 Task: Add a signature Maria Thompson containing With gratitude and sincere wishes, Maria Thompson to email address softage.3@softage.net and add a folder Licensing agreements
Action: Mouse moved to (192, 148)
Screenshot: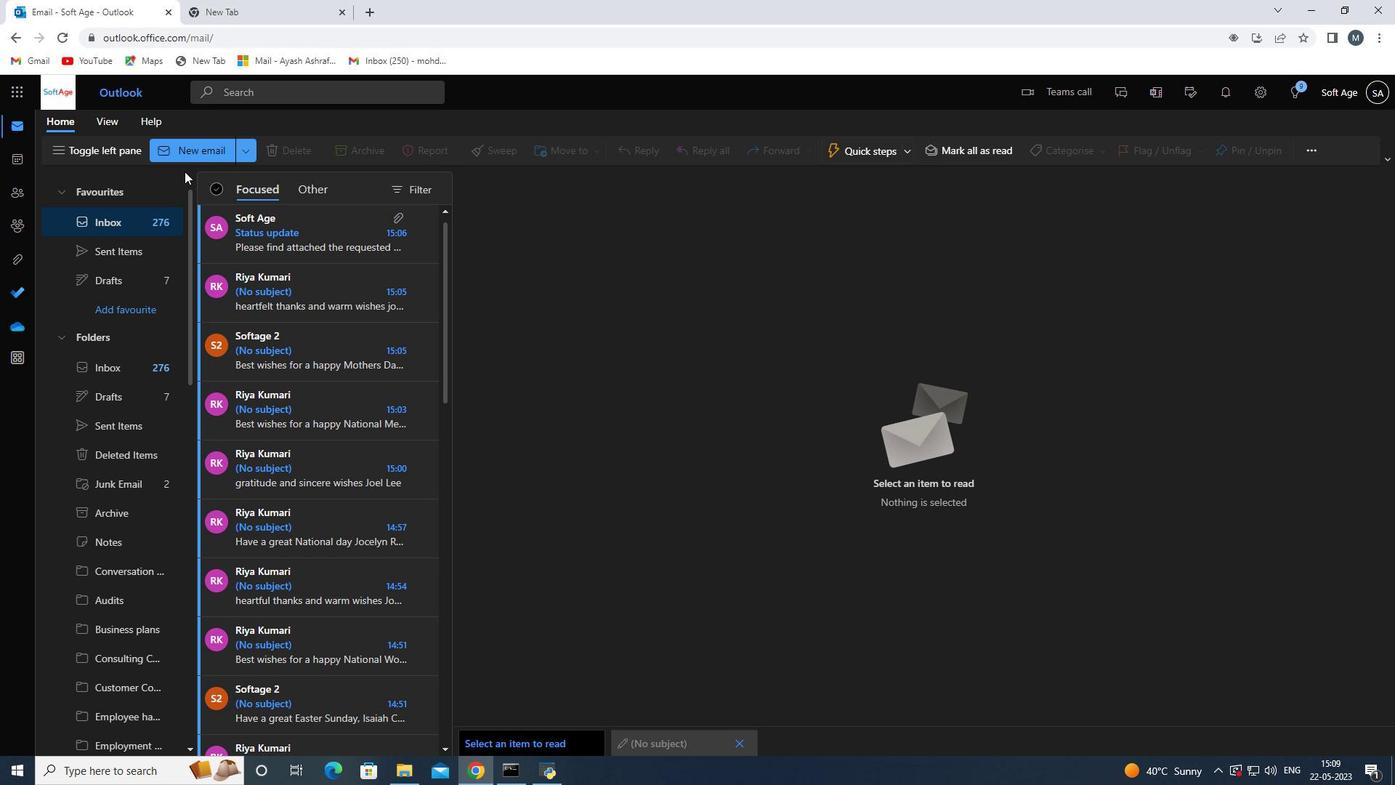 
Action: Mouse pressed left at (192, 148)
Screenshot: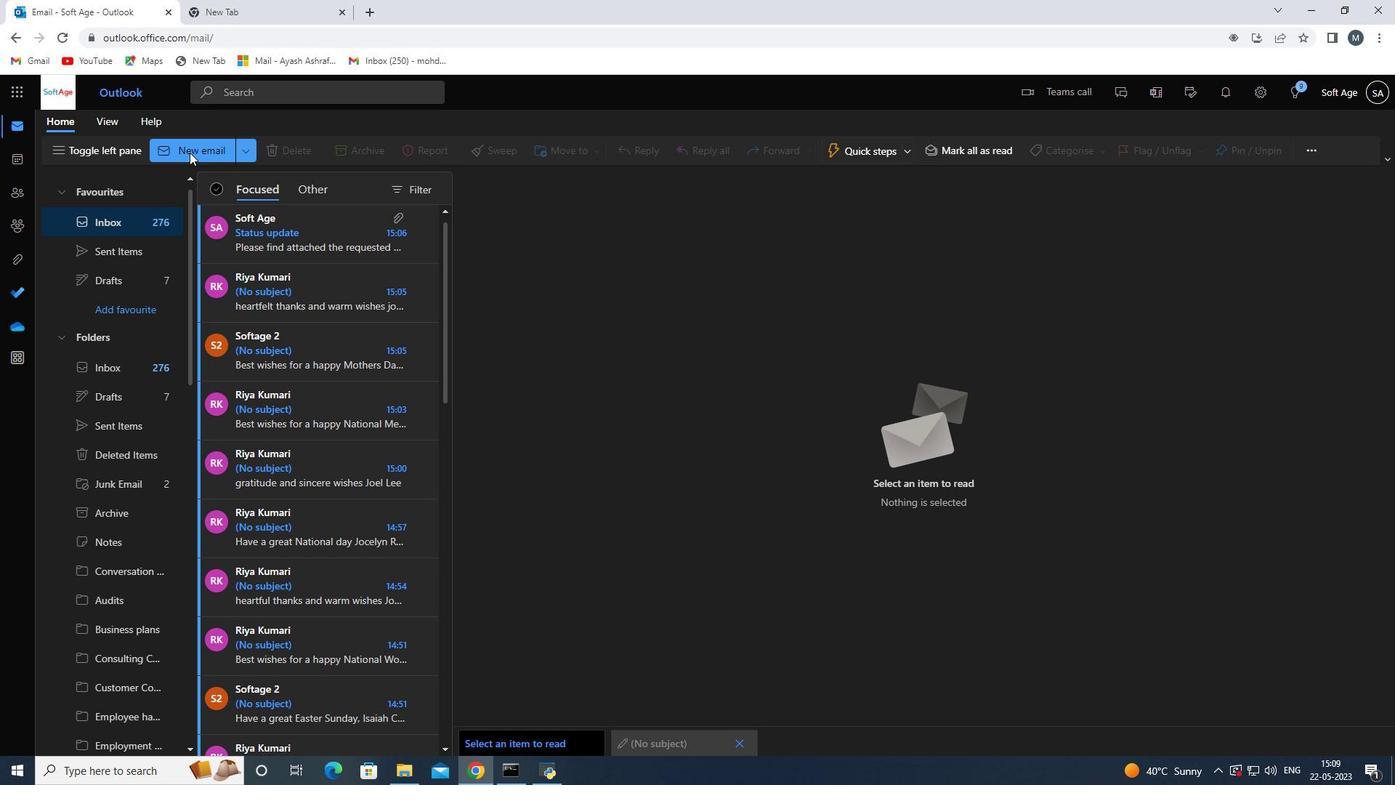 
Action: Mouse moved to (993, 151)
Screenshot: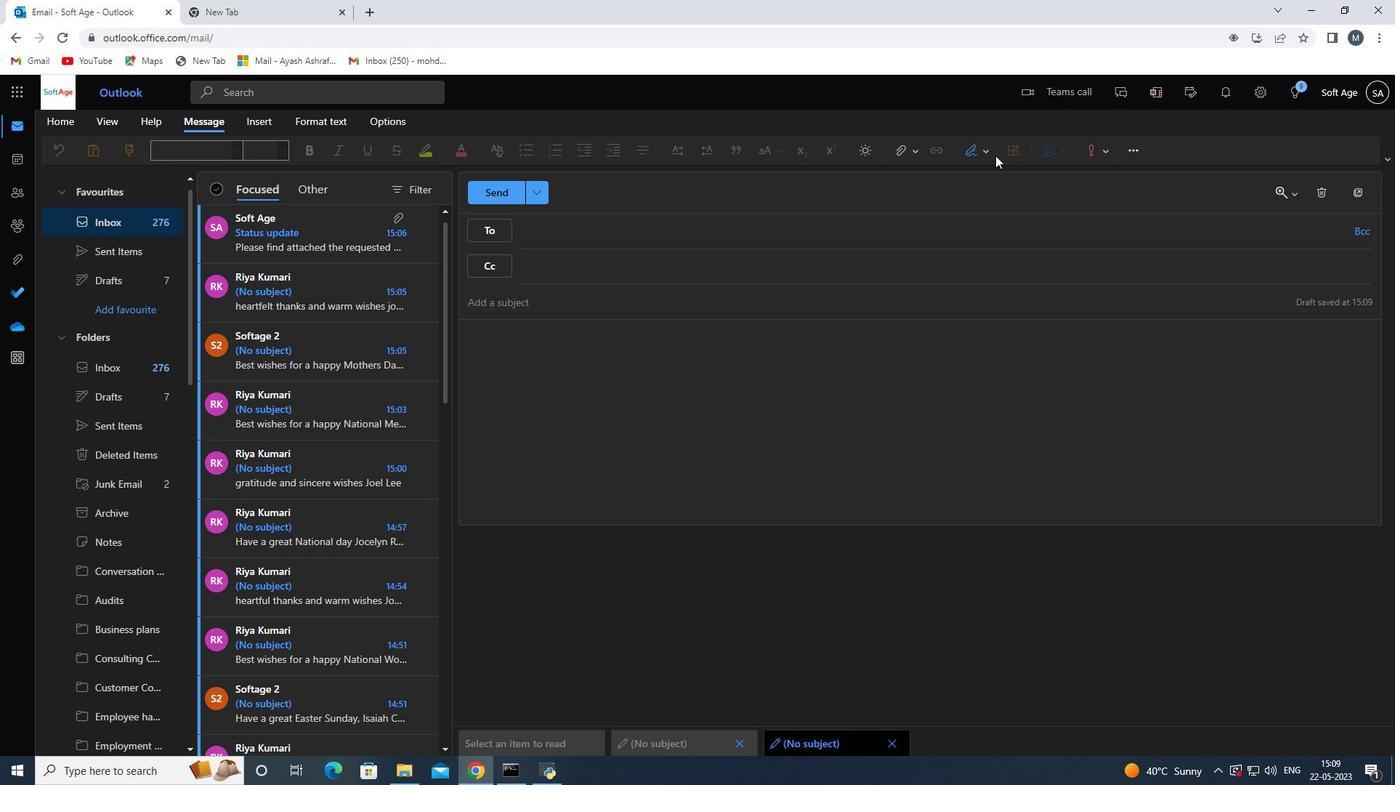 
Action: Mouse pressed left at (993, 151)
Screenshot: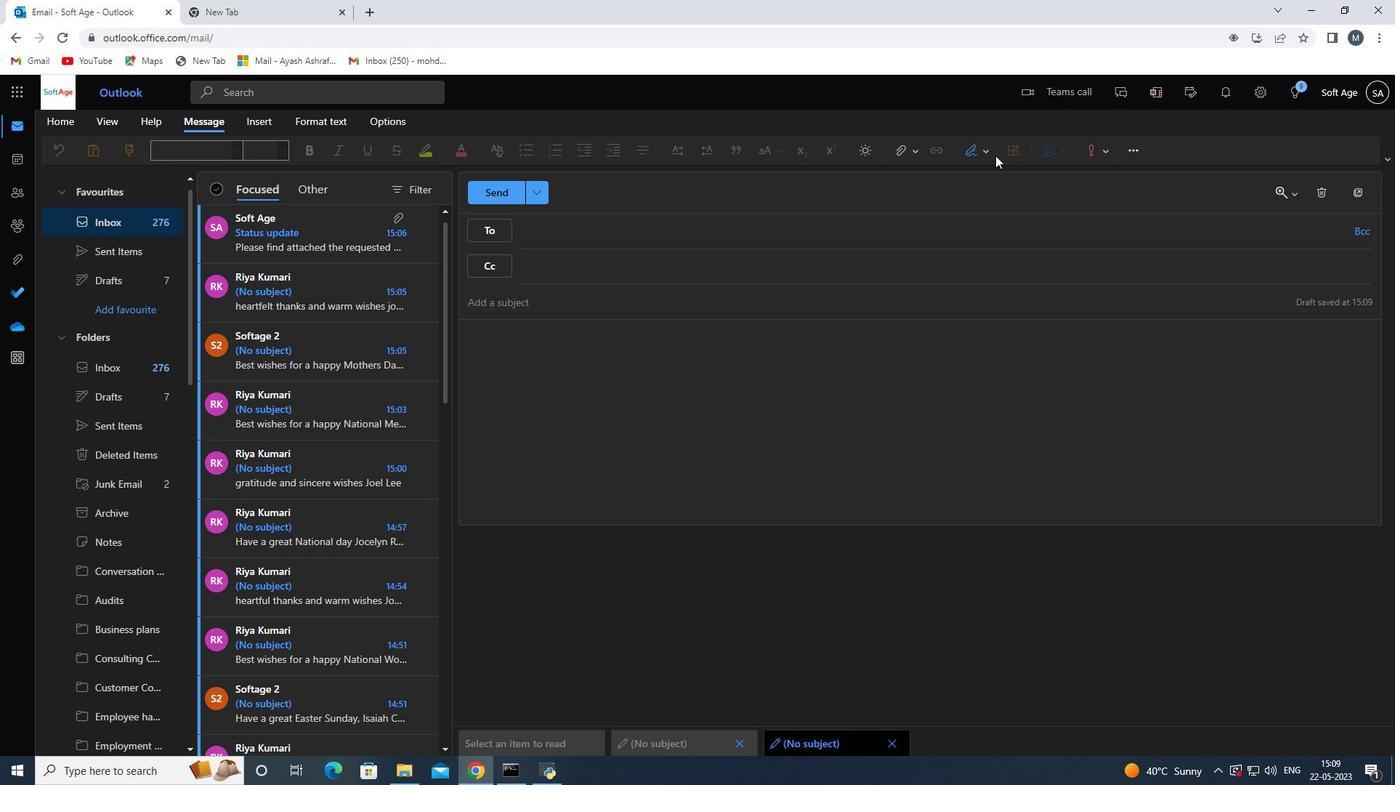 
Action: Mouse moved to (987, 154)
Screenshot: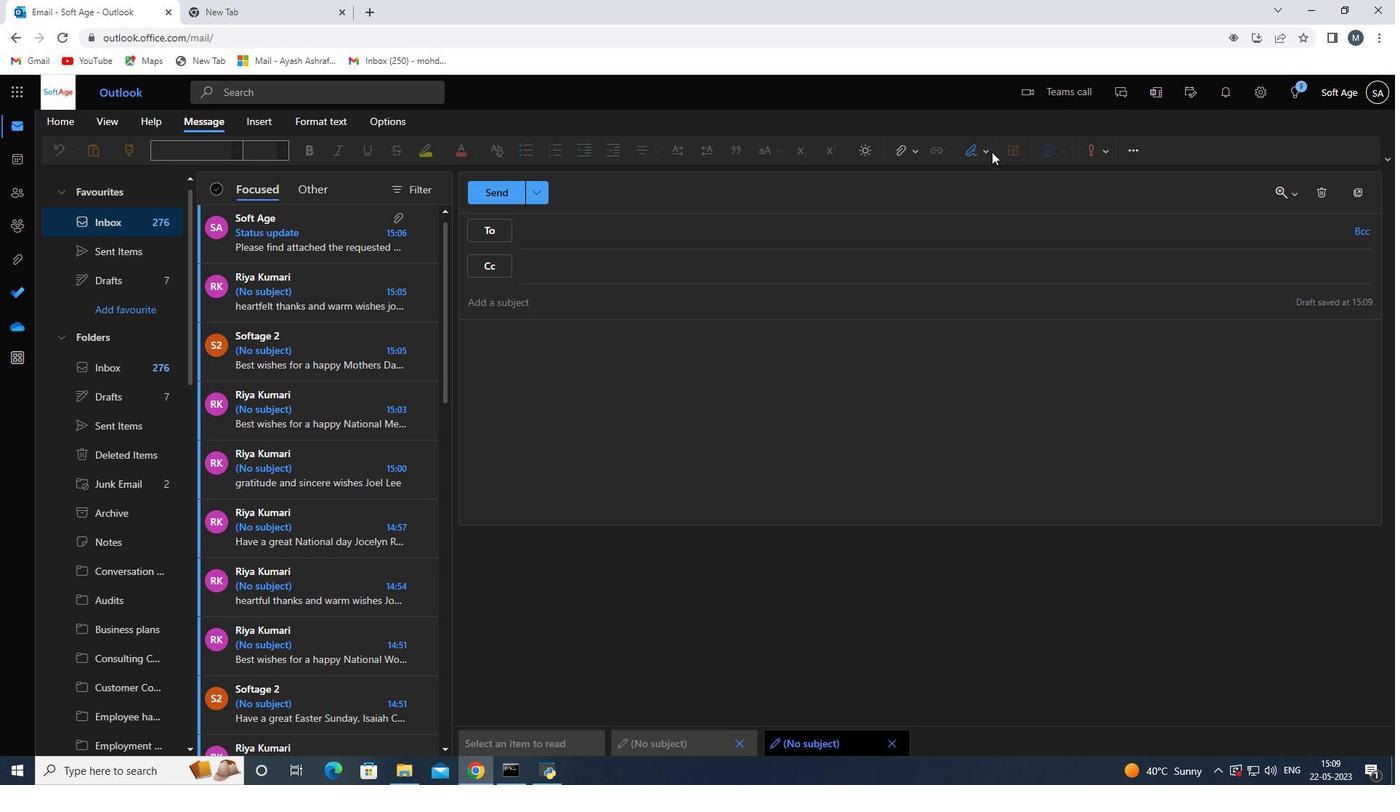 
Action: Mouse pressed left at (987, 154)
Screenshot: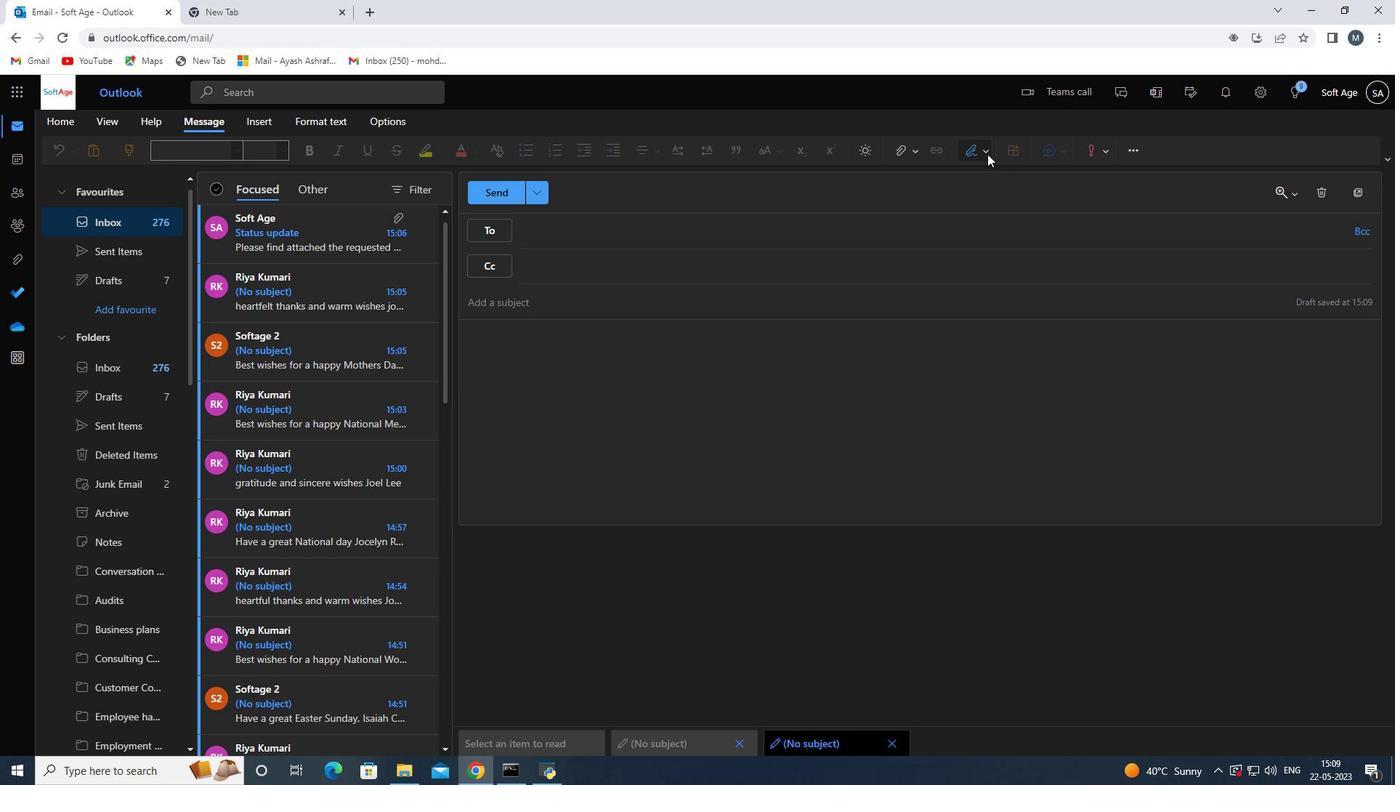 
Action: Mouse moved to (944, 219)
Screenshot: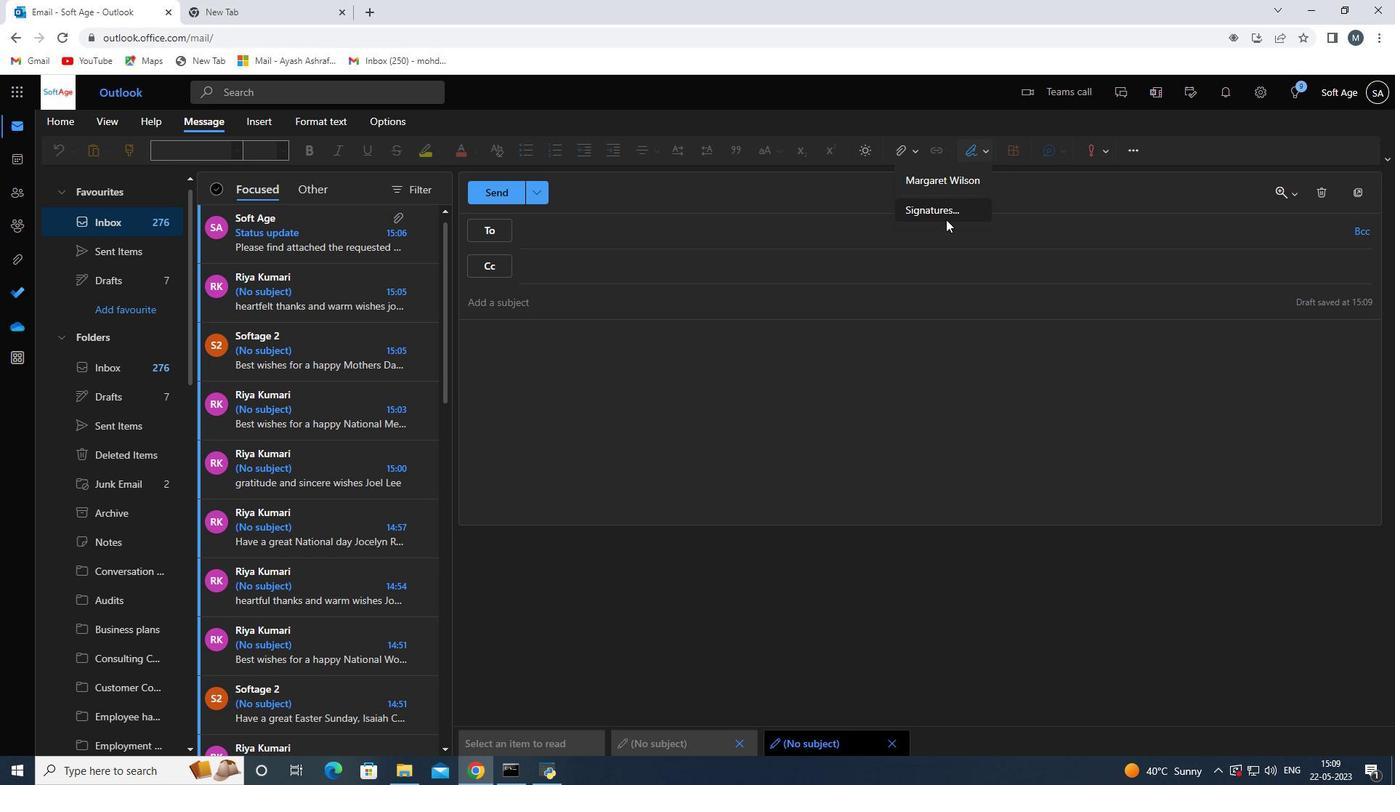 
Action: Mouse pressed left at (944, 219)
Screenshot: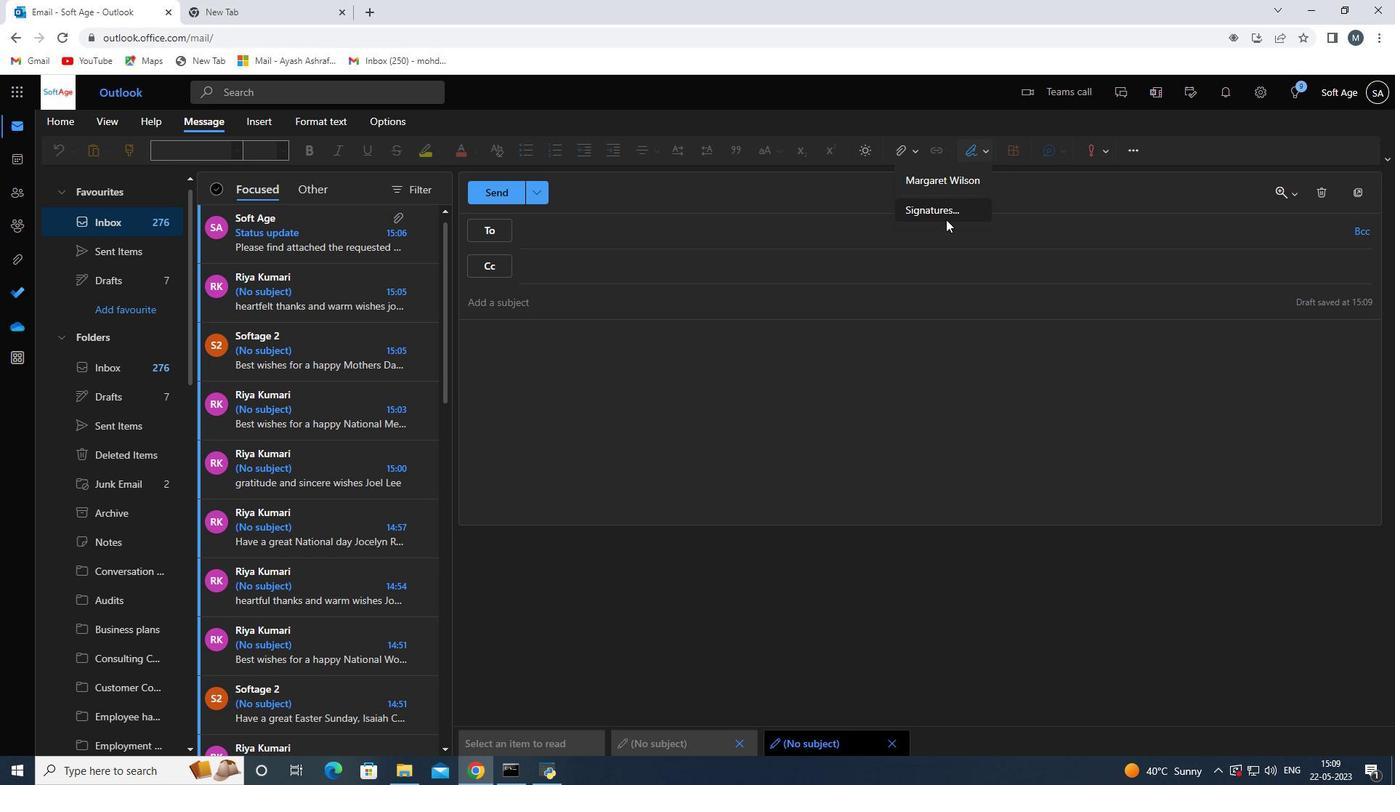 
Action: Mouse moved to (971, 271)
Screenshot: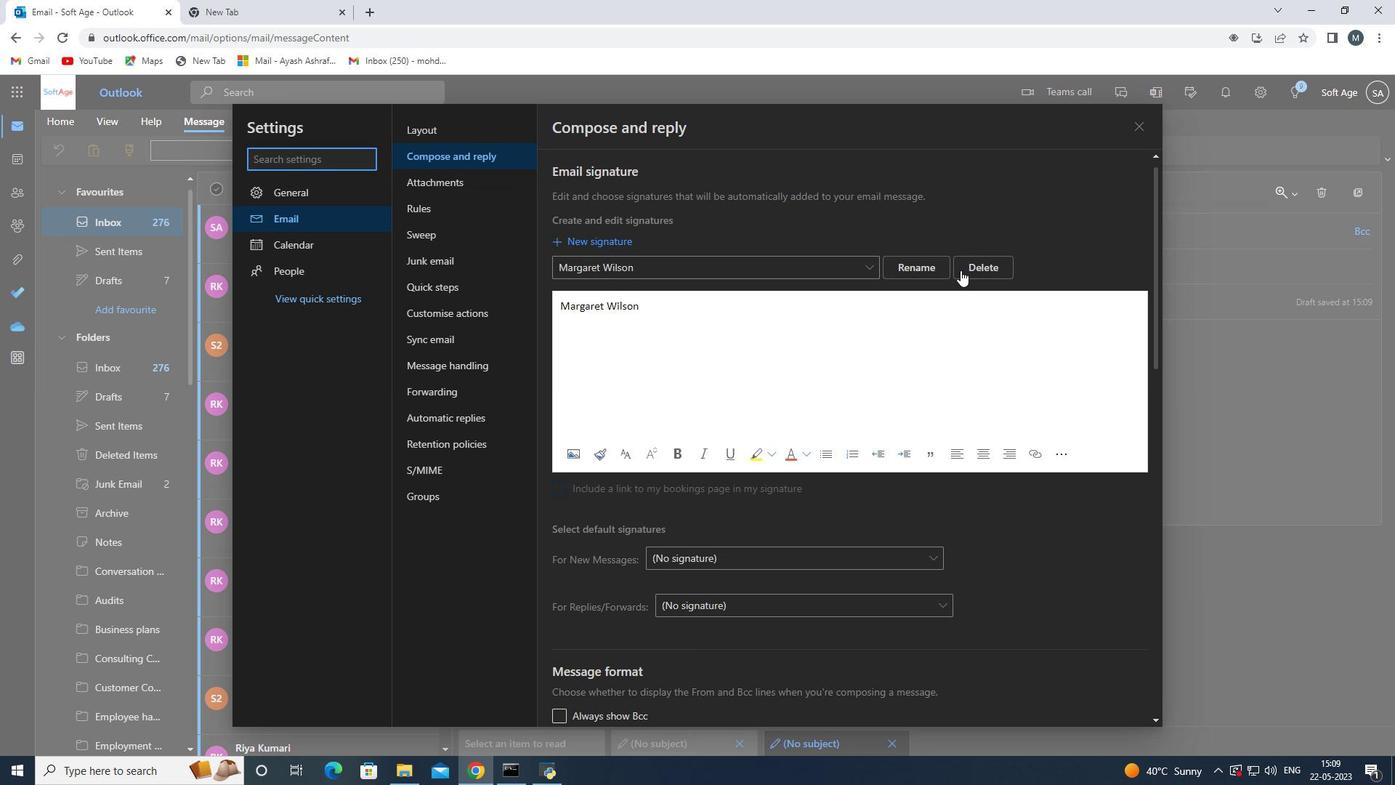 
Action: Mouse pressed left at (971, 271)
Screenshot: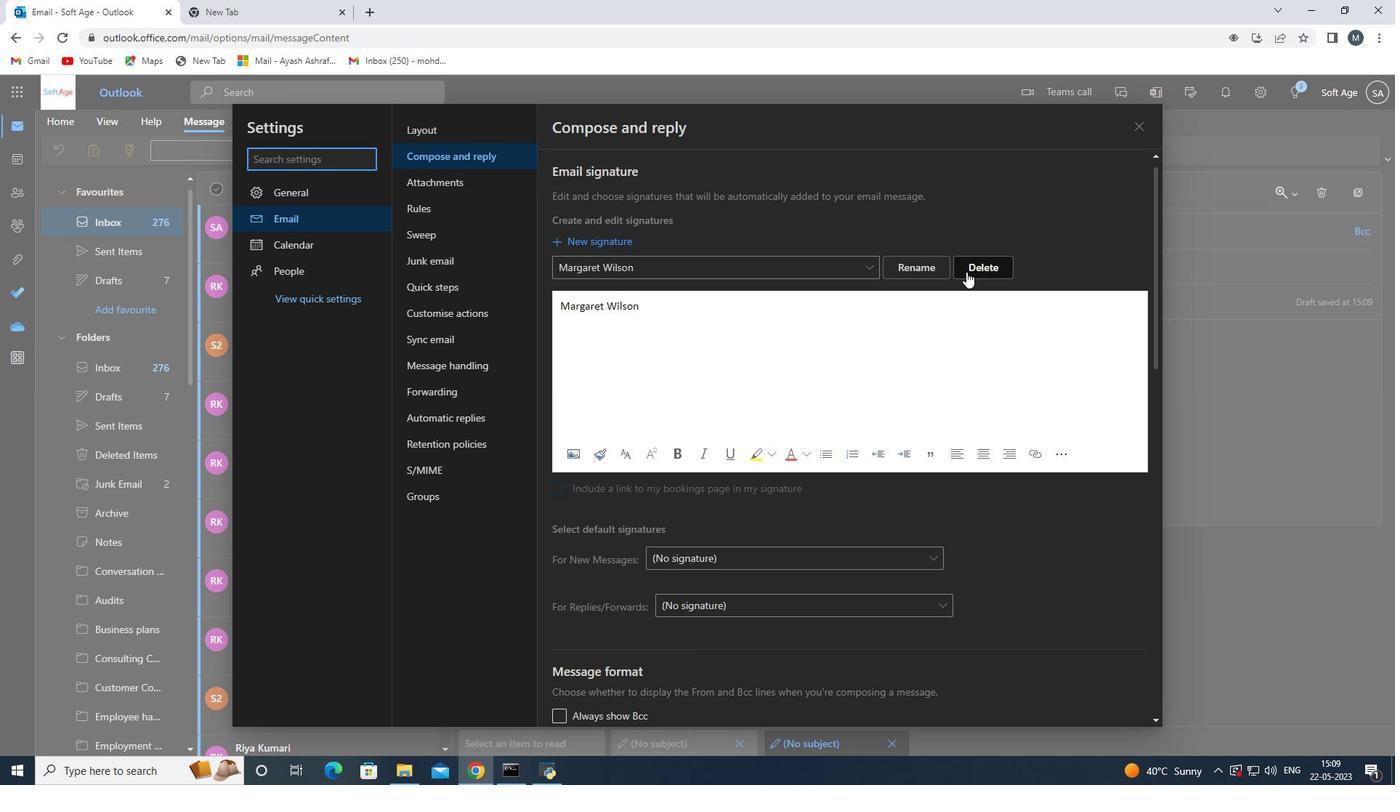 
Action: Mouse moved to (674, 258)
Screenshot: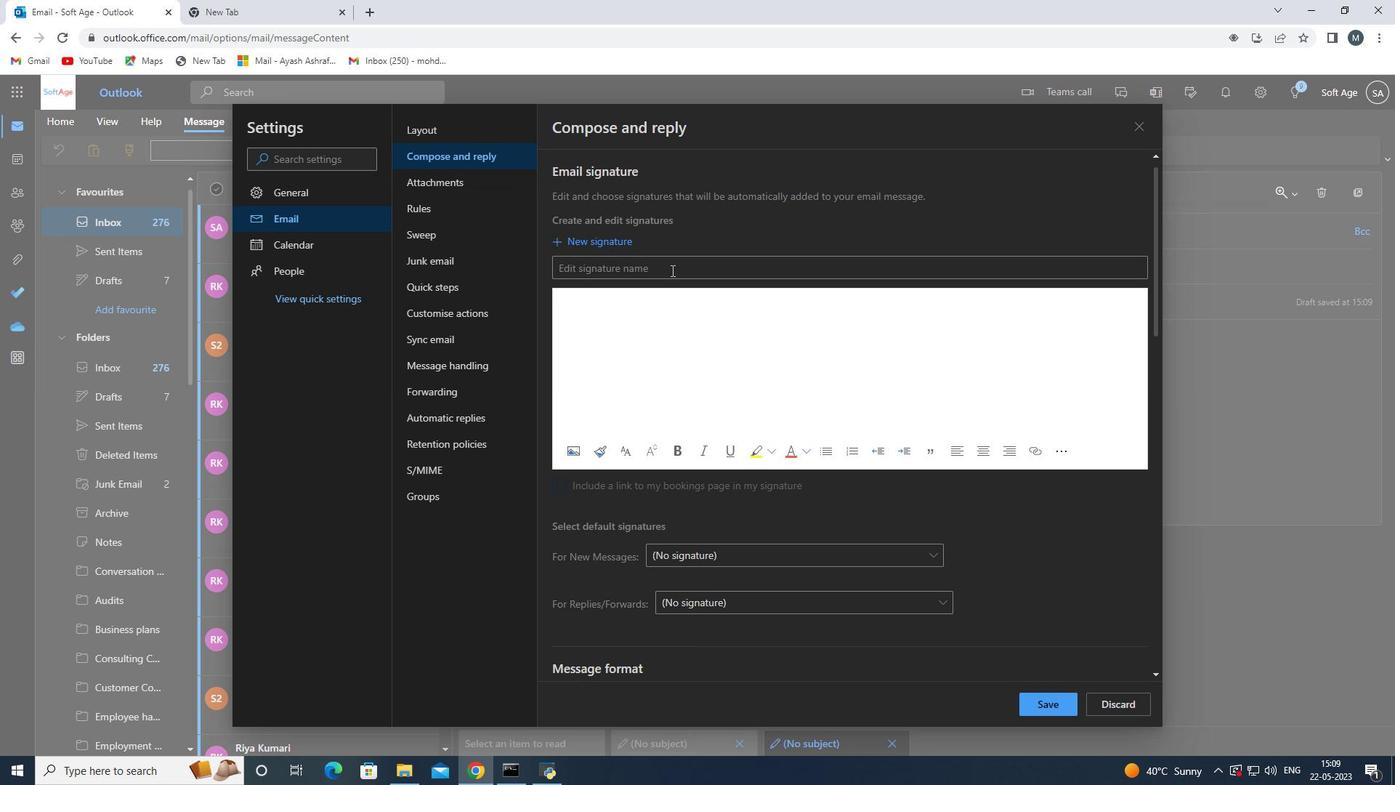 
Action: Mouse pressed left at (674, 258)
Screenshot: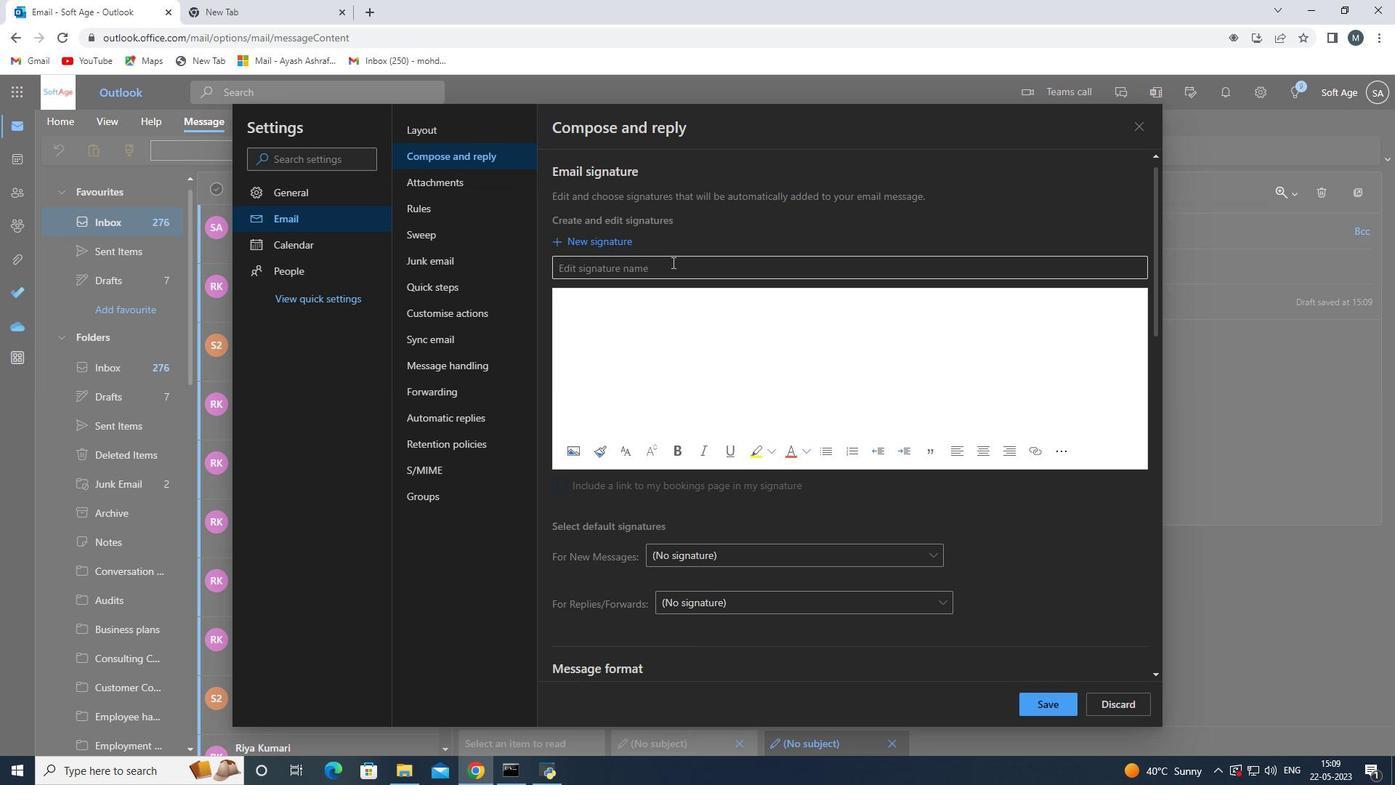 
Action: Mouse moved to (667, 268)
Screenshot: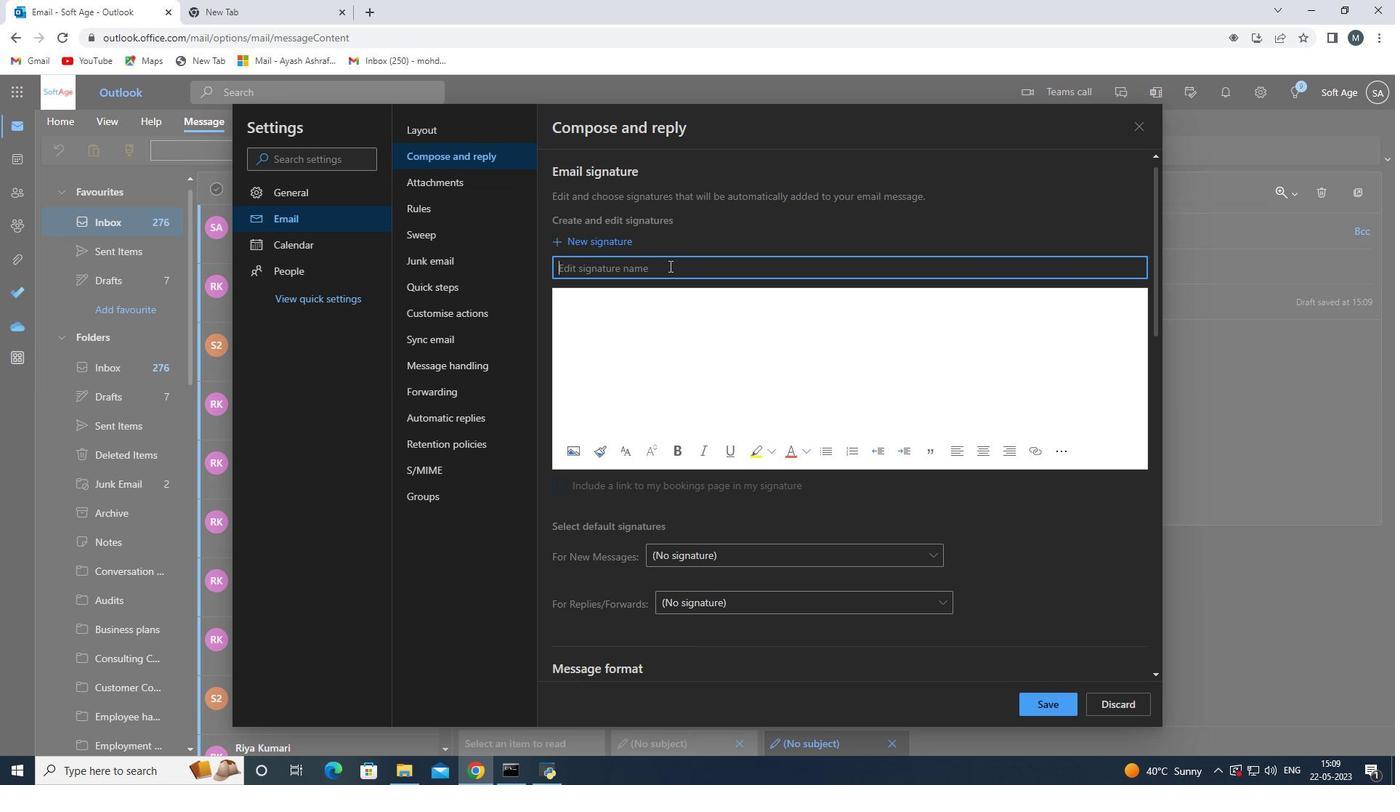 
Action: Key pressed <Key.shift><Key.shift><Key.shift><Key.shift><Key.shift><Key.shift><Key.shift><Key.shift><Key.shift><Key.shift><Key.shift><Key.shift>Maria<Key.space><Key.shift>Thompson
Screenshot: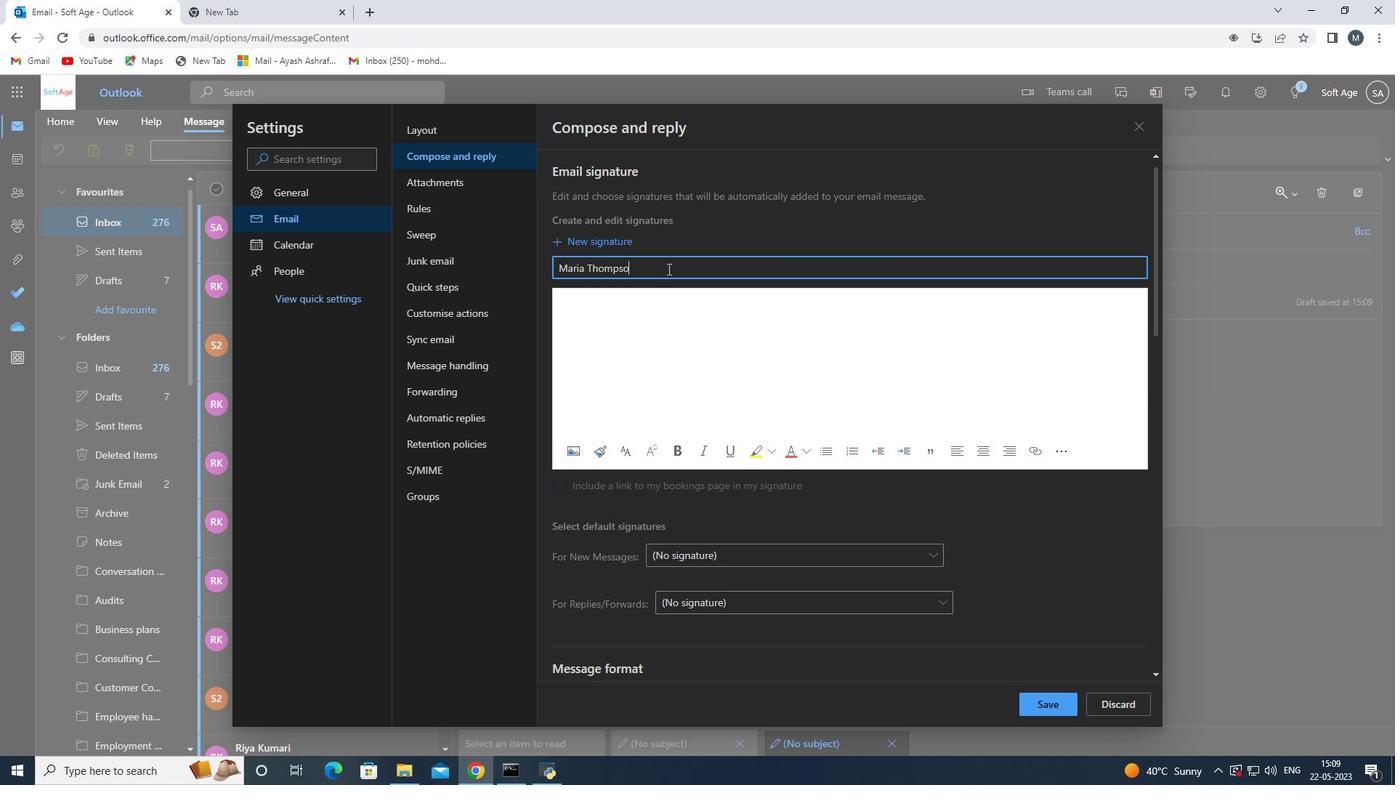
Action: Mouse moved to (651, 303)
Screenshot: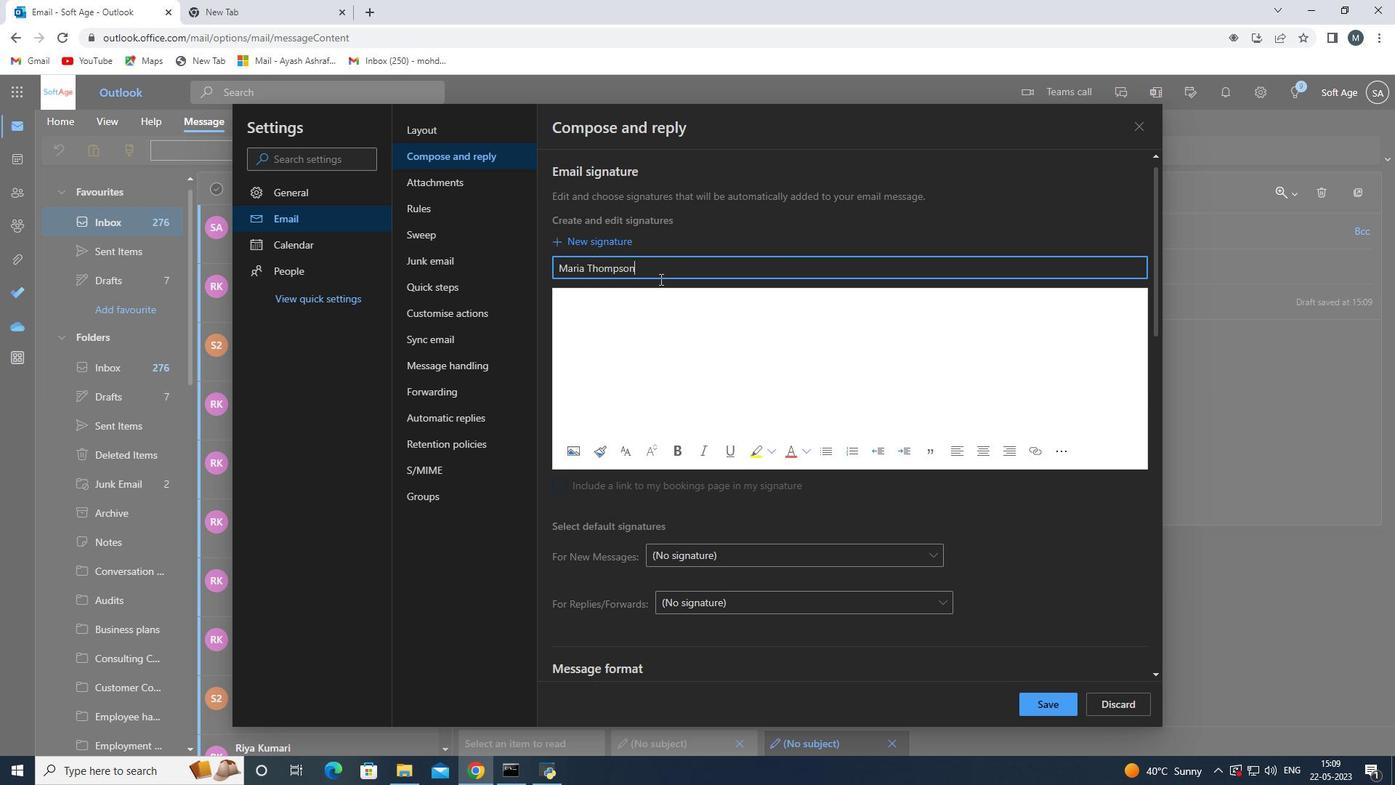 
Action: Mouse pressed left at (651, 303)
Screenshot: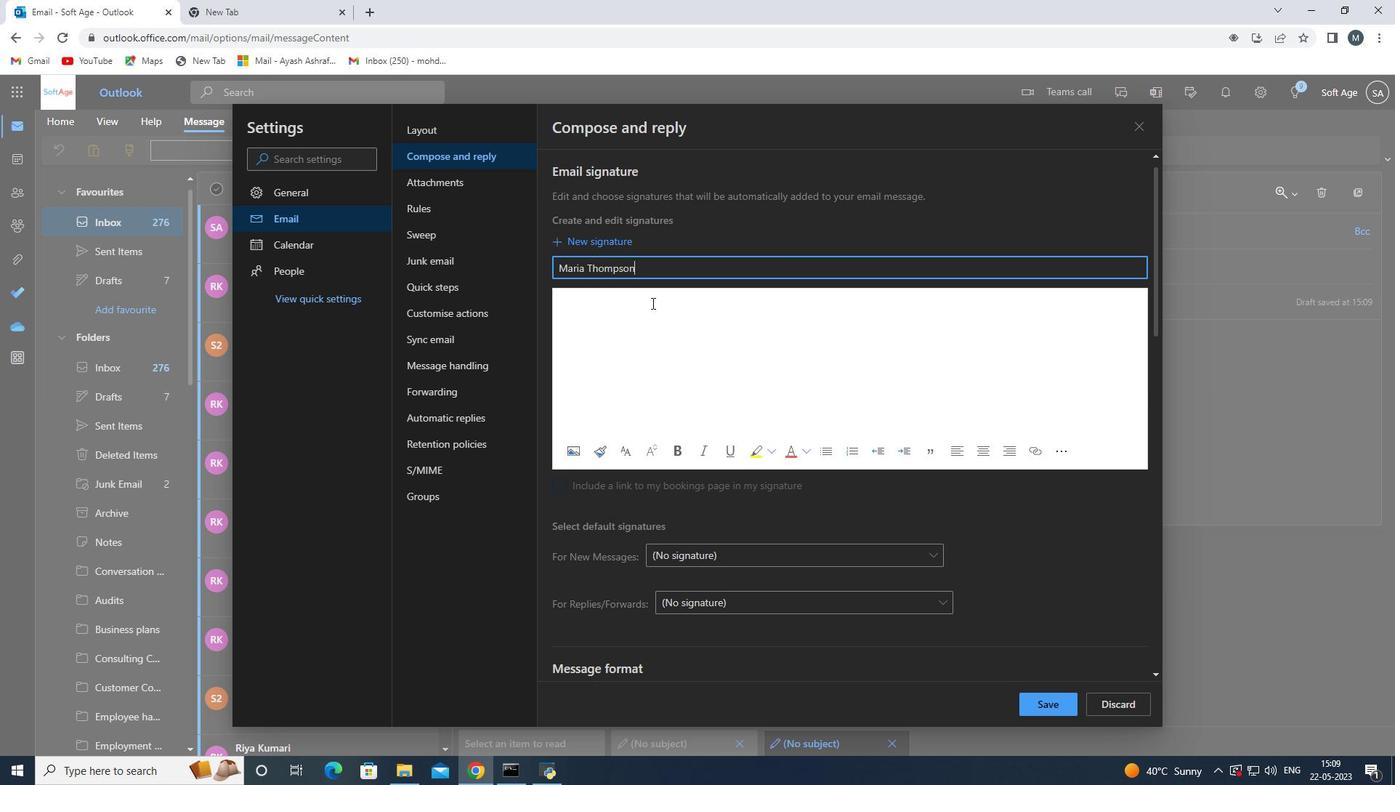 
Action: Key pressed <Key.shift><Key.shift><Key.shift><Key.shift><Key.shift><Key.shift><Key.shift><Key.shift><Key.shift><Key.shift><Key.shift><Key.shift><Key.shift><Key.shift><Key.shift><Key.shift><Key.shift><Key.shift><Key.shift>m
Screenshot: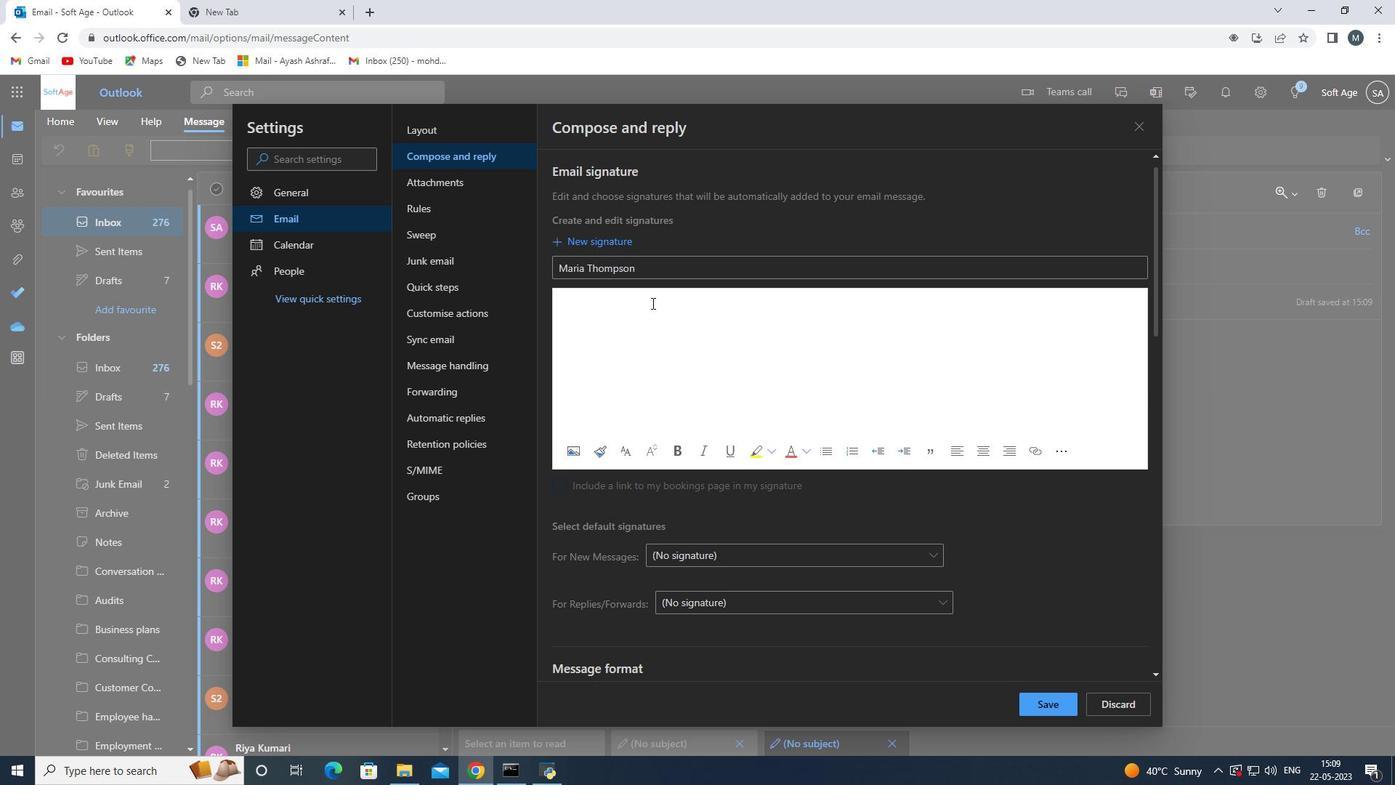 
Action: Mouse moved to (647, 304)
Screenshot: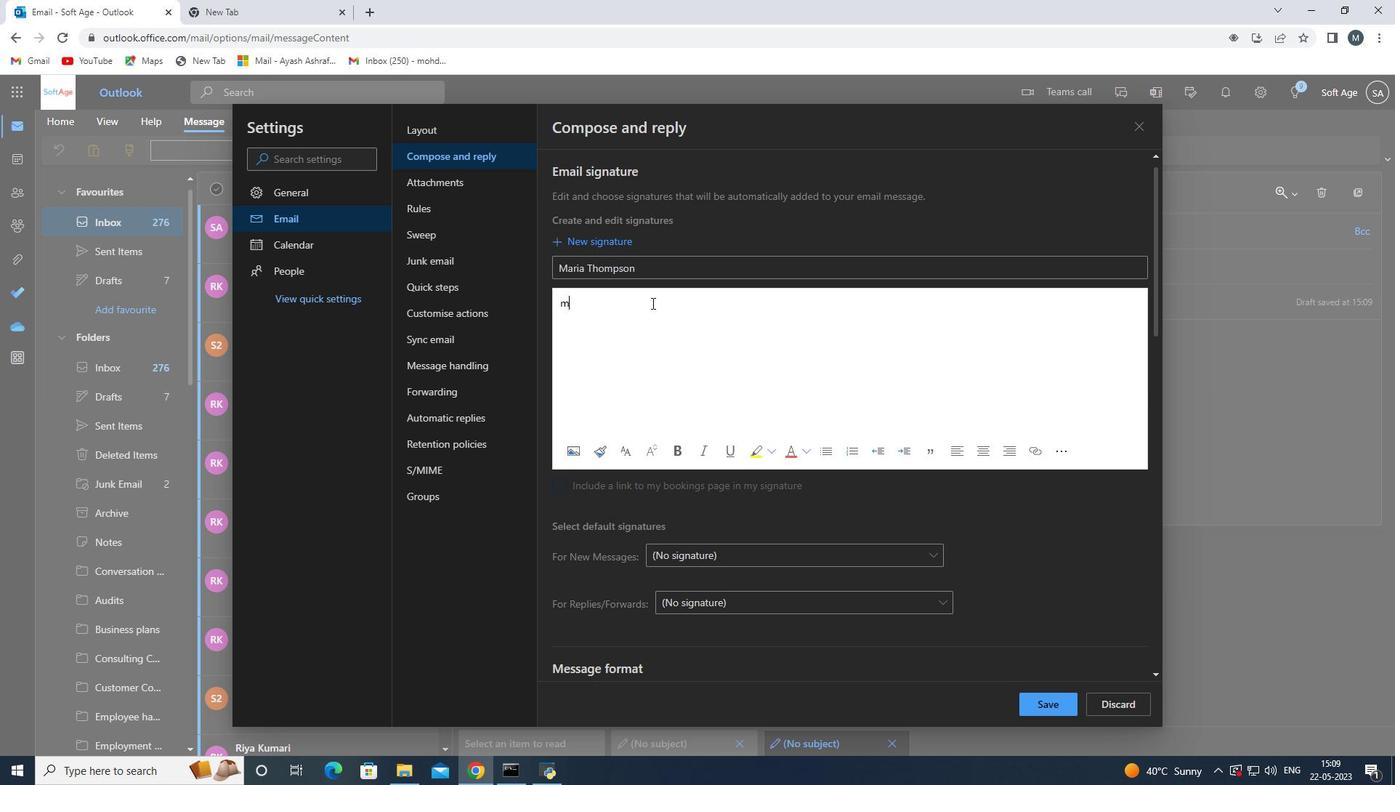 
Action: Key pressed <Key.backspace>m<Key.shift><Key.backspace><Key.shift>Maria<Key.space><Key.shift><Key.shift><Key.shift><Key.shift><Key.shift>Thompson
Screenshot: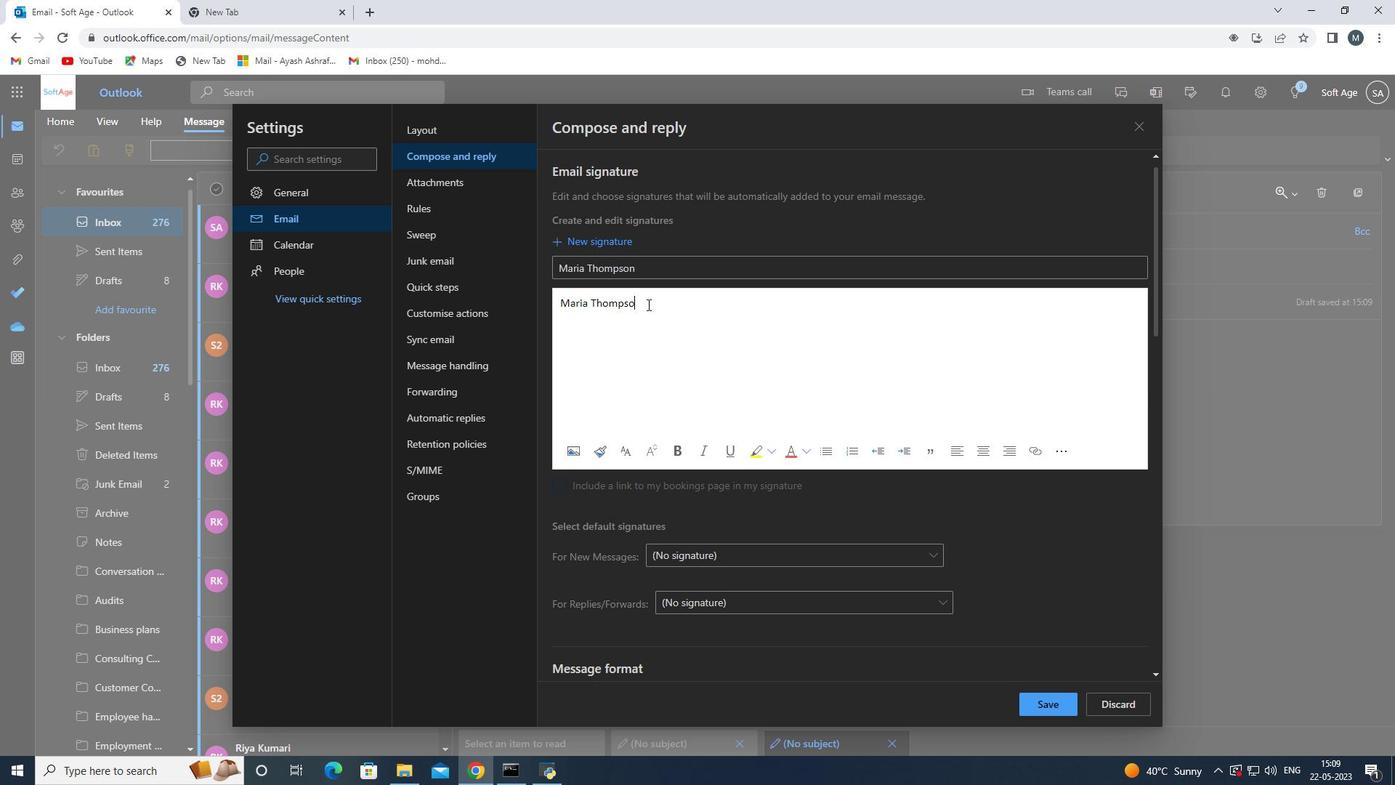 
Action: Mouse moved to (1048, 704)
Screenshot: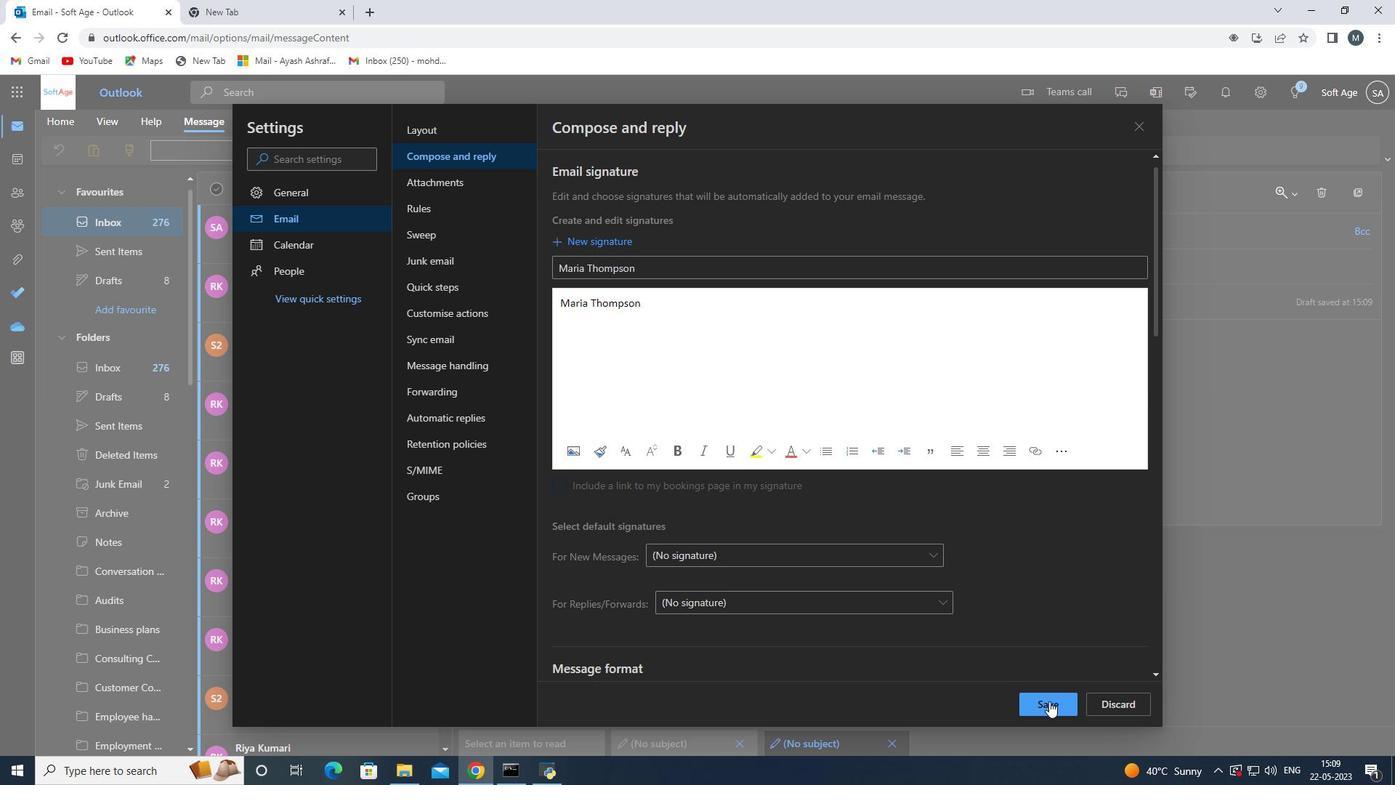 
Action: Mouse pressed left at (1048, 704)
Screenshot: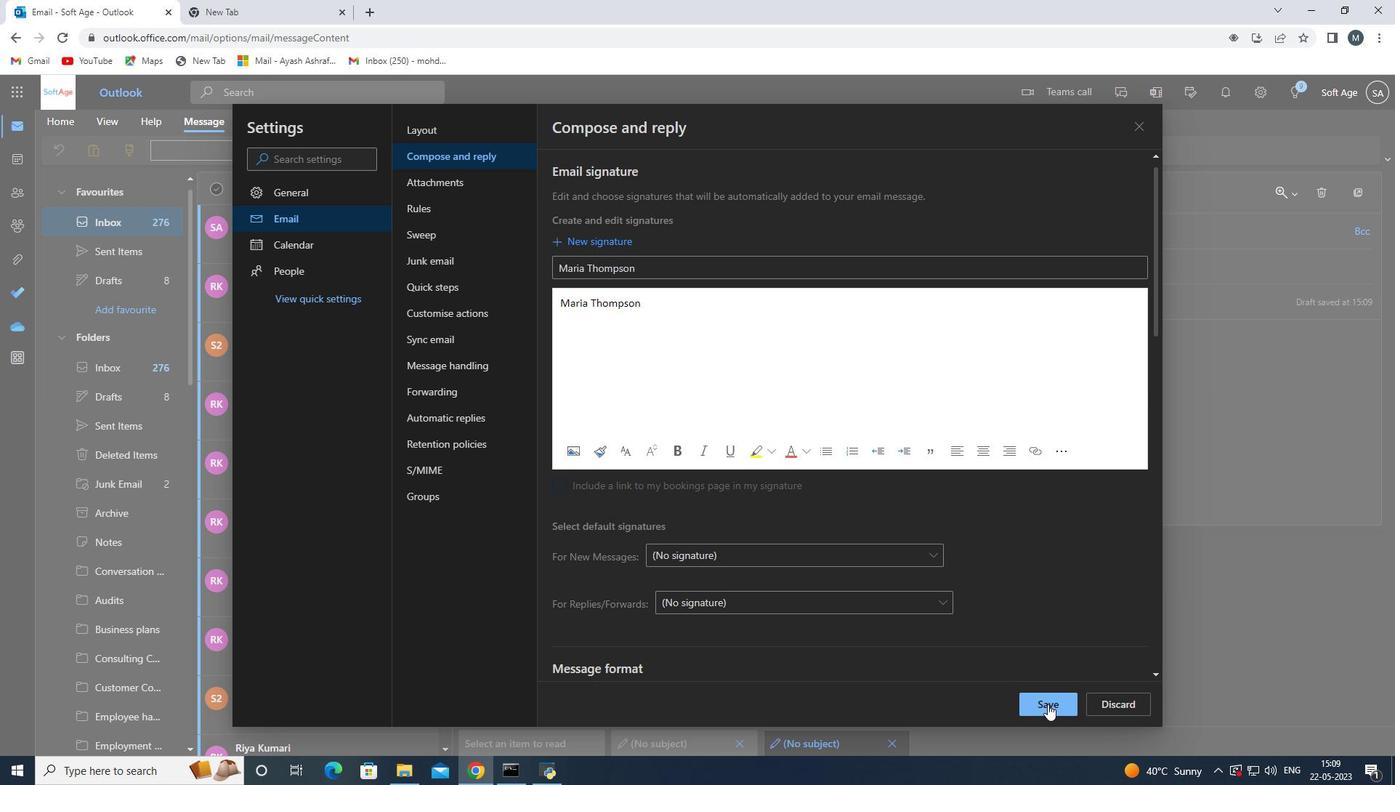 
Action: Mouse moved to (1136, 122)
Screenshot: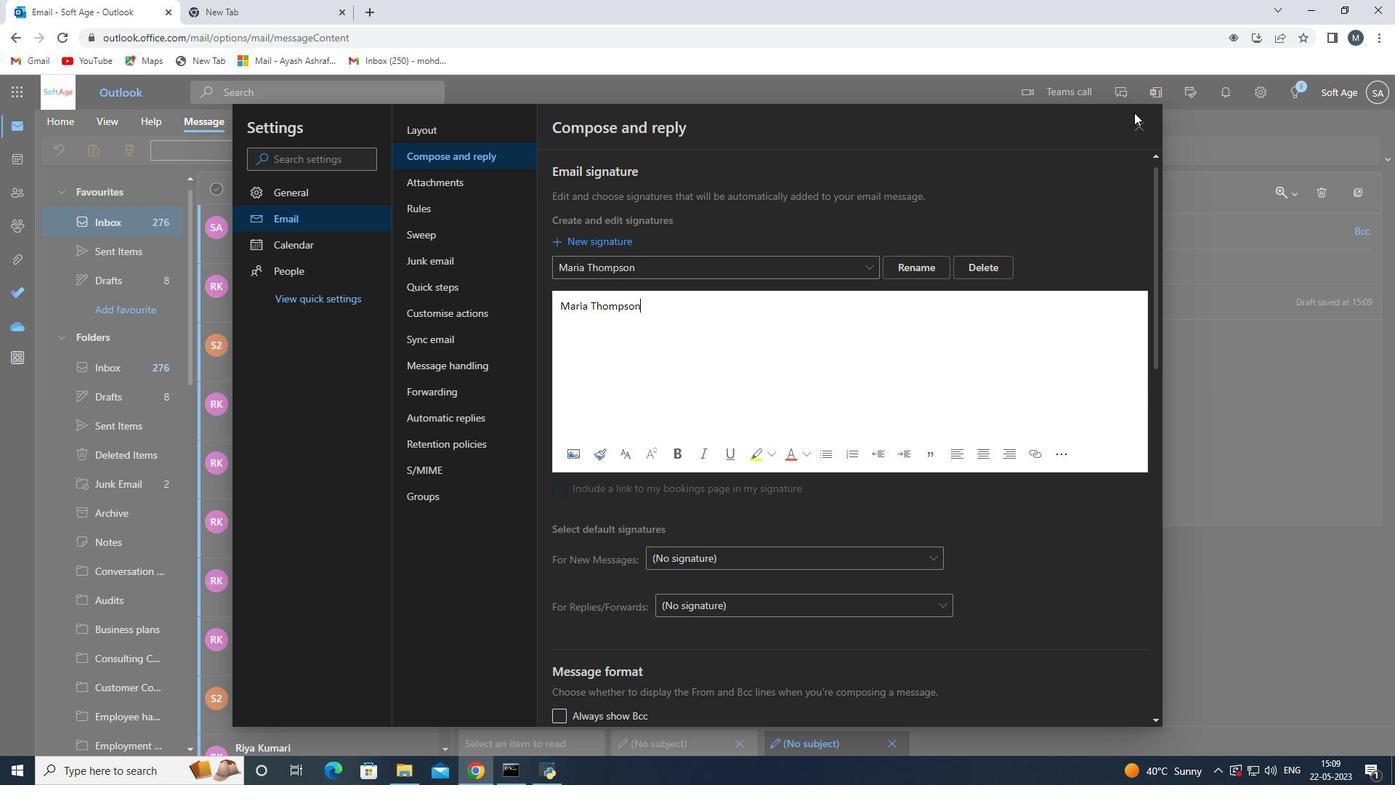 
Action: Mouse pressed left at (1136, 122)
Screenshot: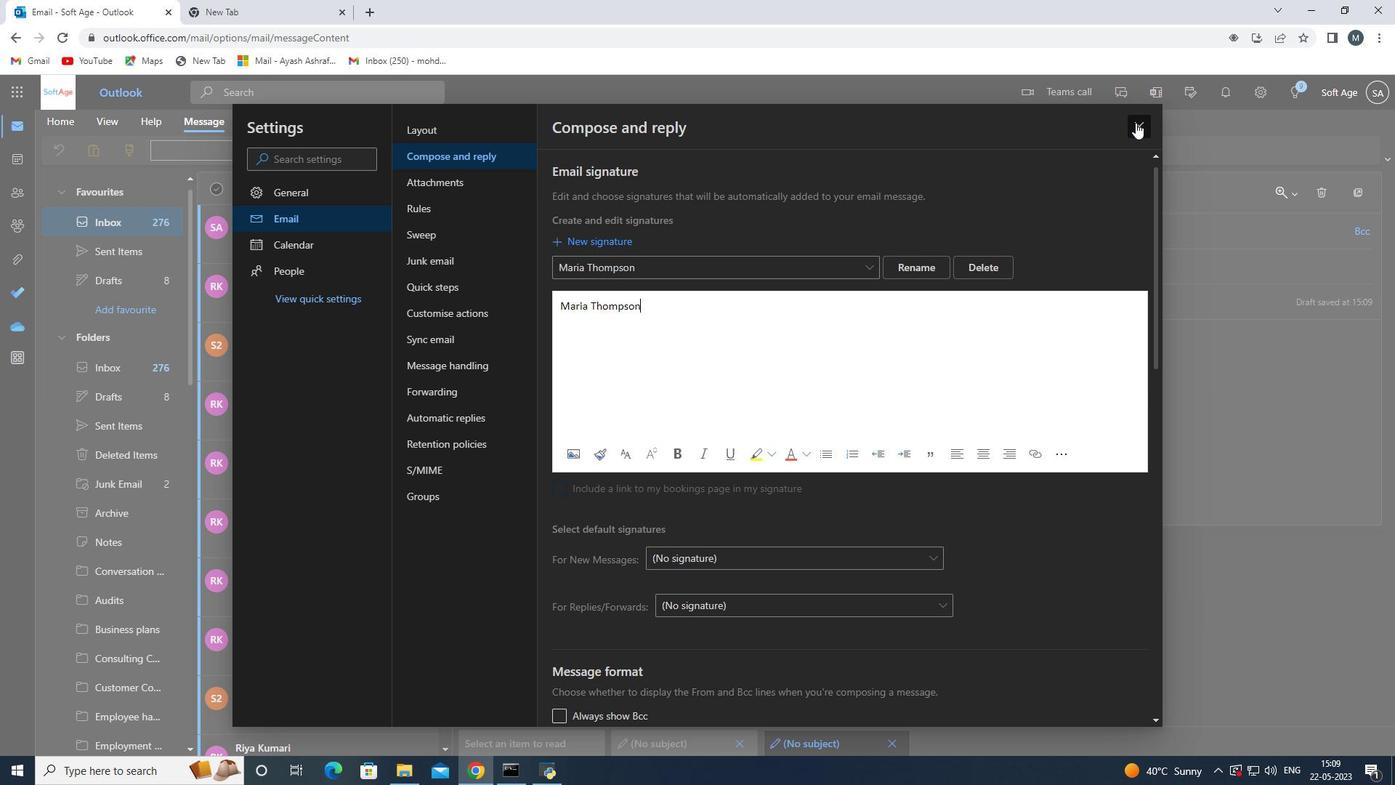 
Action: Mouse moved to (534, 337)
Screenshot: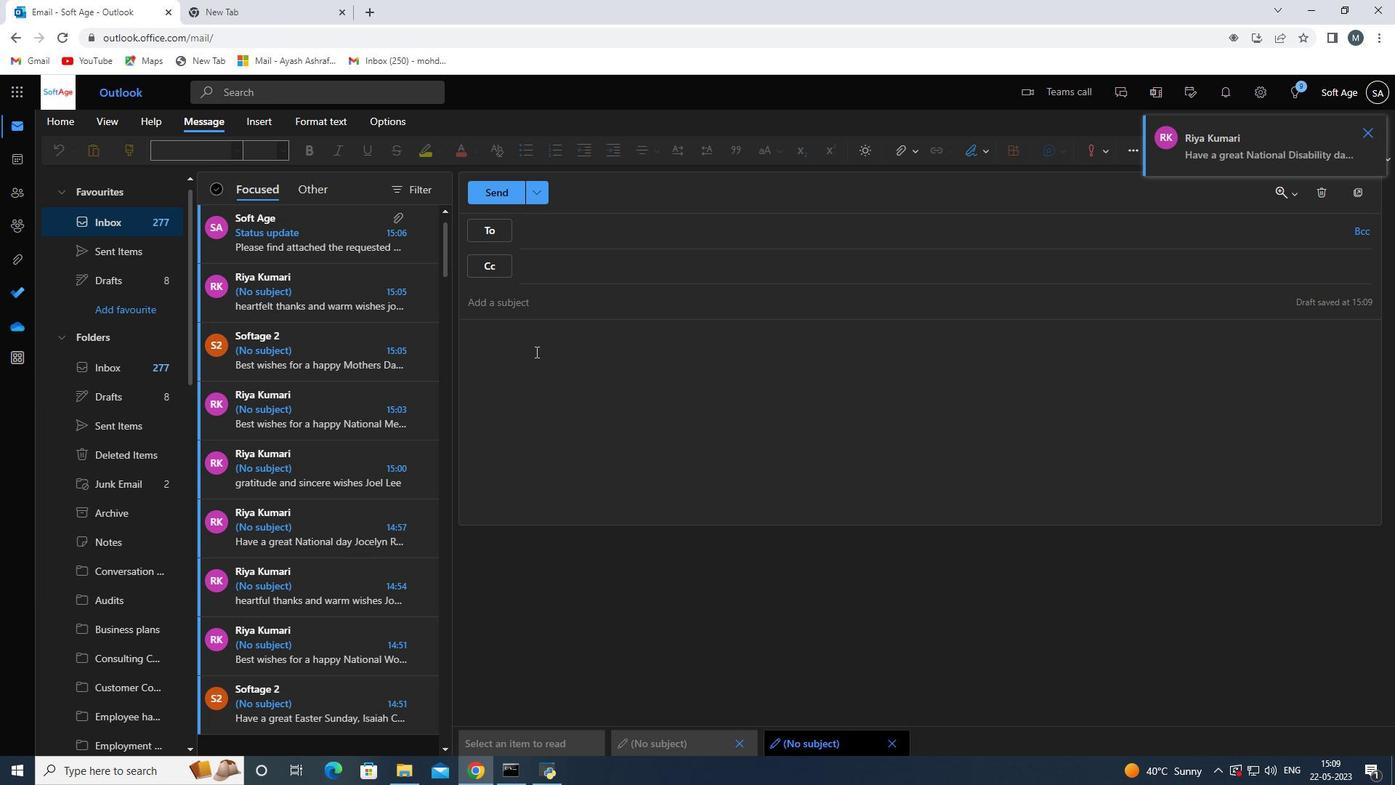 
Action: Mouse pressed left at (534, 337)
Screenshot: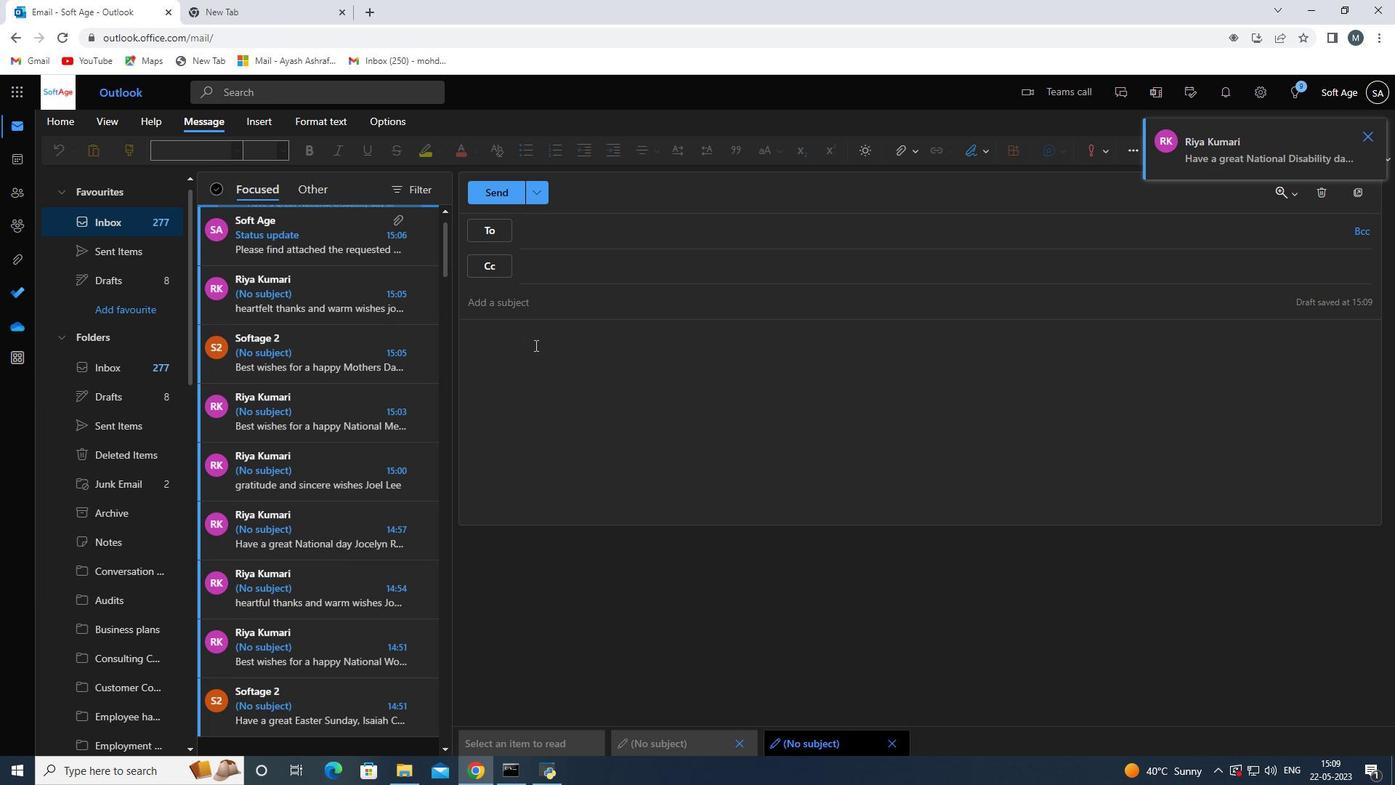 
Action: Key pressed <Key.shift>With<Key.space>gratitude<Key.space>ab<Key.backspace>nd<Key.space>sincere<Key.space>wishes<Key.space>
Screenshot: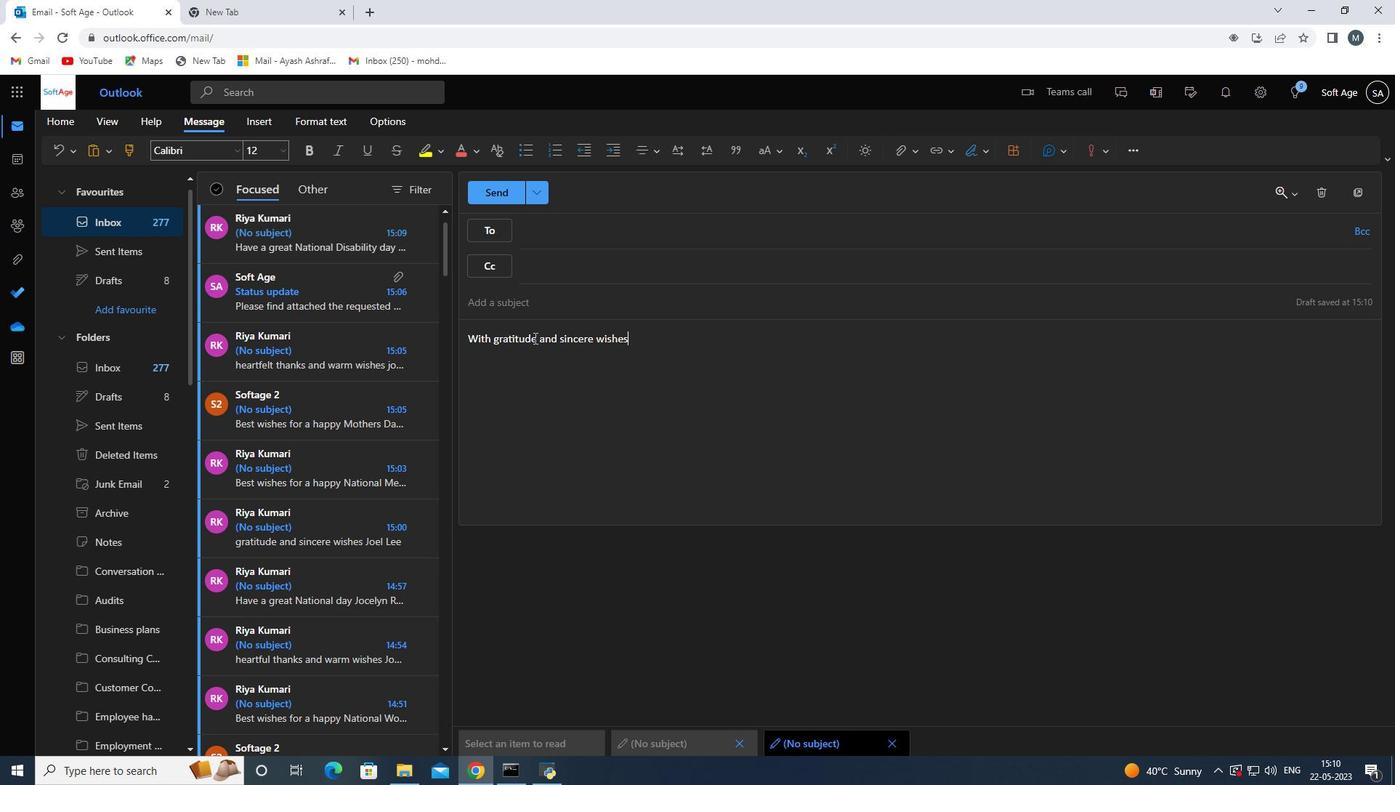 
Action: Mouse moved to (981, 157)
Screenshot: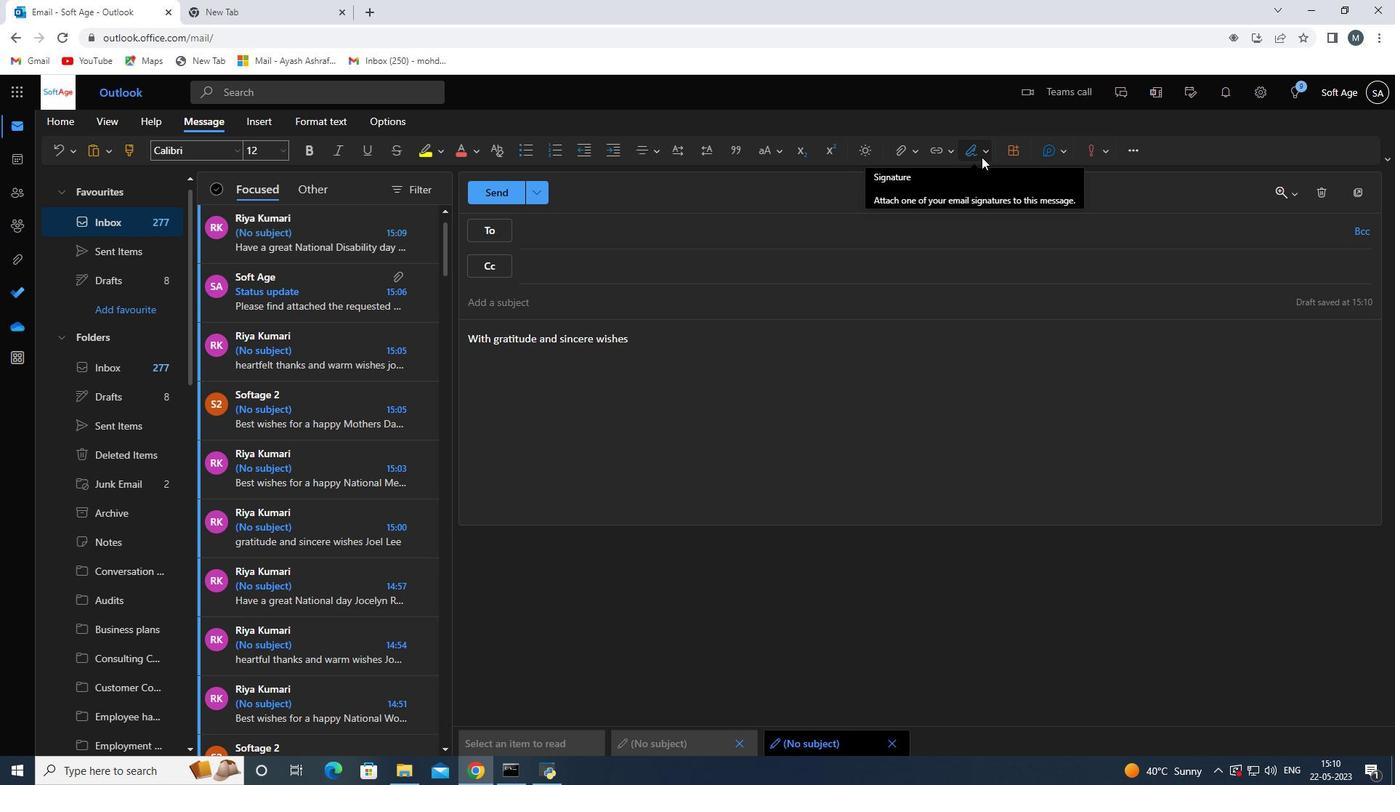 
Action: Mouse pressed left at (981, 157)
Screenshot: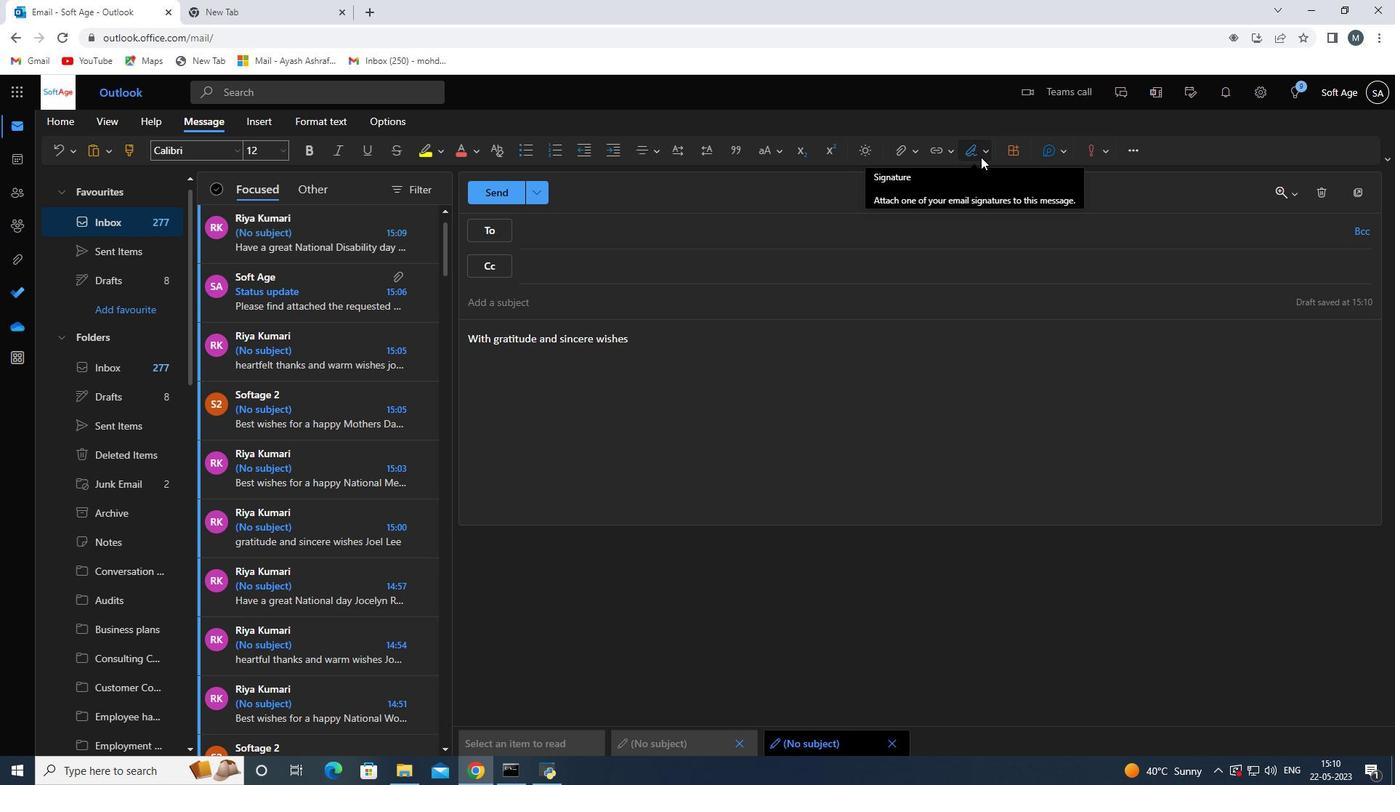 
Action: Mouse moved to (946, 188)
Screenshot: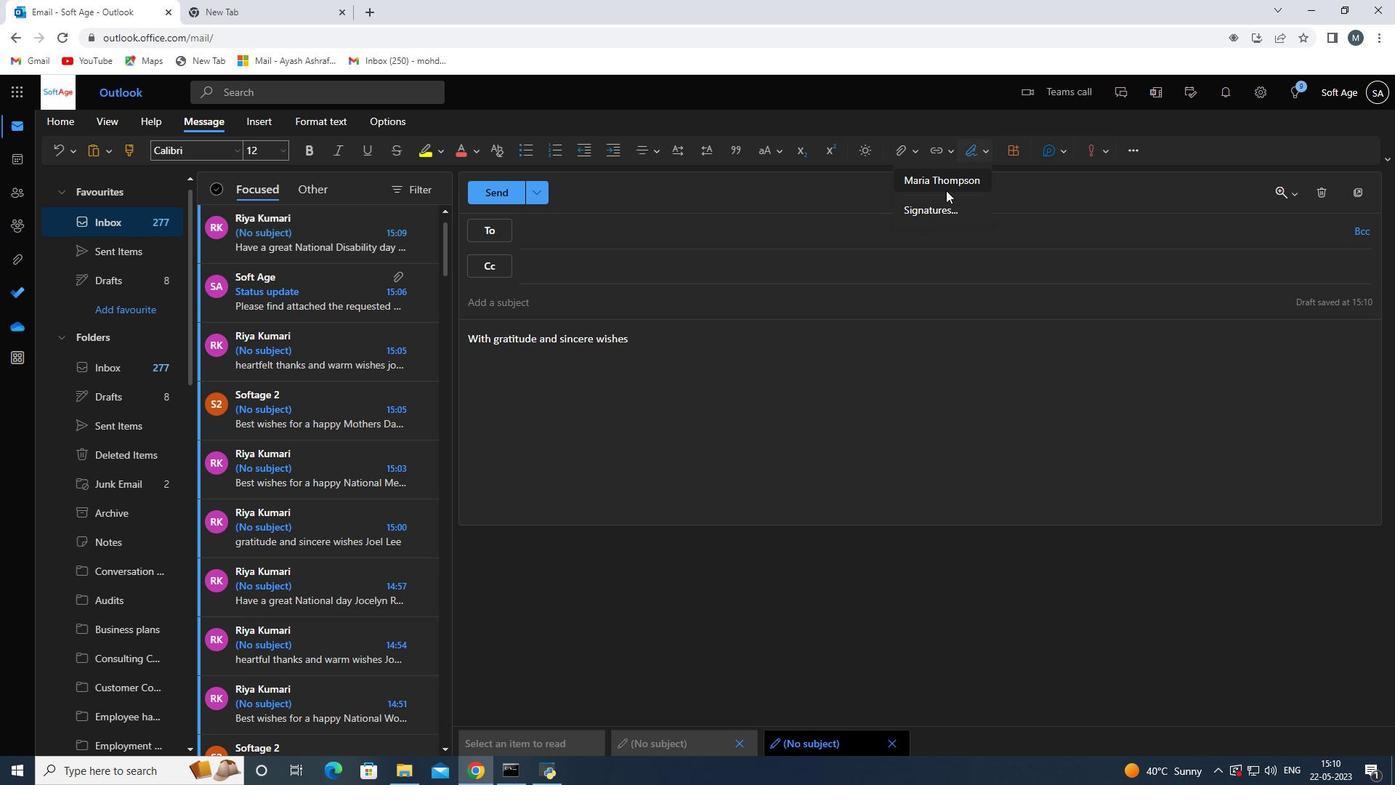 
Action: Mouse pressed left at (946, 188)
Screenshot: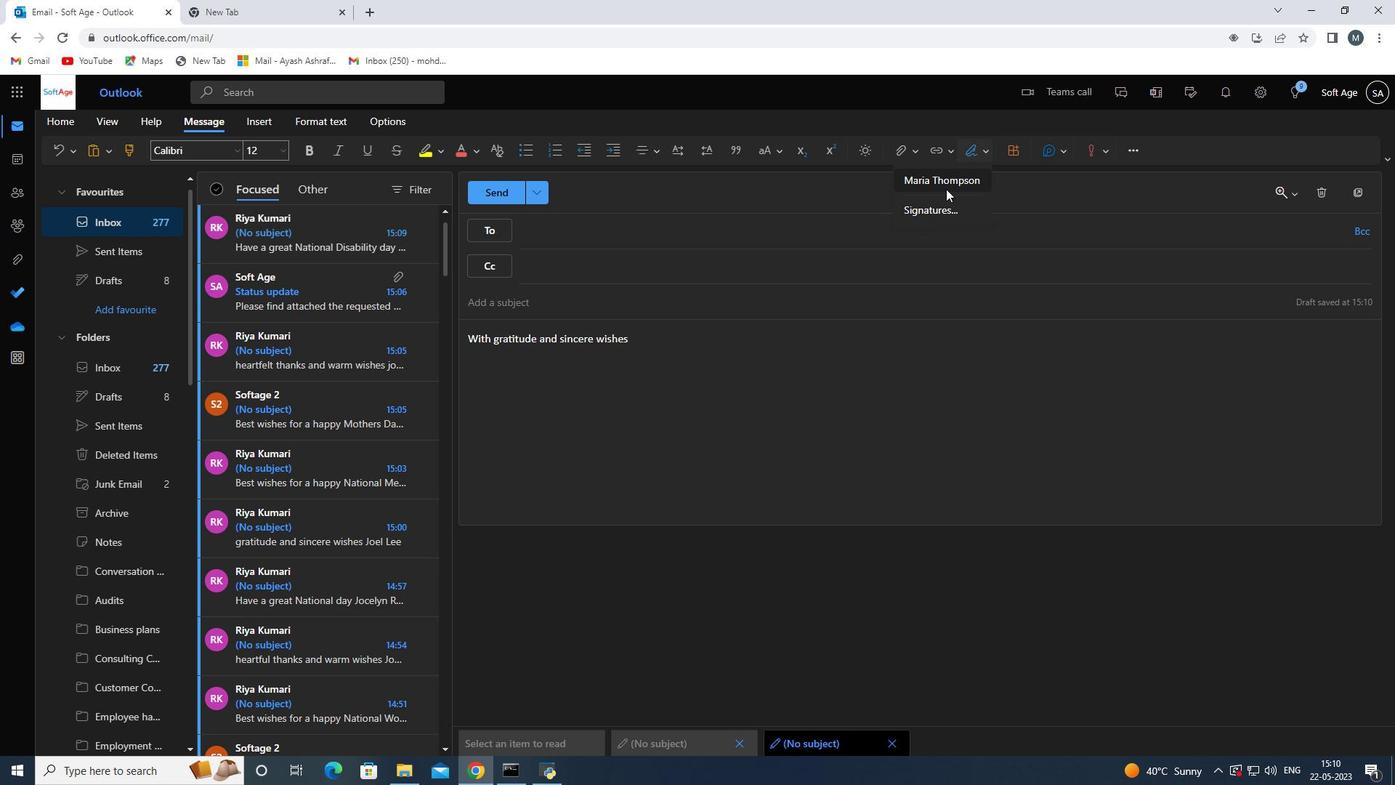 
Action: Mouse moved to (590, 234)
Screenshot: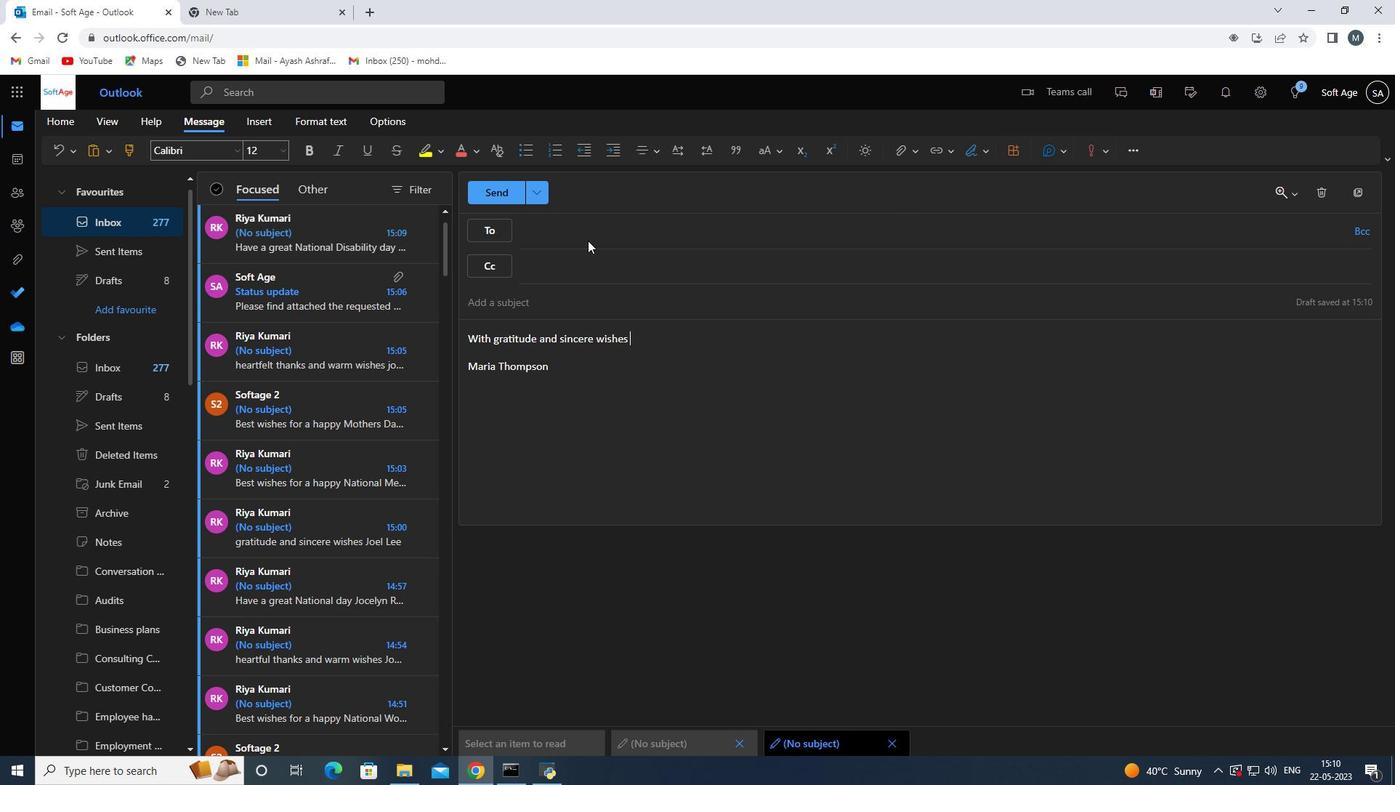 
Action: Mouse pressed left at (590, 234)
Screenshot: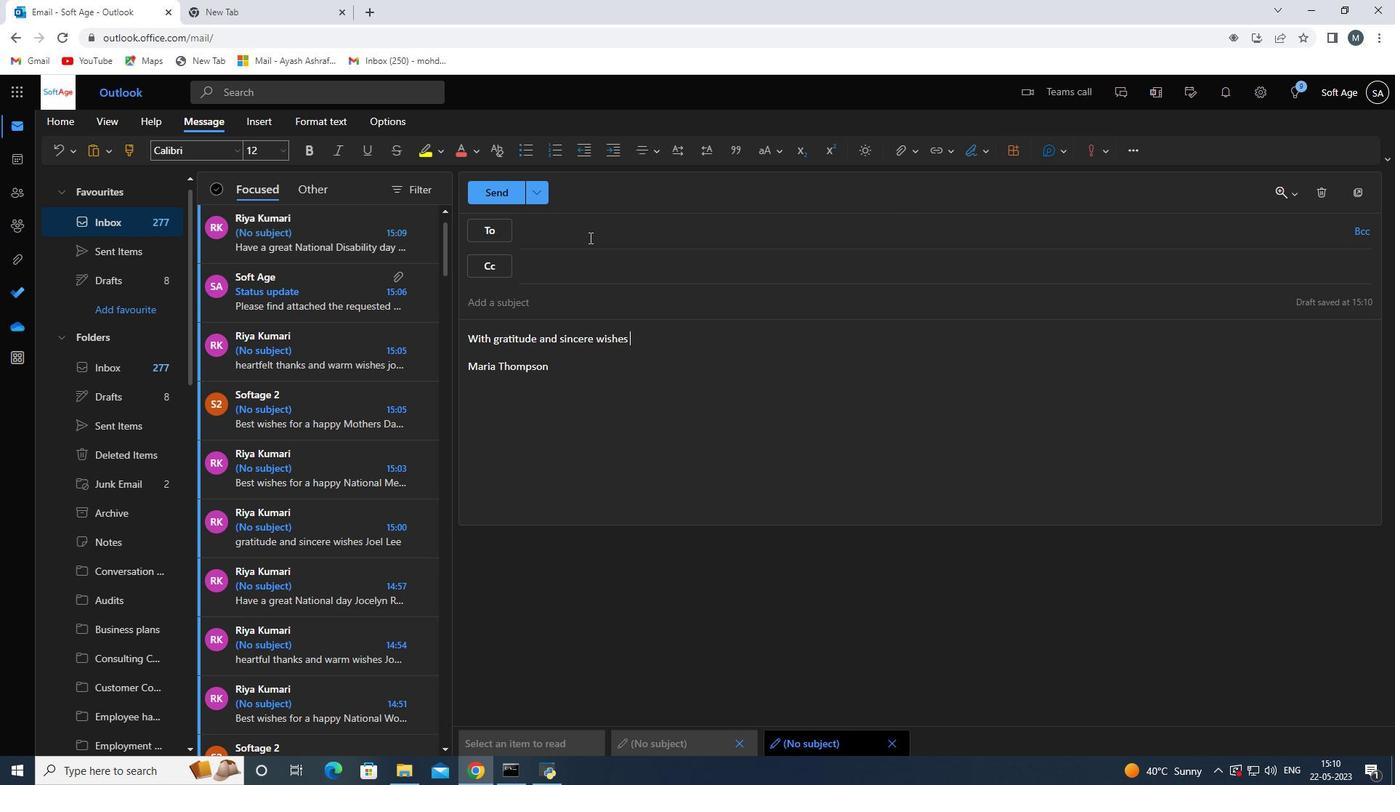 
Action: Key pressed softage.3<Key.shift>@so
Screenshot: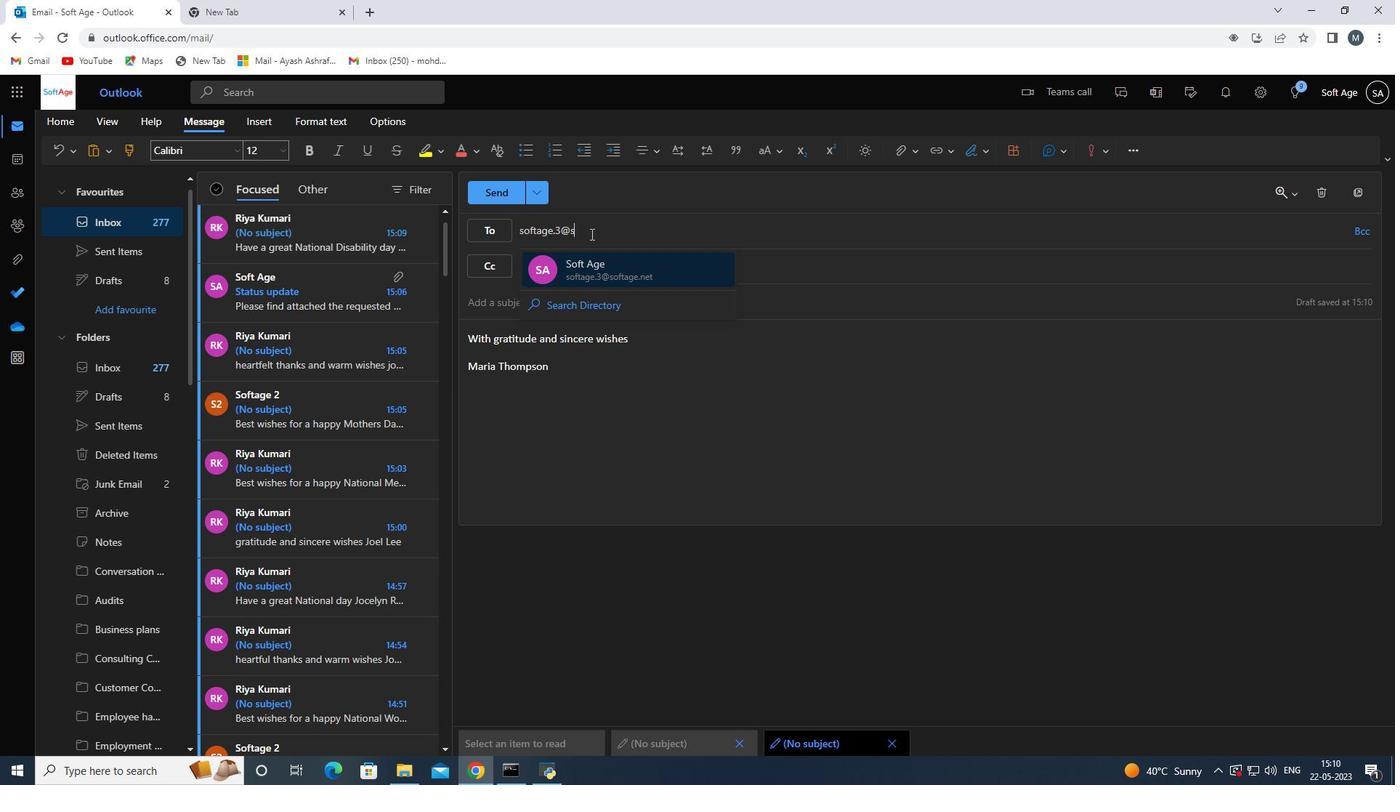
Action: Mouse moved to (591, 236)
Screenshot: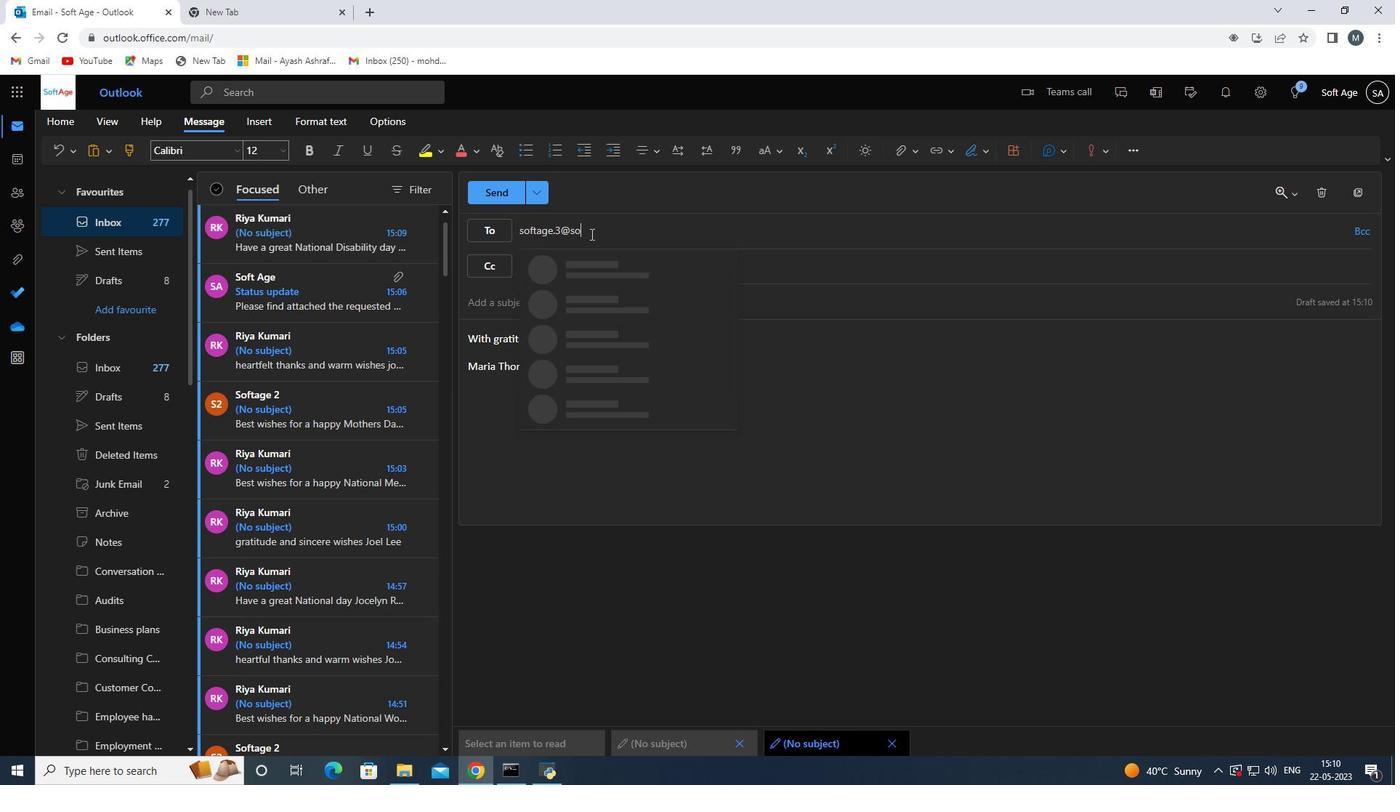 
Action: Key pressed ftage.net
Screenshot: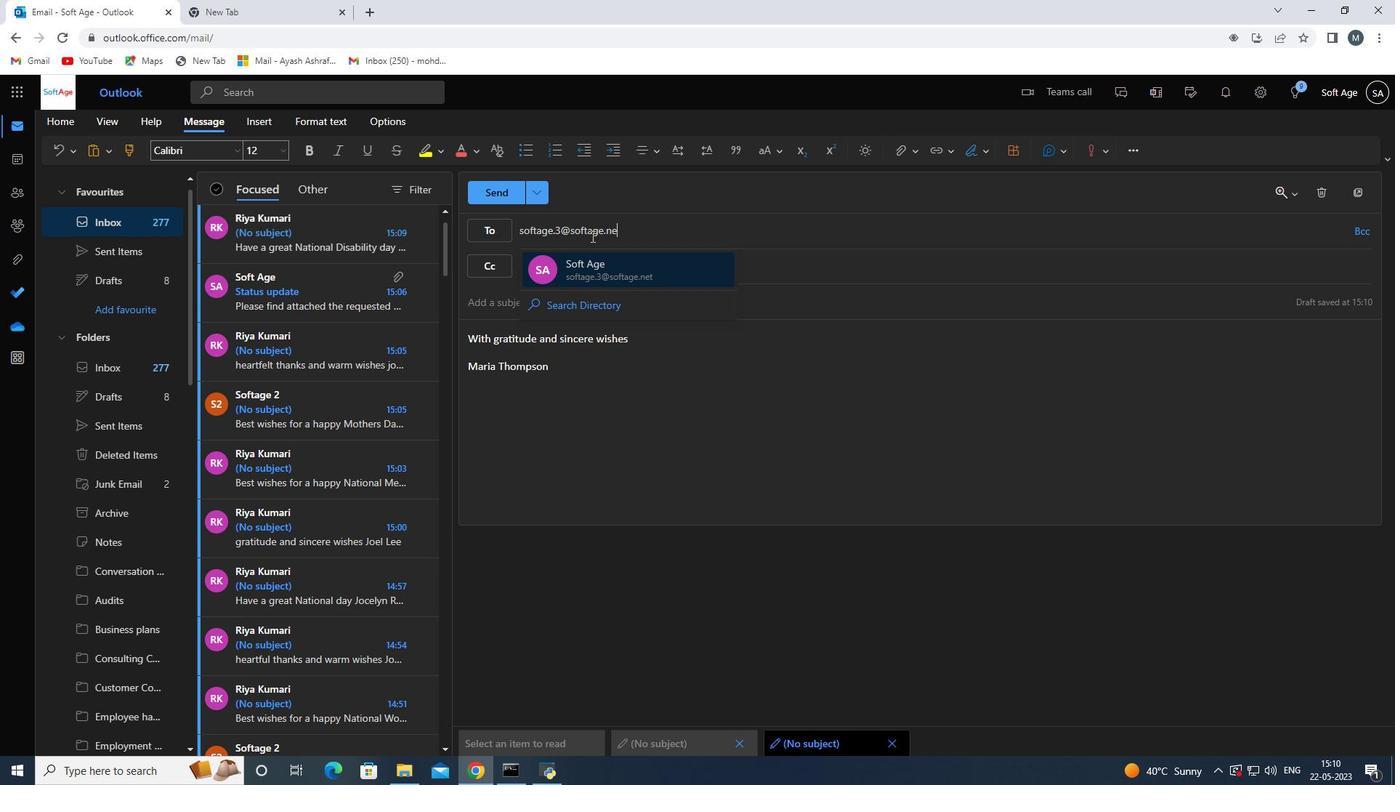 
Action: Mouse moved to (605, 259)
Screenshot: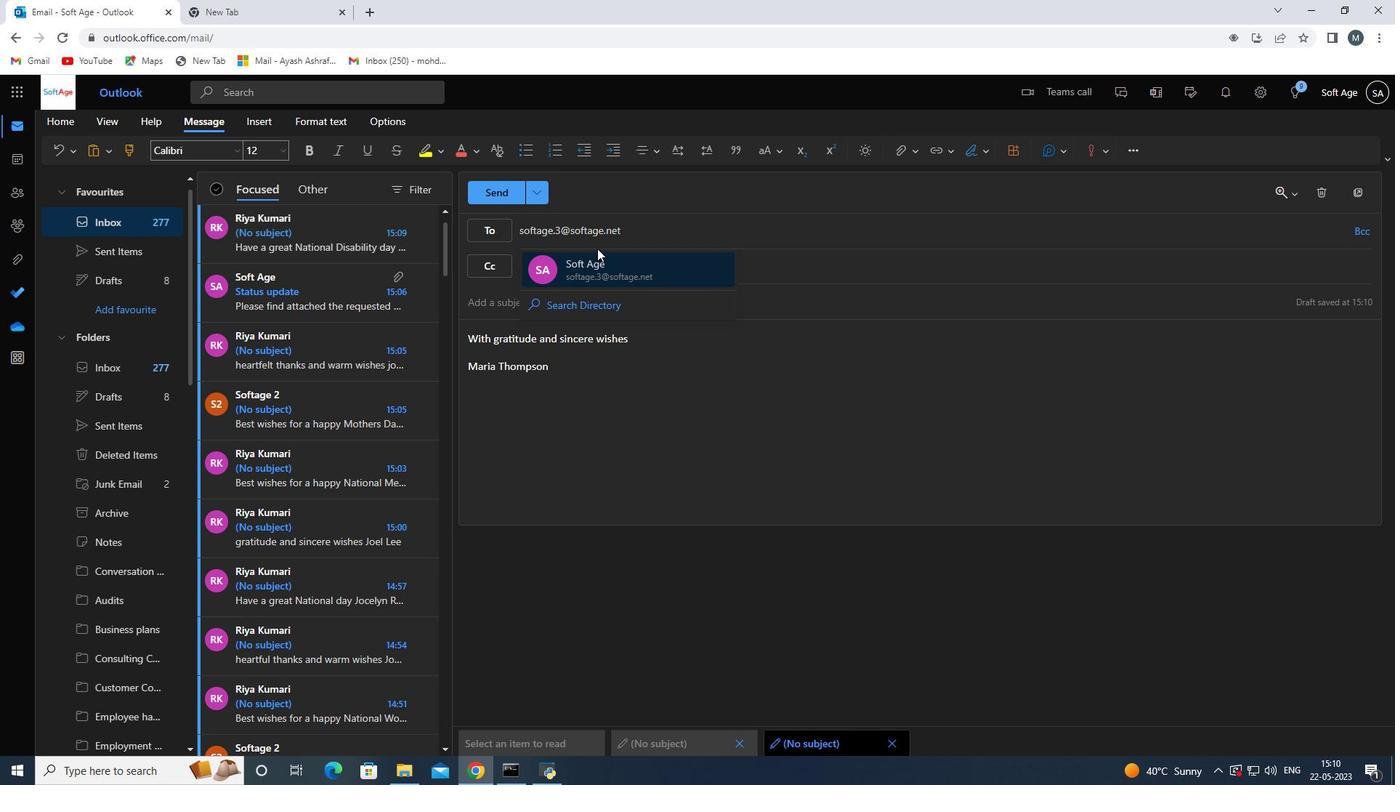 
Action: Mouse pressed left at (605, 259)
Screenshot: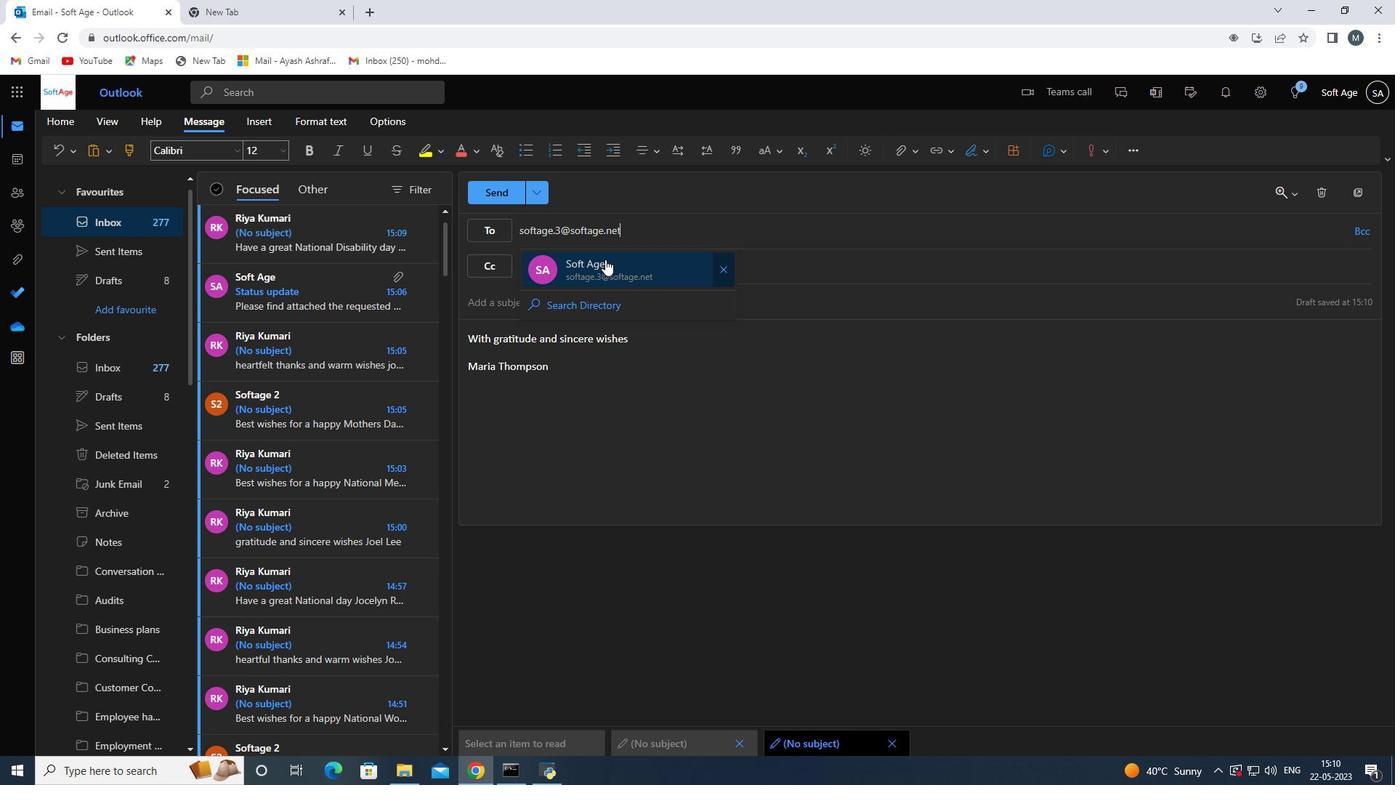 
Action: Mouse moved to (141, 620)
Screenshot: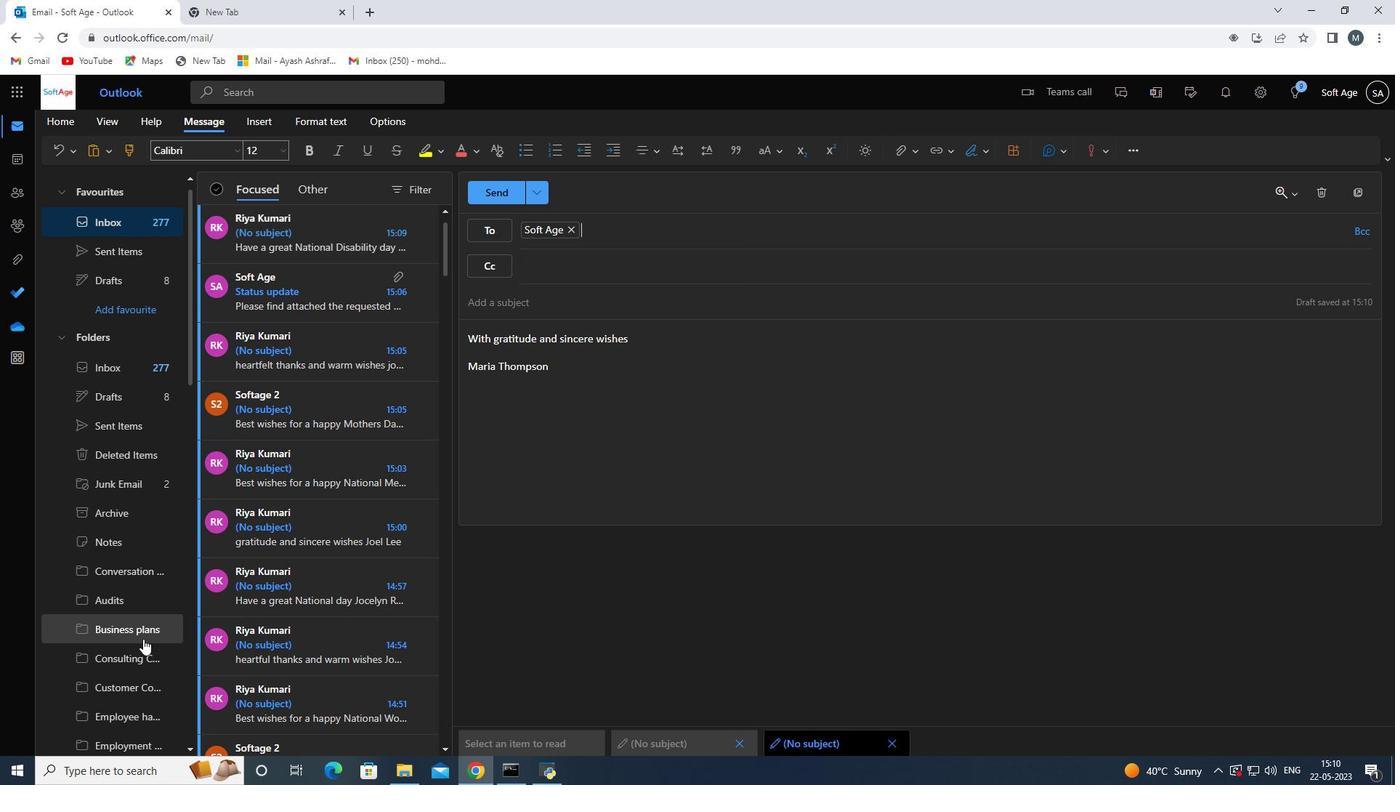 
Action: Mouse scrolled (141, 619) with delta (0, 0)
Screenshot: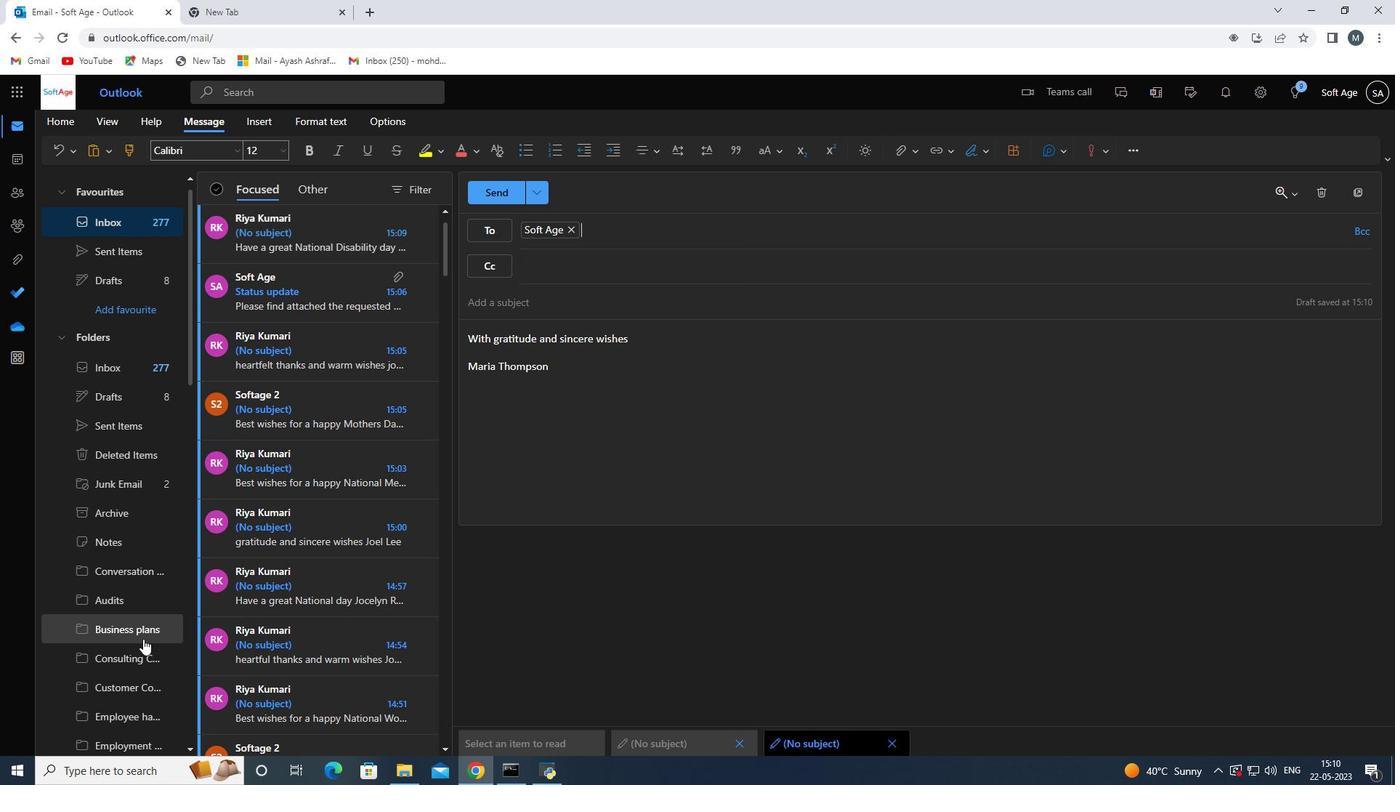 
Action: Mouse scrolled (141, 619) with delta (0, 0)
Screenshot: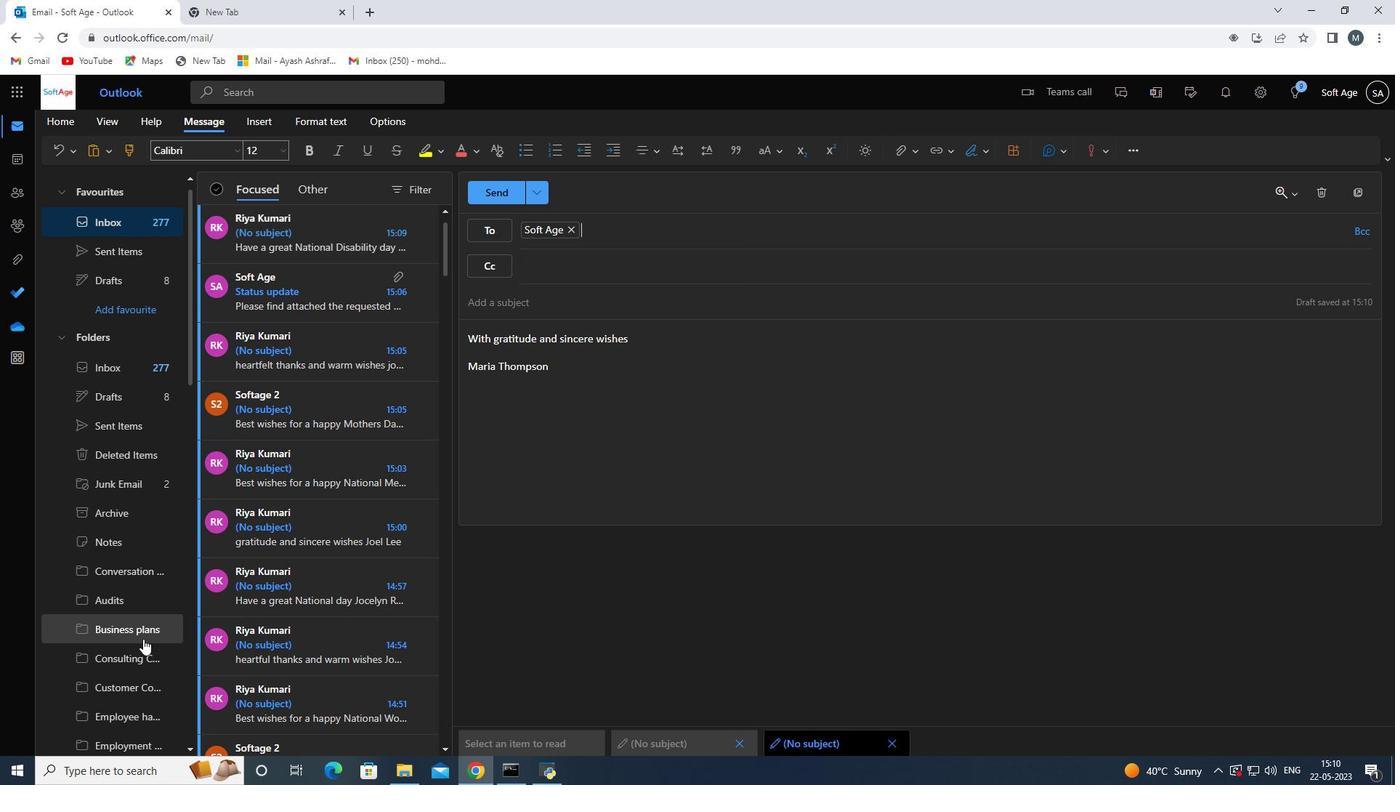 
Action: Mouse scrolled (141, 619) with delta (0, 0)
Screenshot: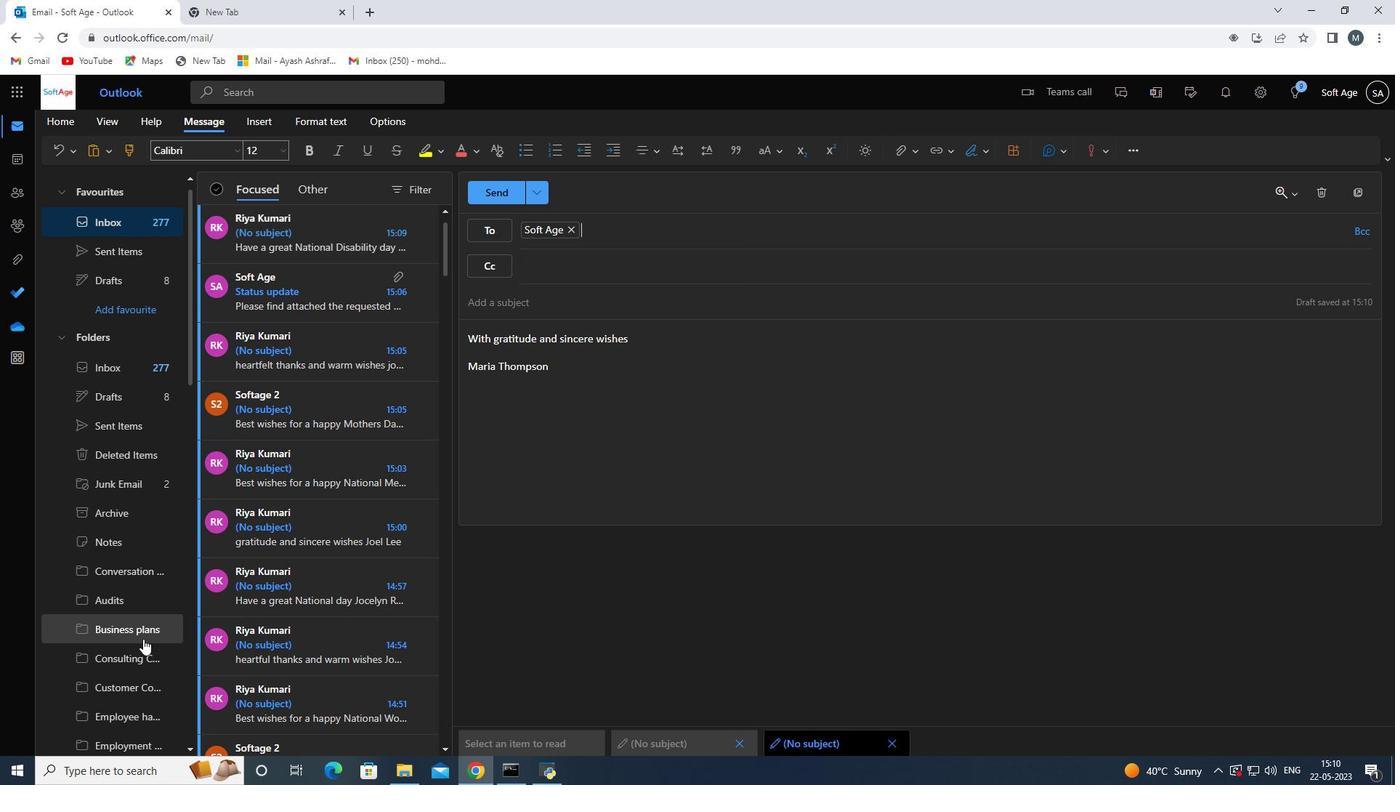 
Action: Mouse scrolled (141, 619) with delta (0, 0)
Screenshot: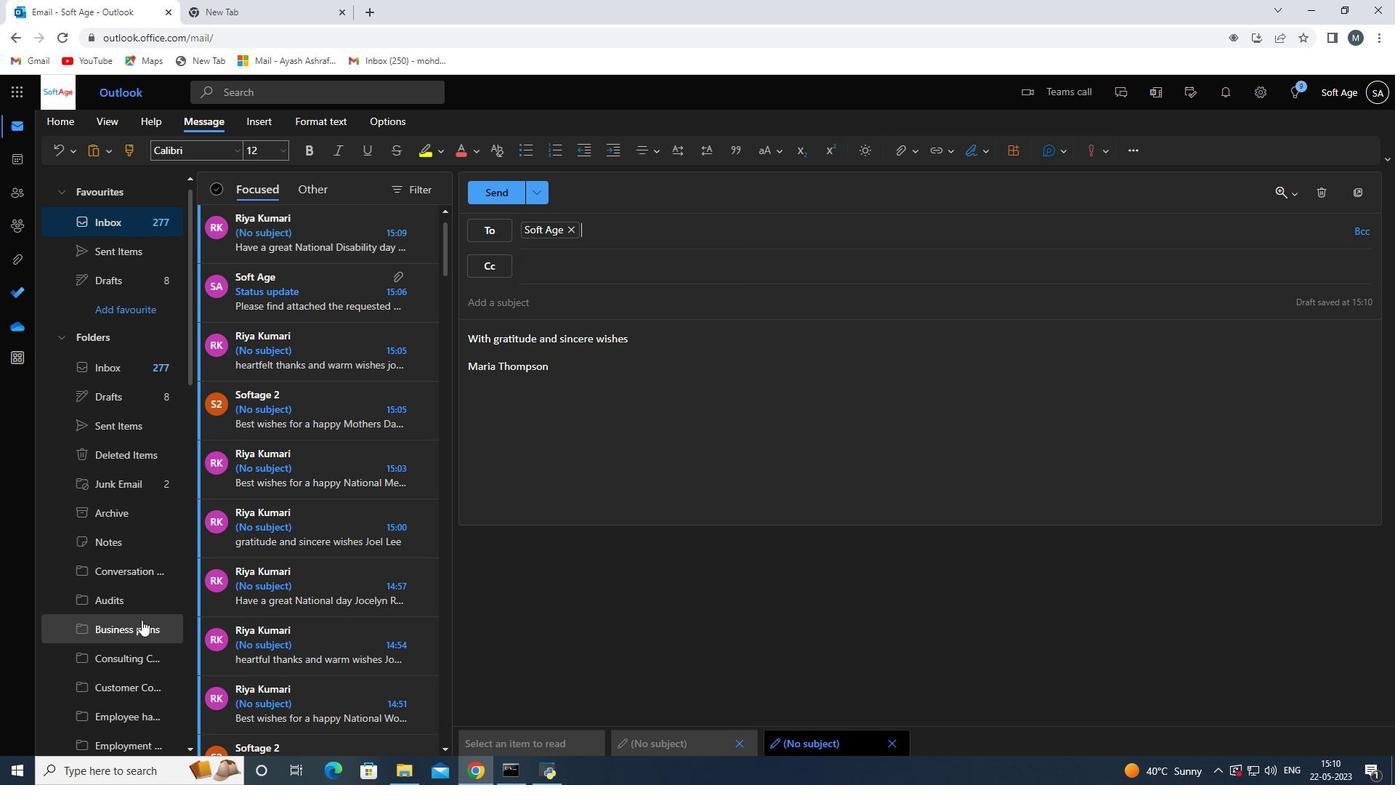 
Action: Mouse moved to (141, 619)
Screenshot: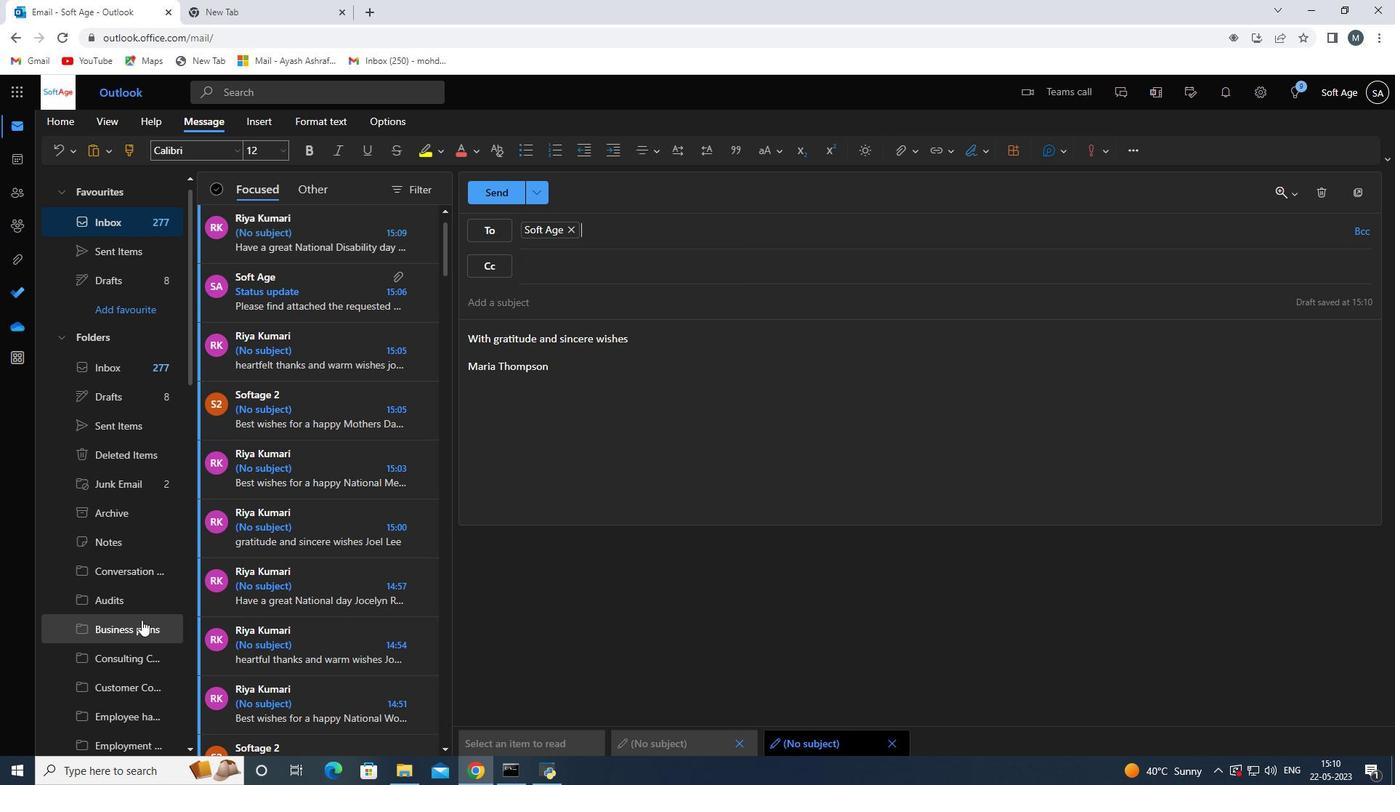 
Action: Mouse scrolled (141, 618) with delta (0, 0)
Screenshot: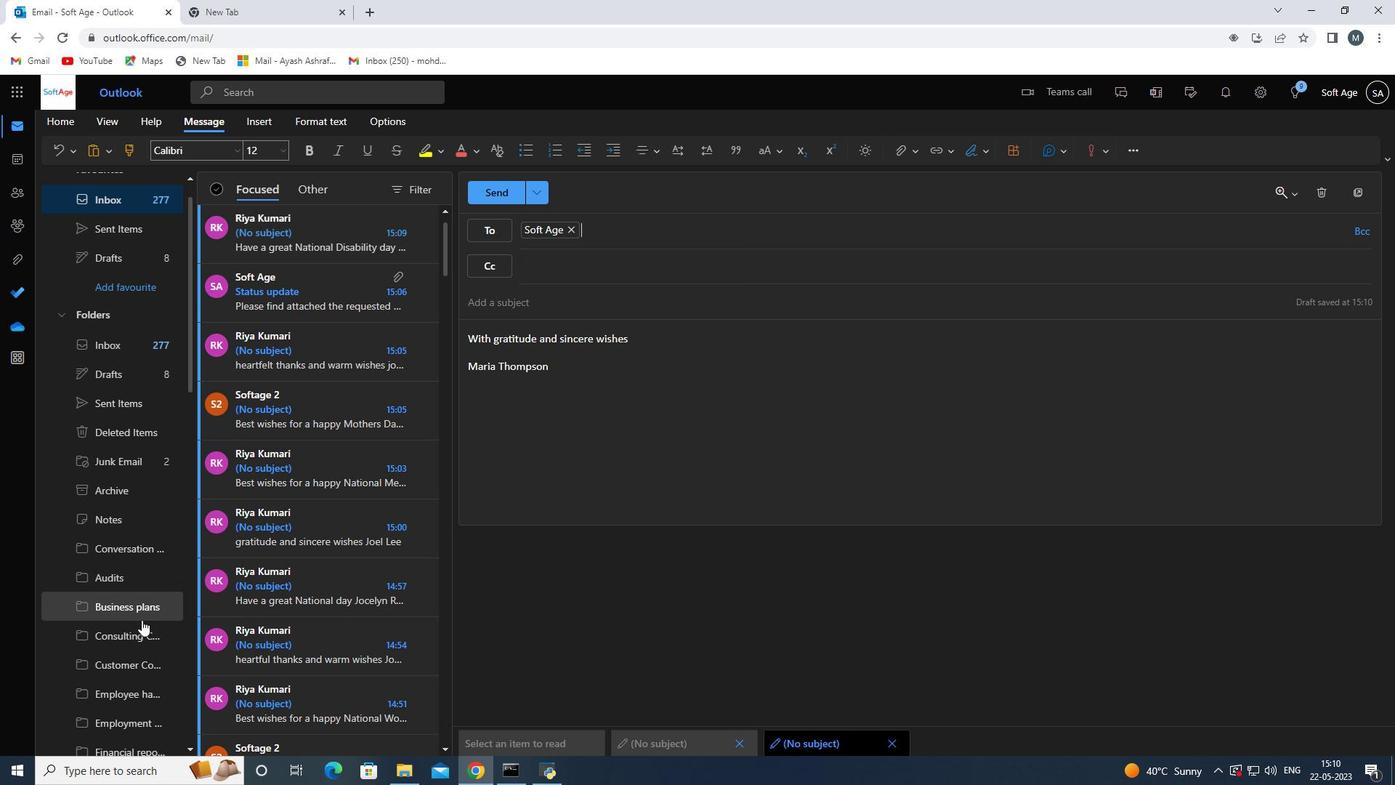 
Action: Mouse moved to (141, 618)
Screenshot: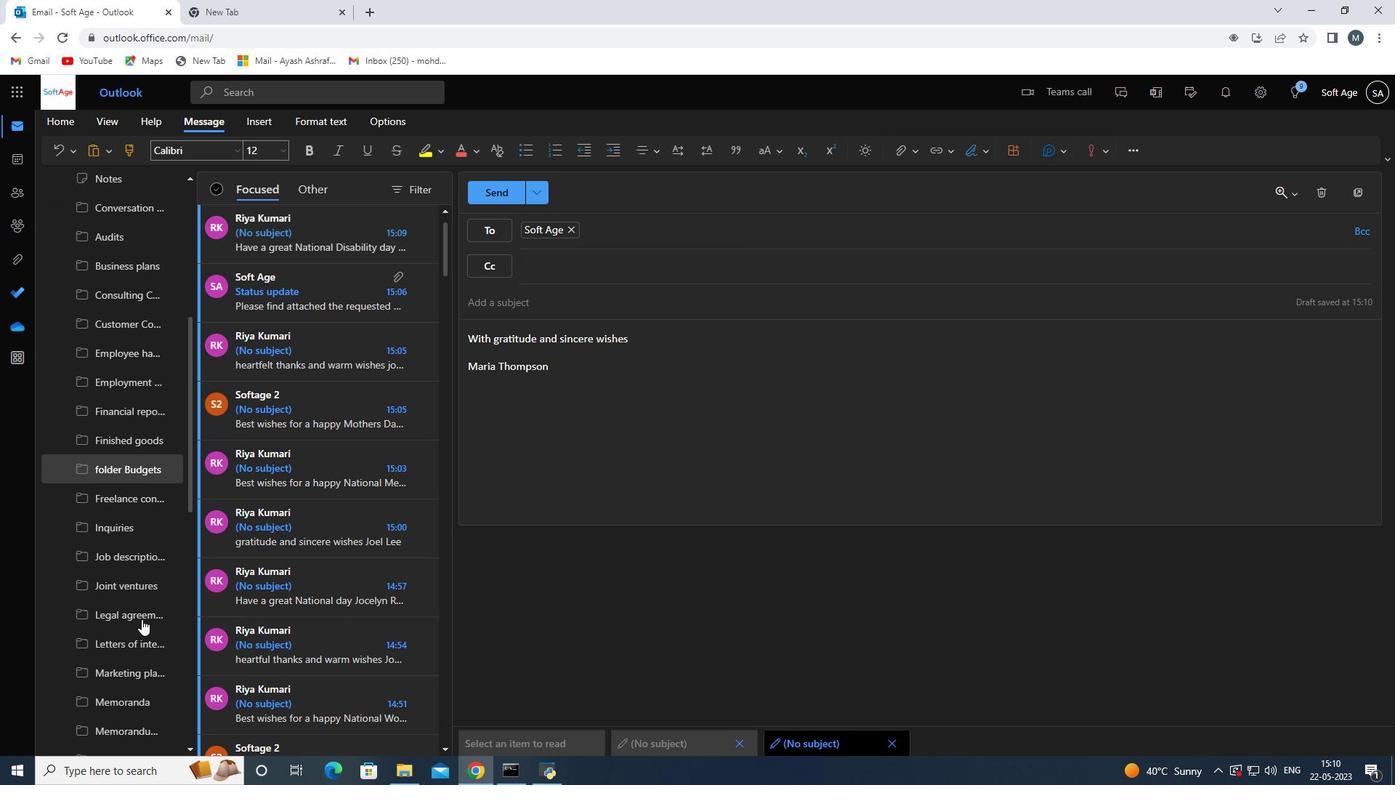 
Action: Mouse scrolled (141, 617) with delta (0, 0)
Screenshot: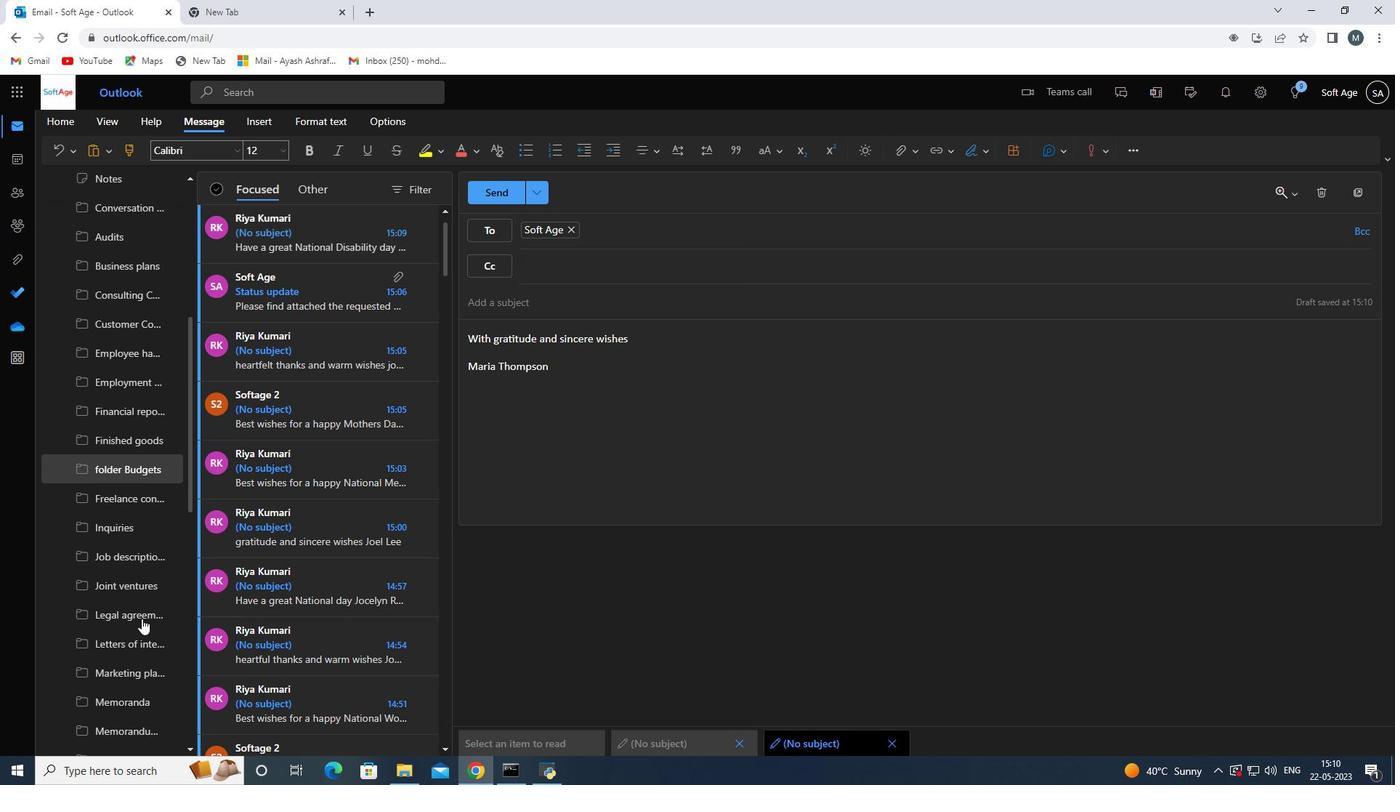 
Action: Mouse scrolled (141, 617) with delta (0, 0)
Screenshot: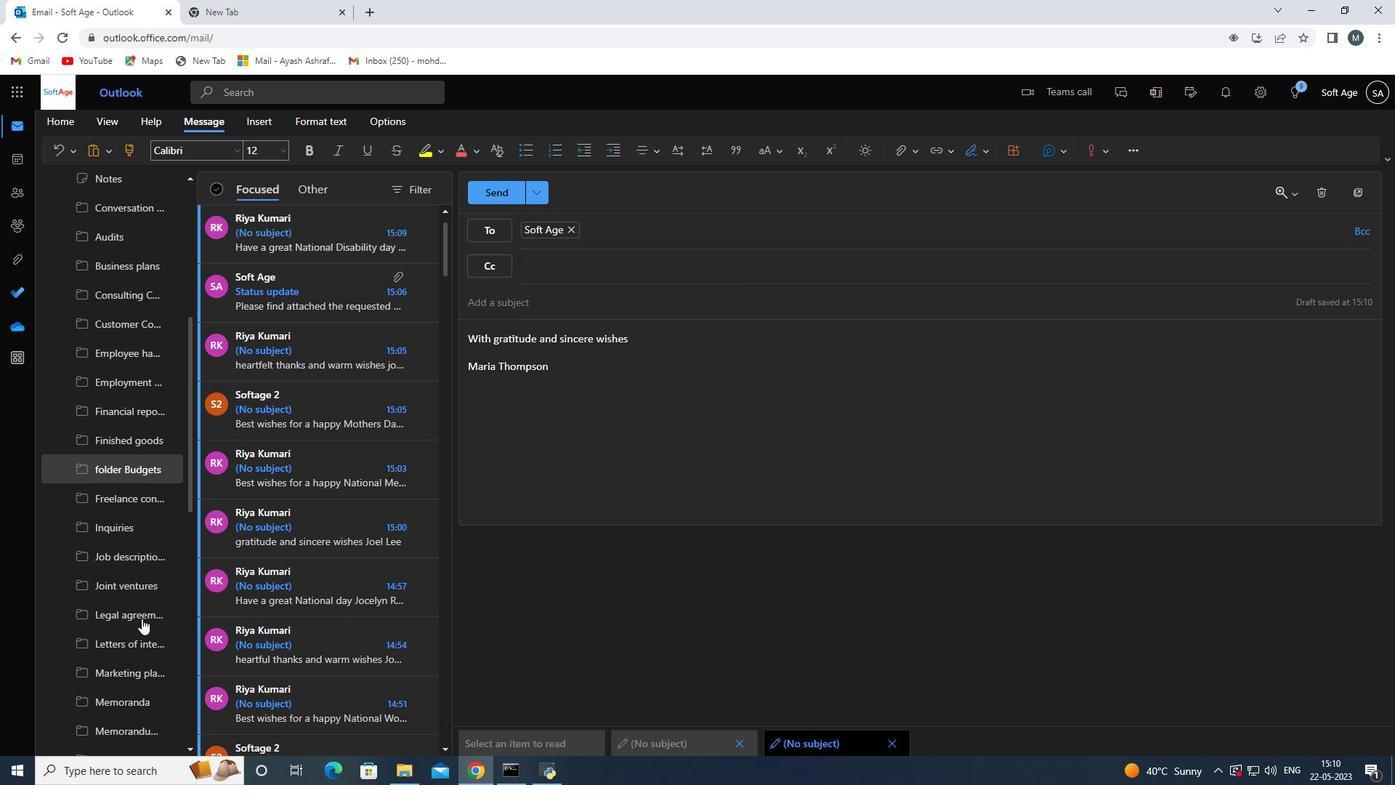 
Action: Mouse scrolled (141, 617) with delta (0, 0)
Screenshot: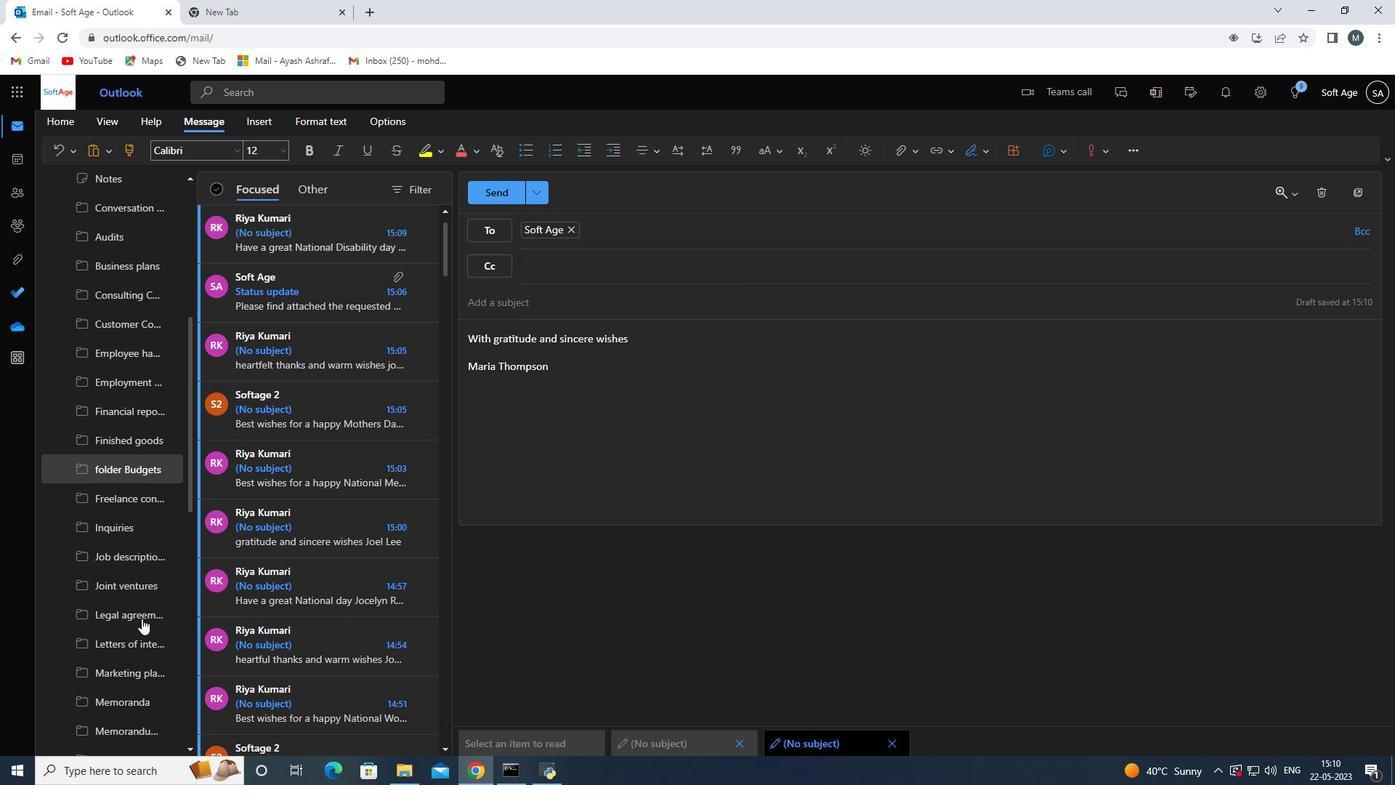 
Action: Mouse scrolled (141, 617) with delta (0, 0)
Screenshot: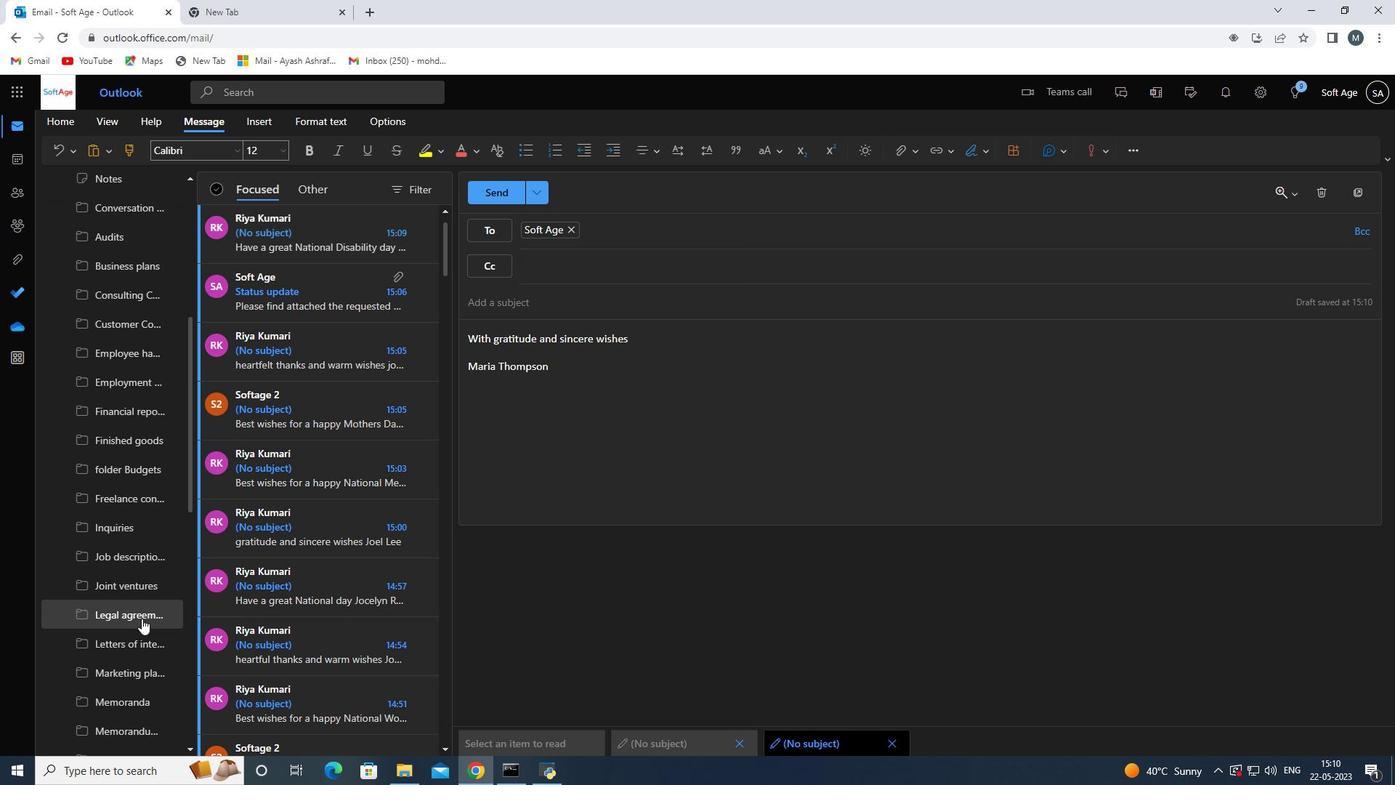 
Action: Mouse moved to (144, 614)
Screenshot: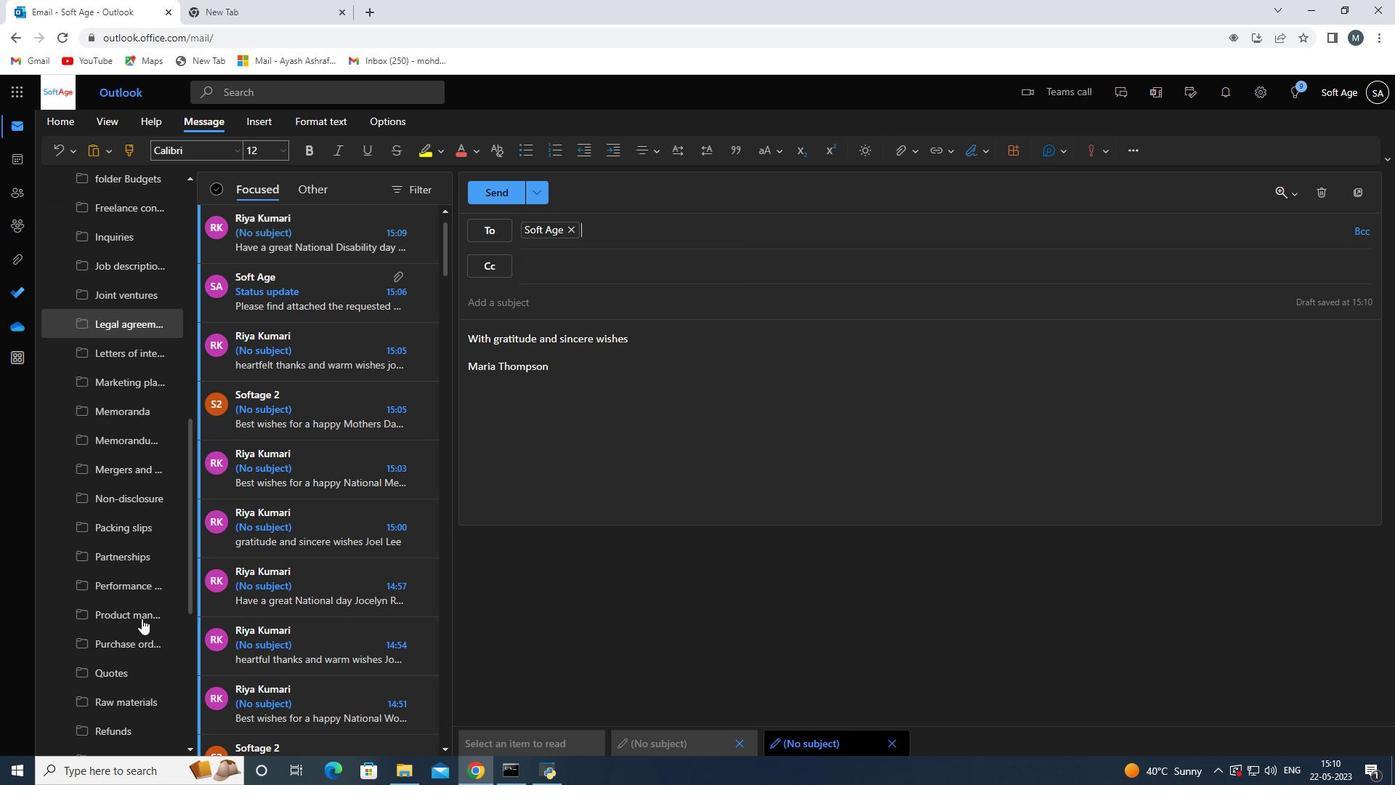 
Action: Mouse scrolled (144, 614) with delta (0, 0)
Screenshot: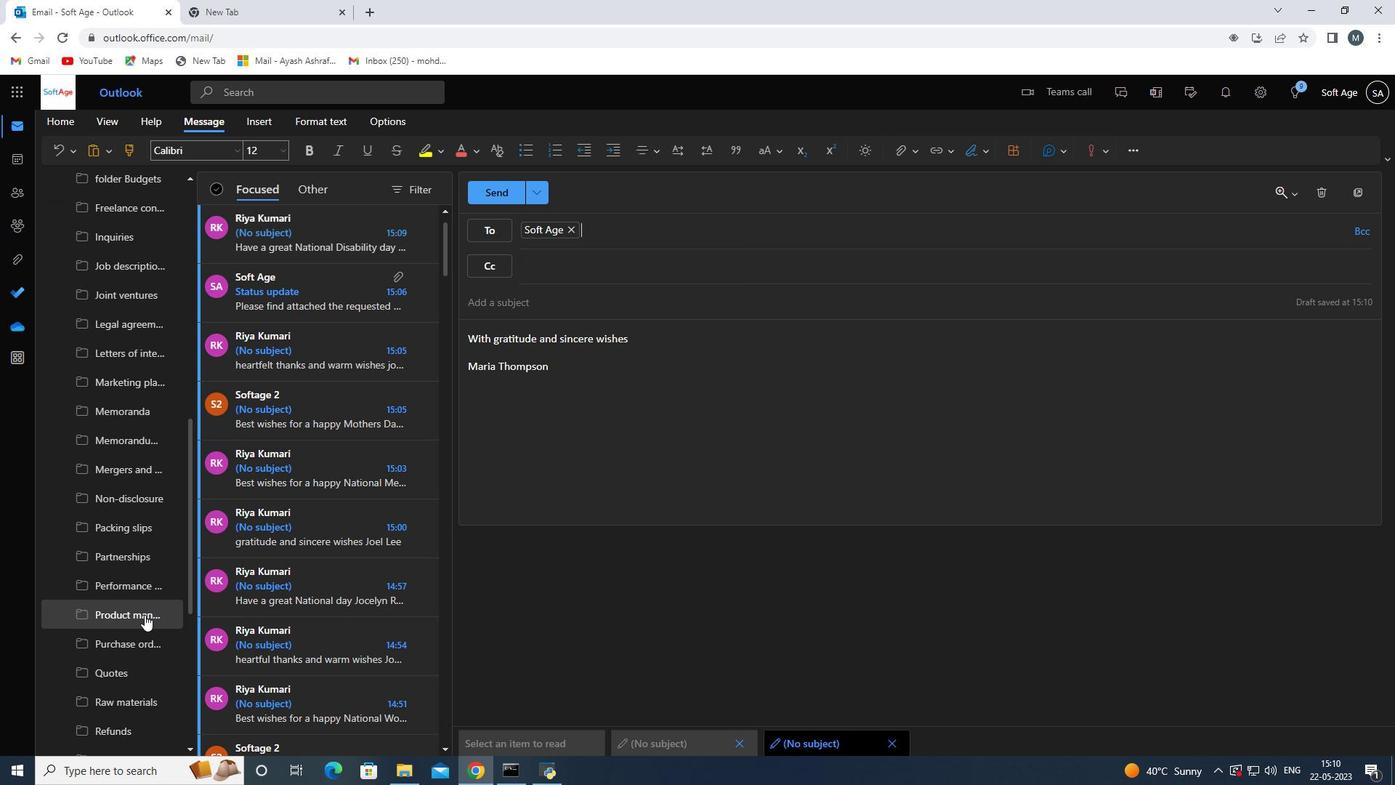 
Action: Mouse scrolled (144, 614) with delta (0, 0)
Screenshot: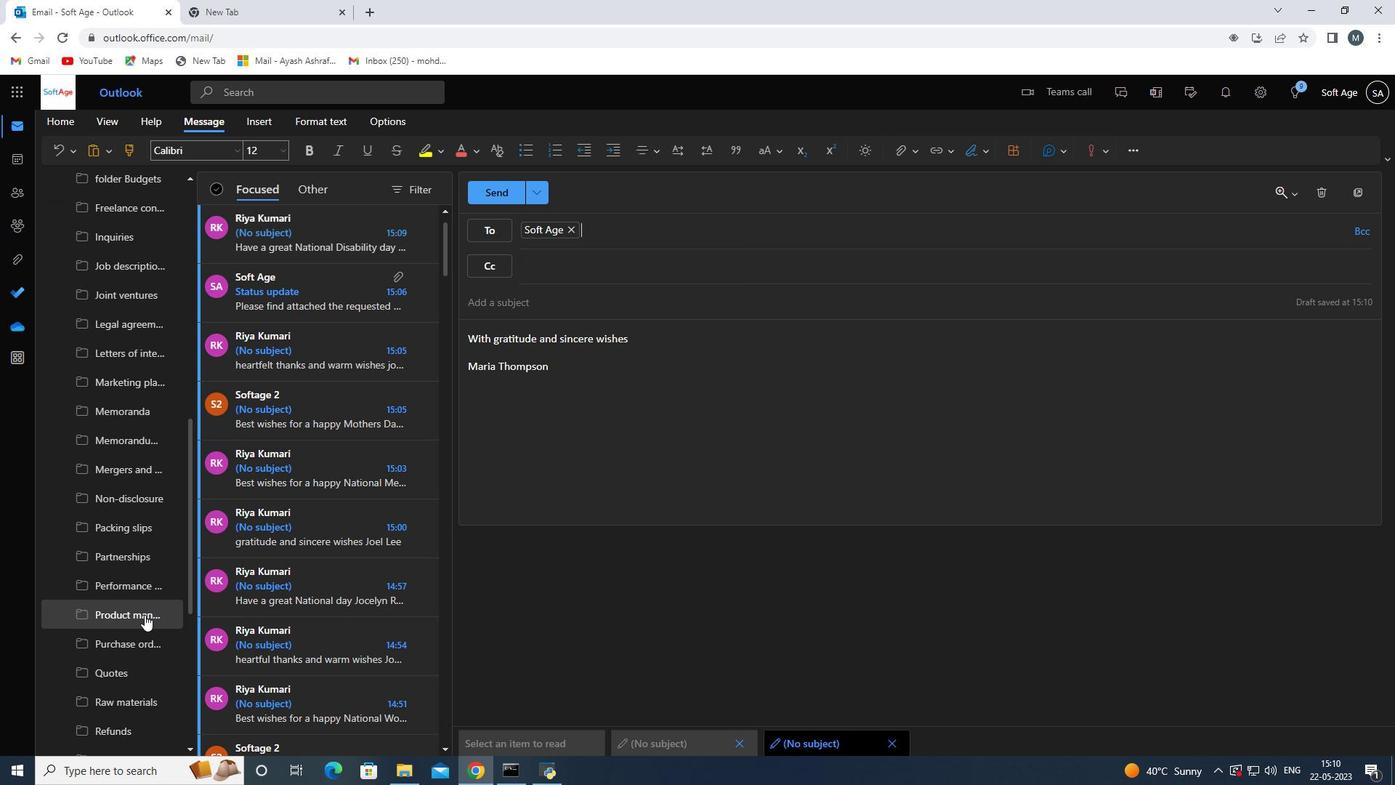 
Action: Mouse moved to (144, 614)
Screenshot: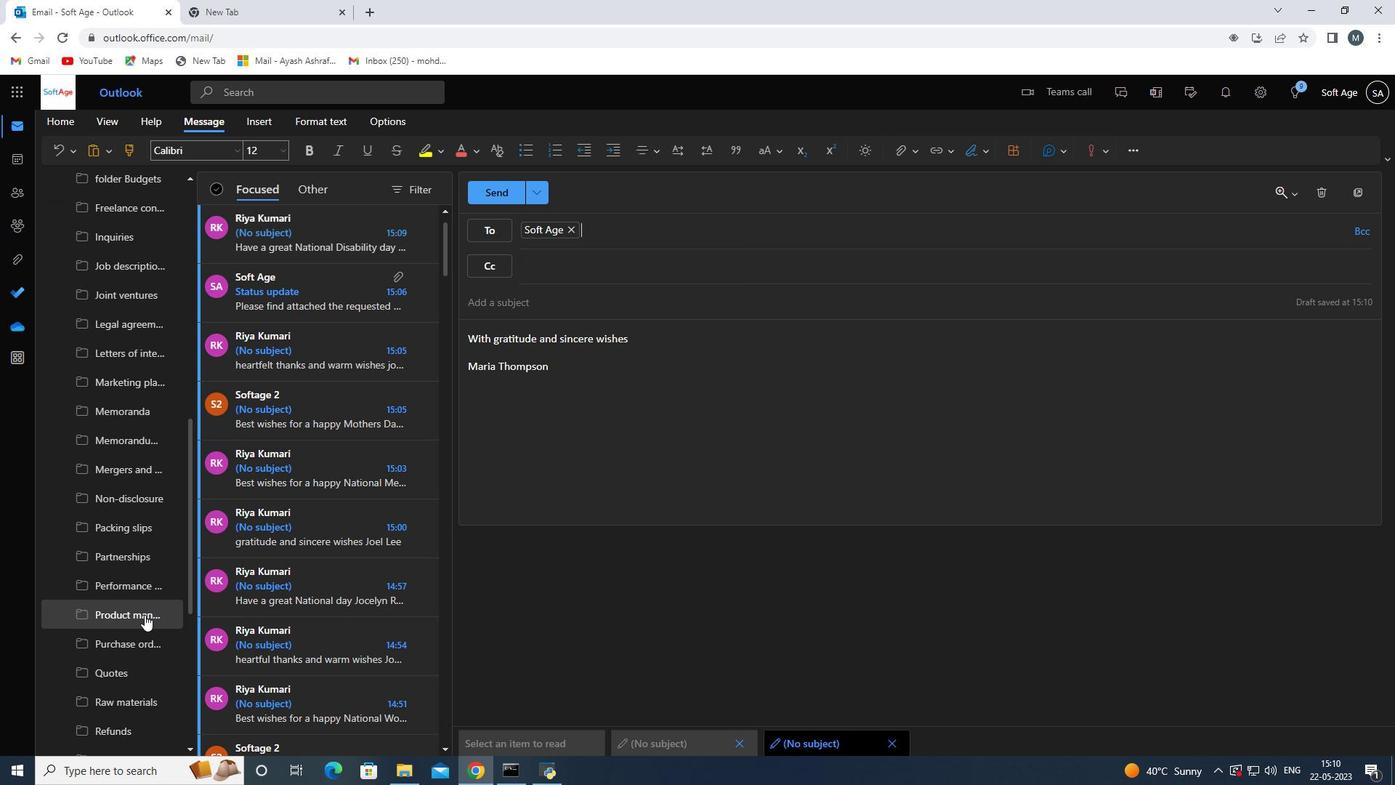 
Action: Mouse scrolled (144, 614) with delta (0, 0)
Screenshot: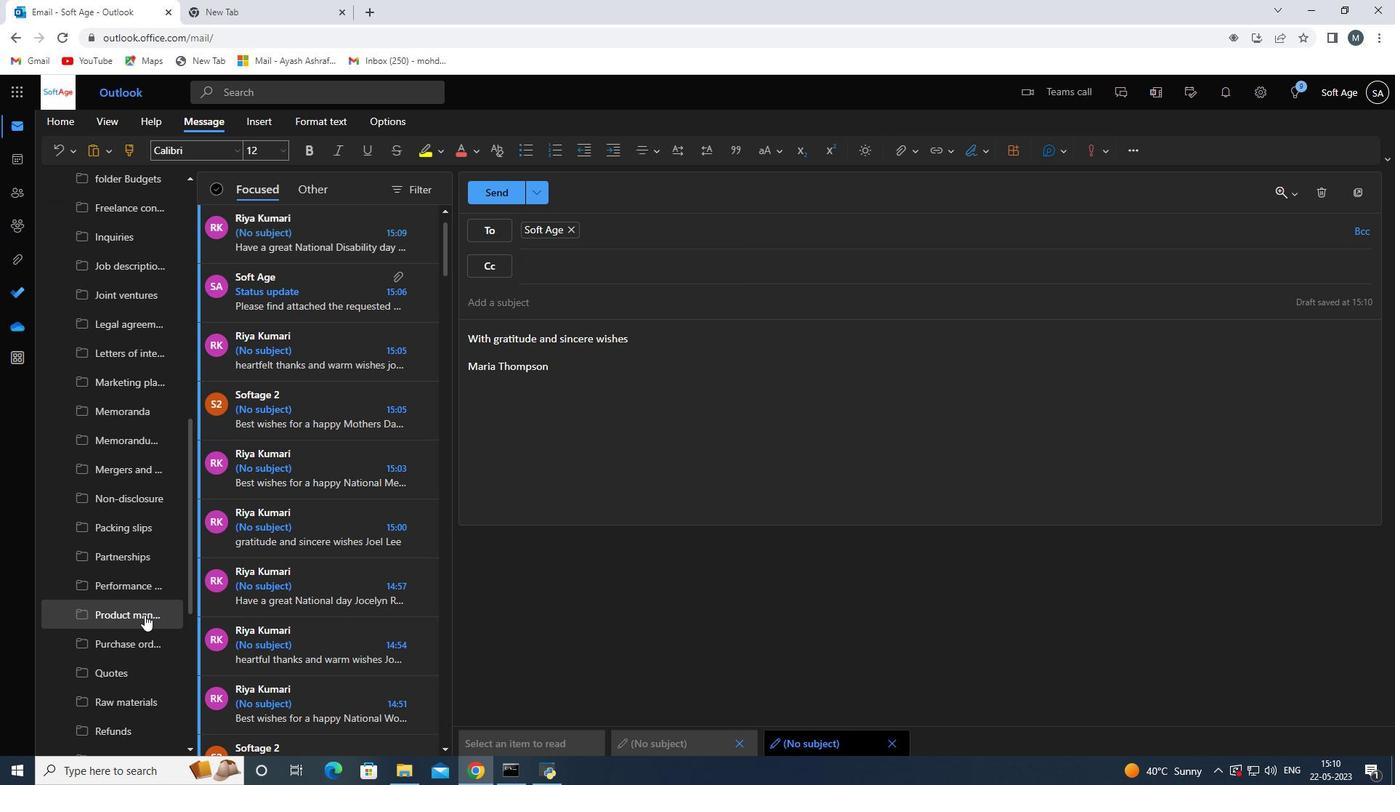 
Action: Mouse scrolled (144, 614) with delta (0, 0)
Screenshot: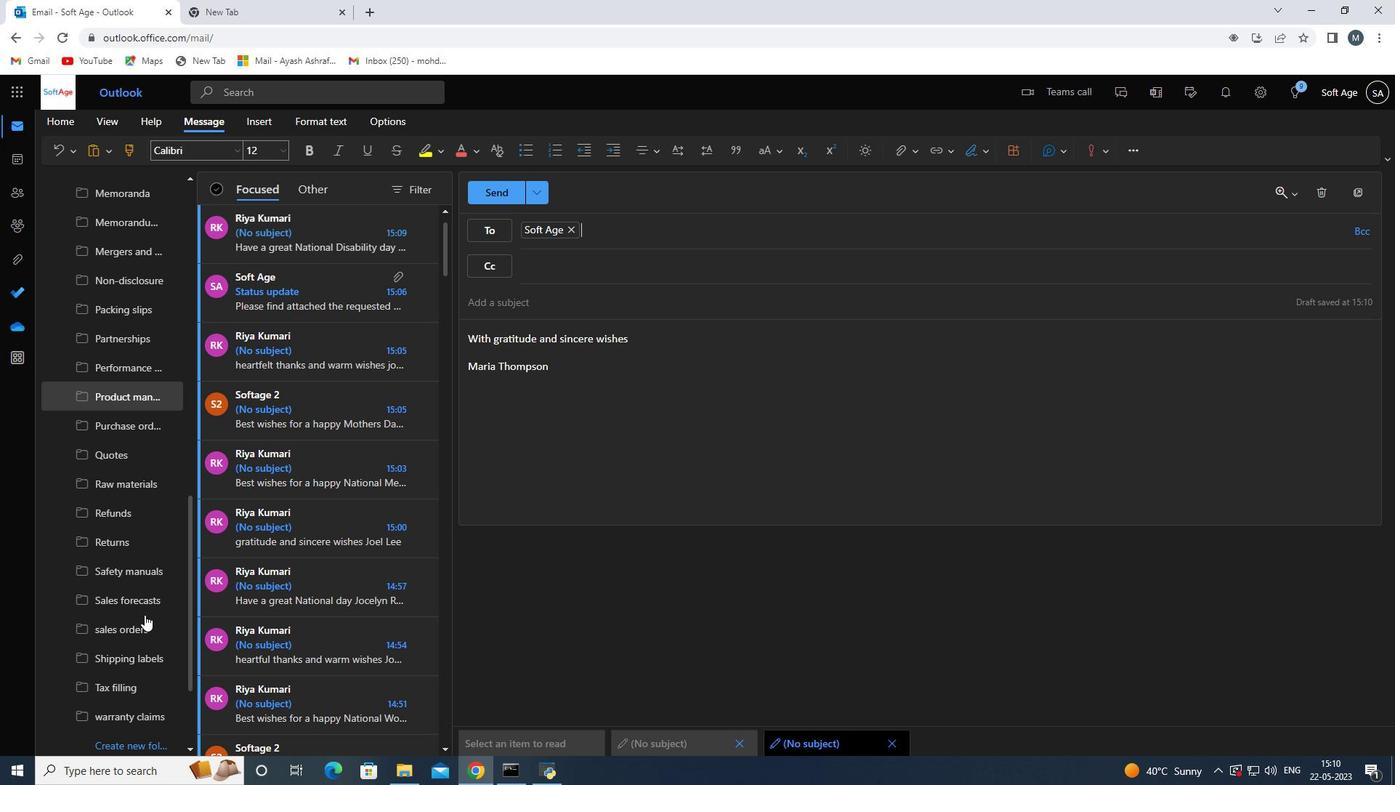 
Action: Mouse scrolled (144, 614) with delta (0, 0)
Screenshot: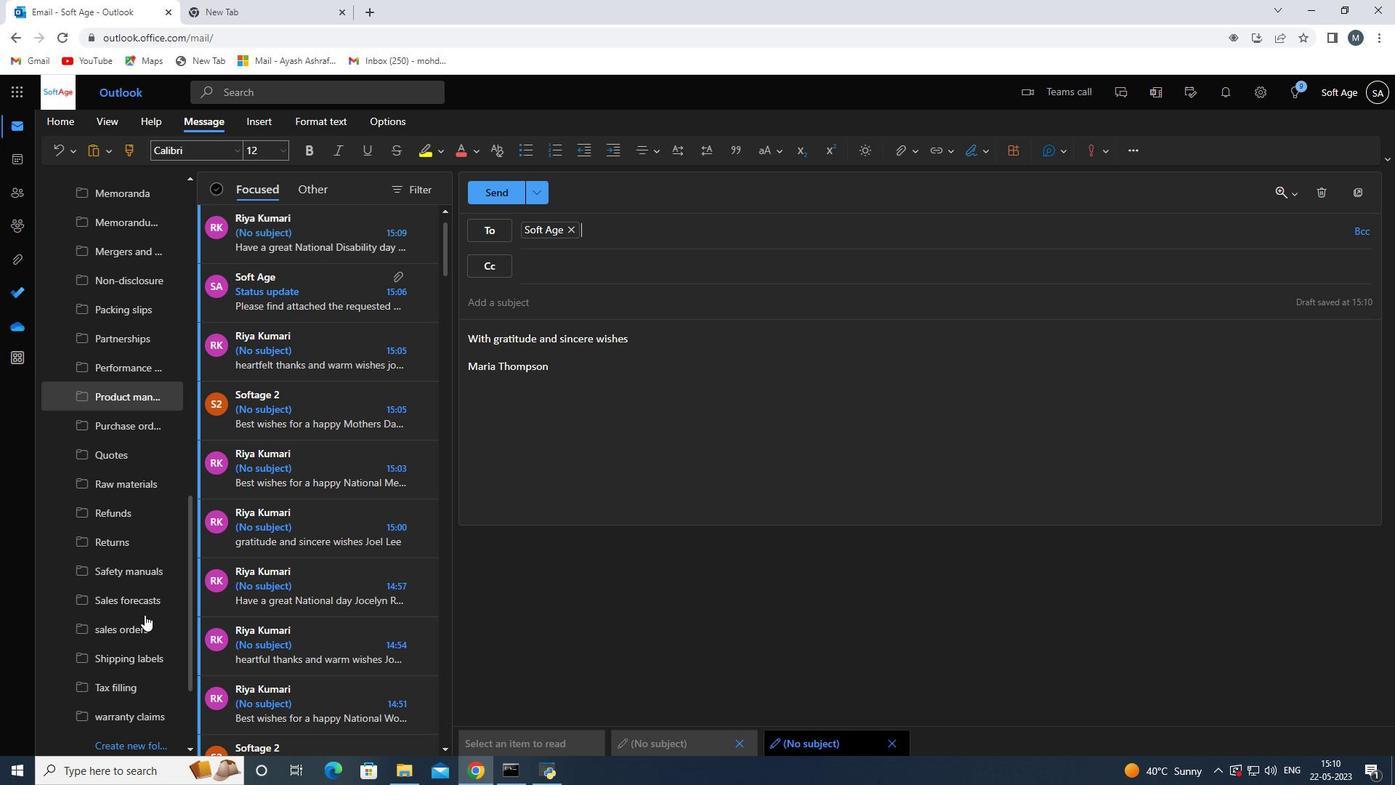 
Action: Mouse moved to (146, 616)
Screenshot: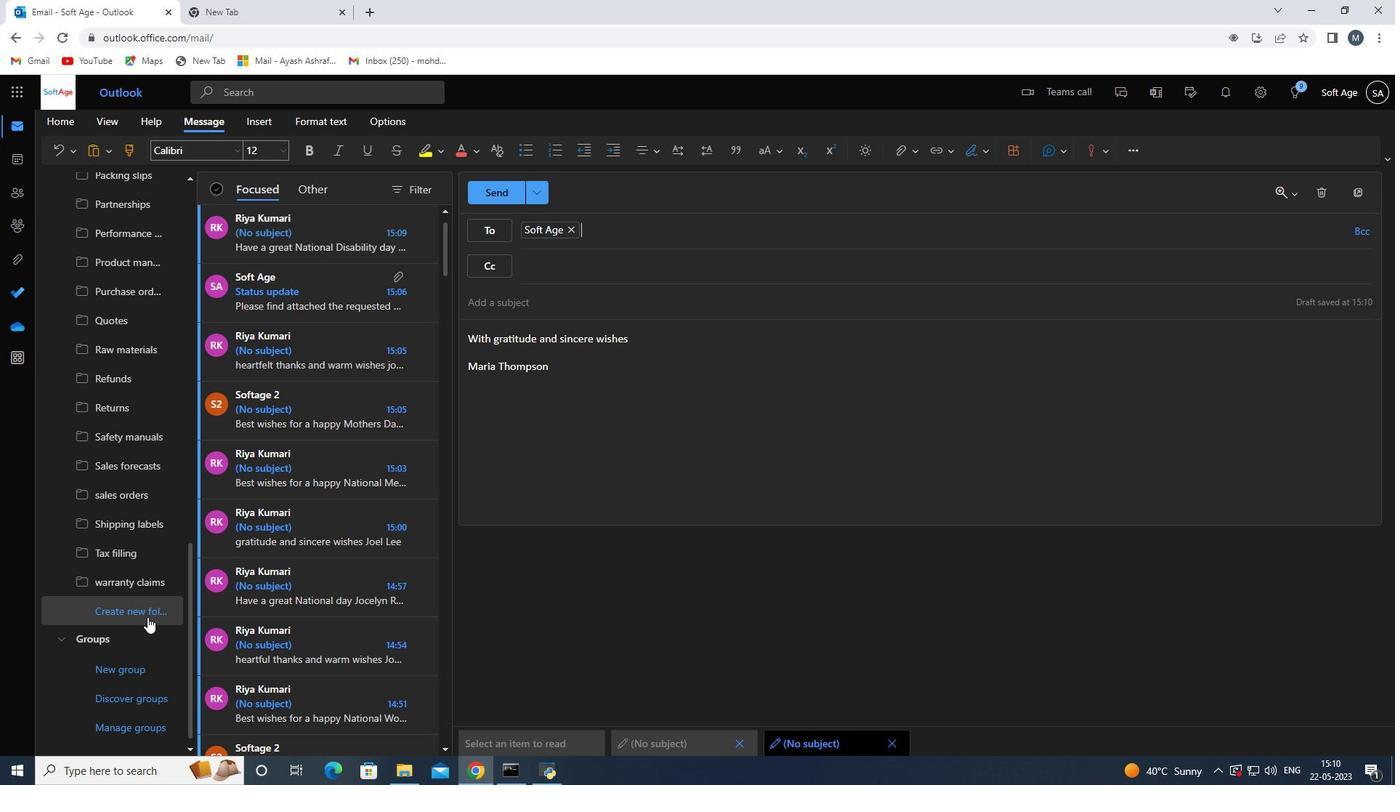 
Action: Mouse pressed left at (146, 616)
Screenshot: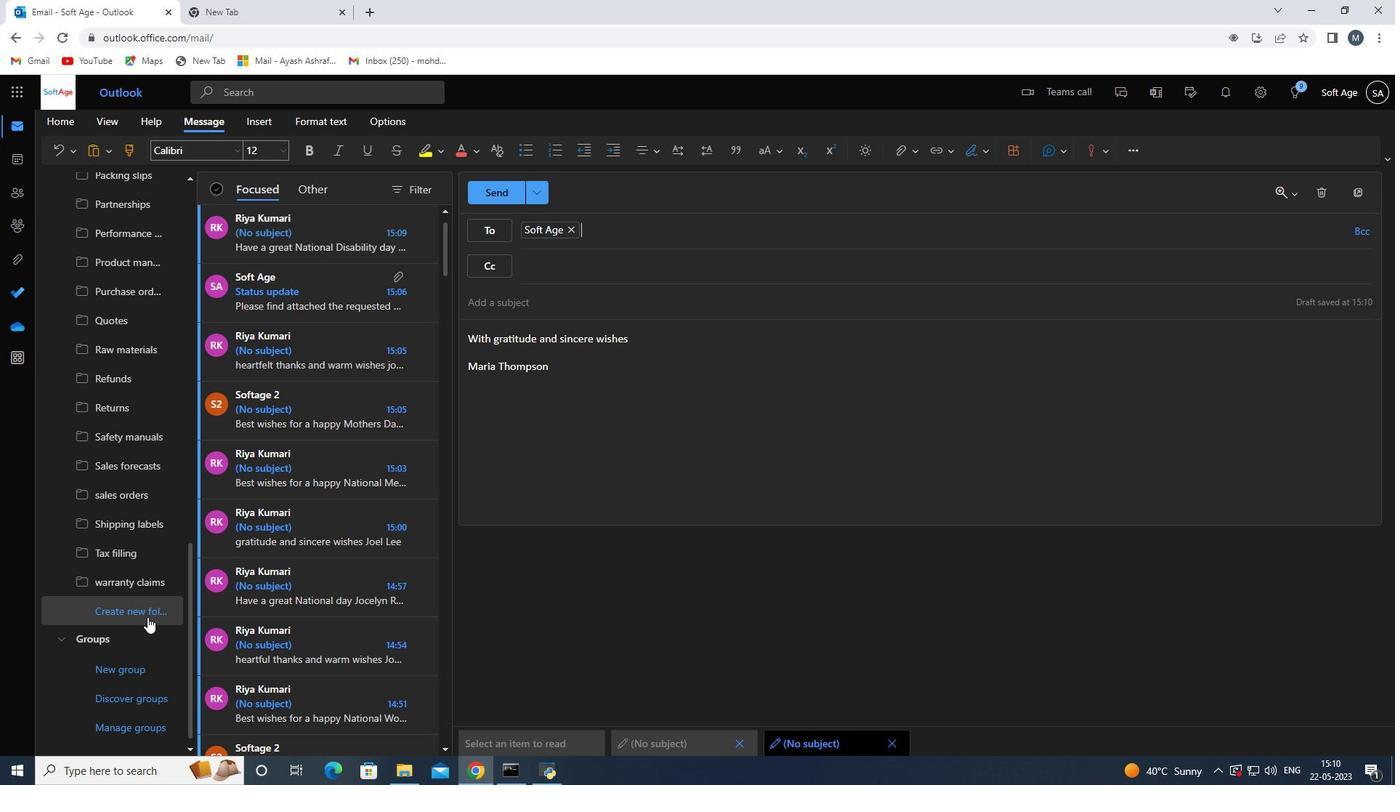 
Action: Mouse moved to (114, 610)
Screenshot: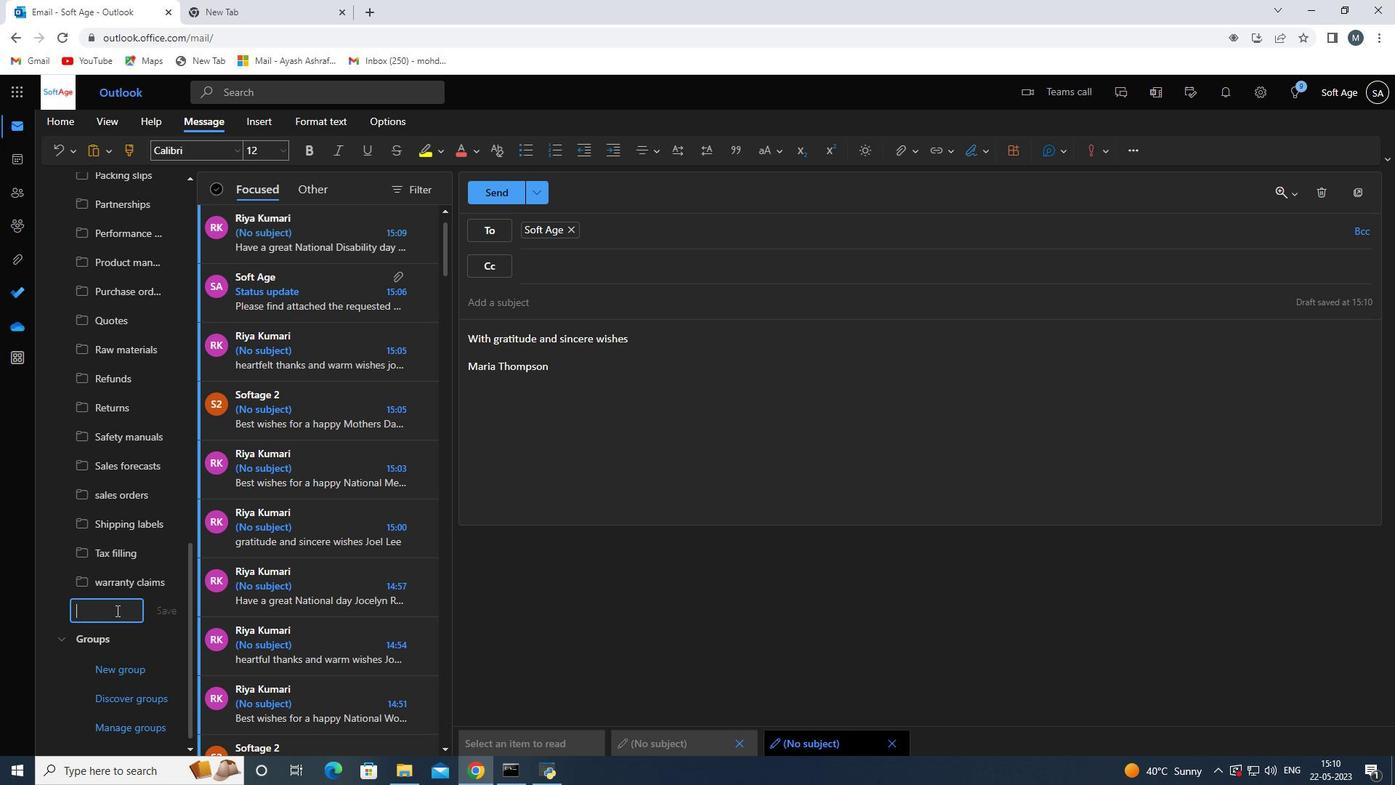 
Action: Mouse pressed left at (114, 610)
Screenshot: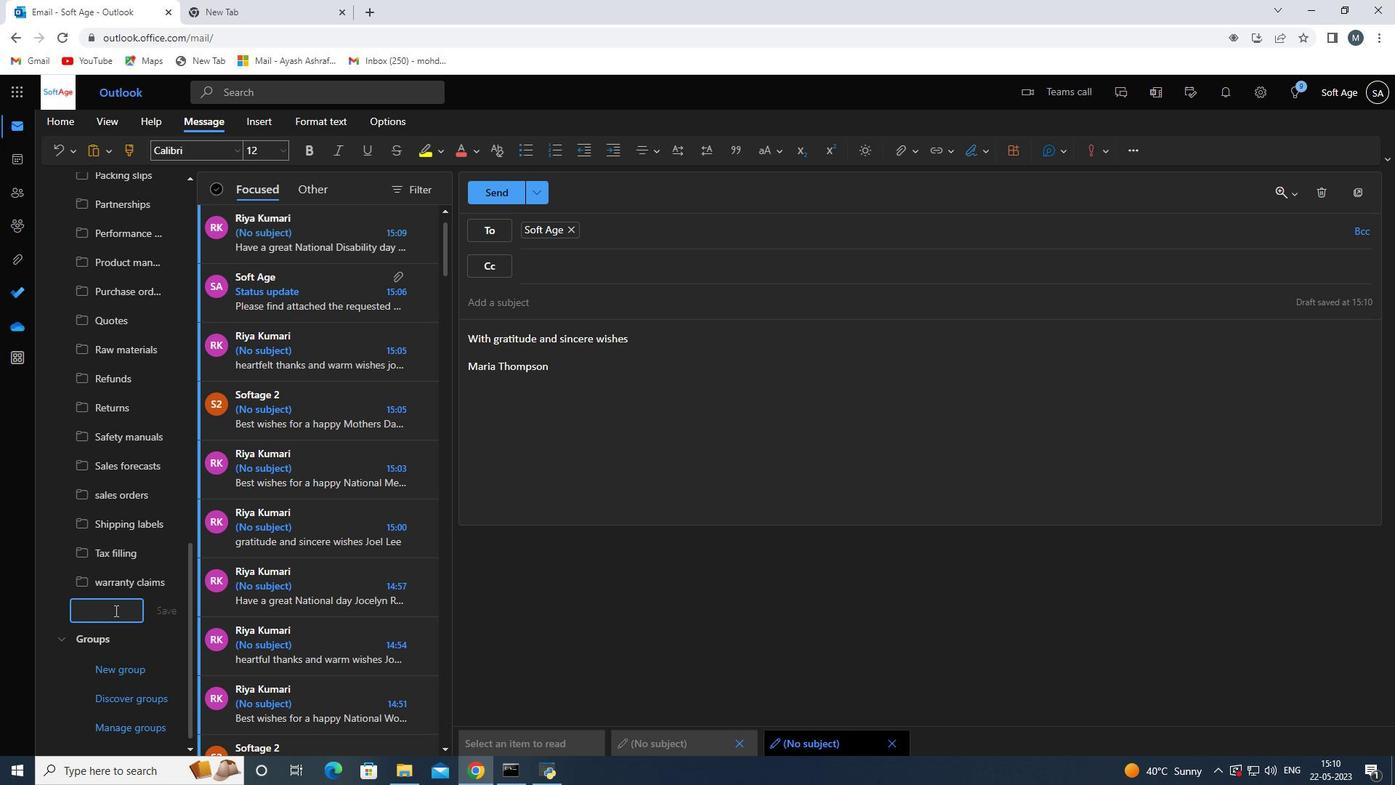
Action: Key pressed <Key.shift><Key.shift><Key.shift><Key.shift><Key.shift><Key.shift><Key.shift><Key.shift><Key.shift><Key.shift><Key.shift><Key.shift><Key.shift><Key.shift><Key.shift><Key.shift><Key.shift><Key.shift><Key.shift><Key.shift><Key.shift><Key.shift><Key.shift><Key.shift><Key.shift><Key.shift><Key.shift><Key.shift><Key.shift><Key.shift><Key.shift>Licensing<Key.space>agreements
Screenshot: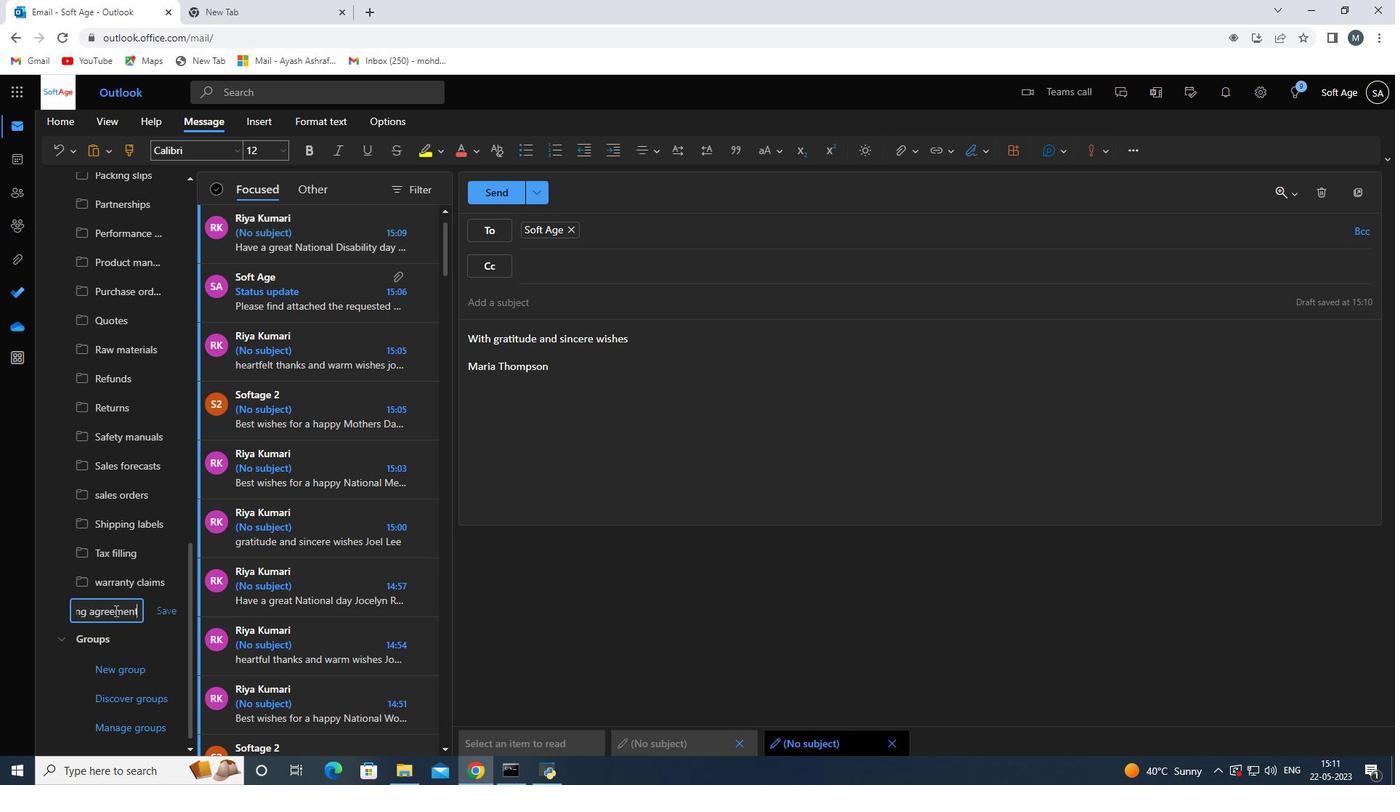 
Action: Mouse moved to (151, 614)
Screenshot: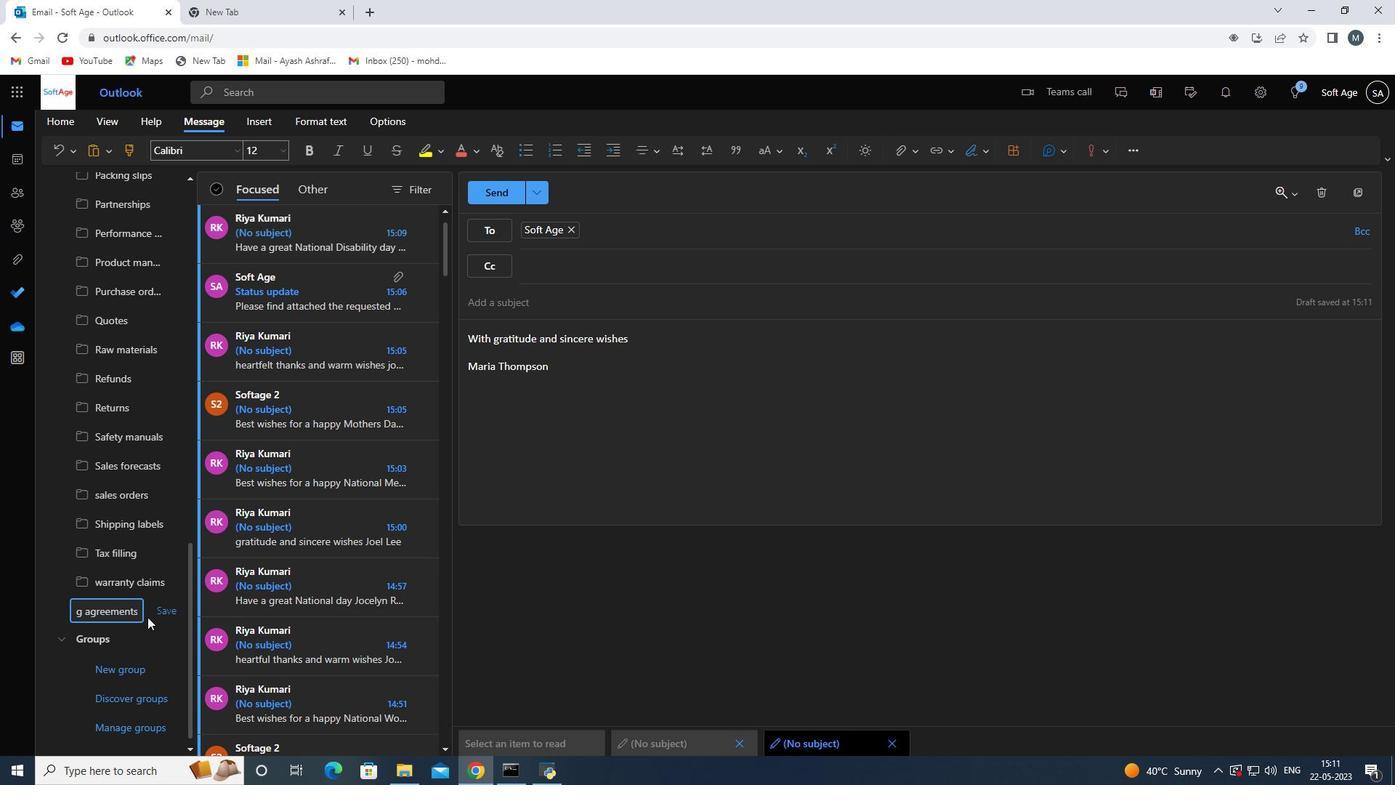 
Action: Mouse pressed left at (151, 614)
Screenshot: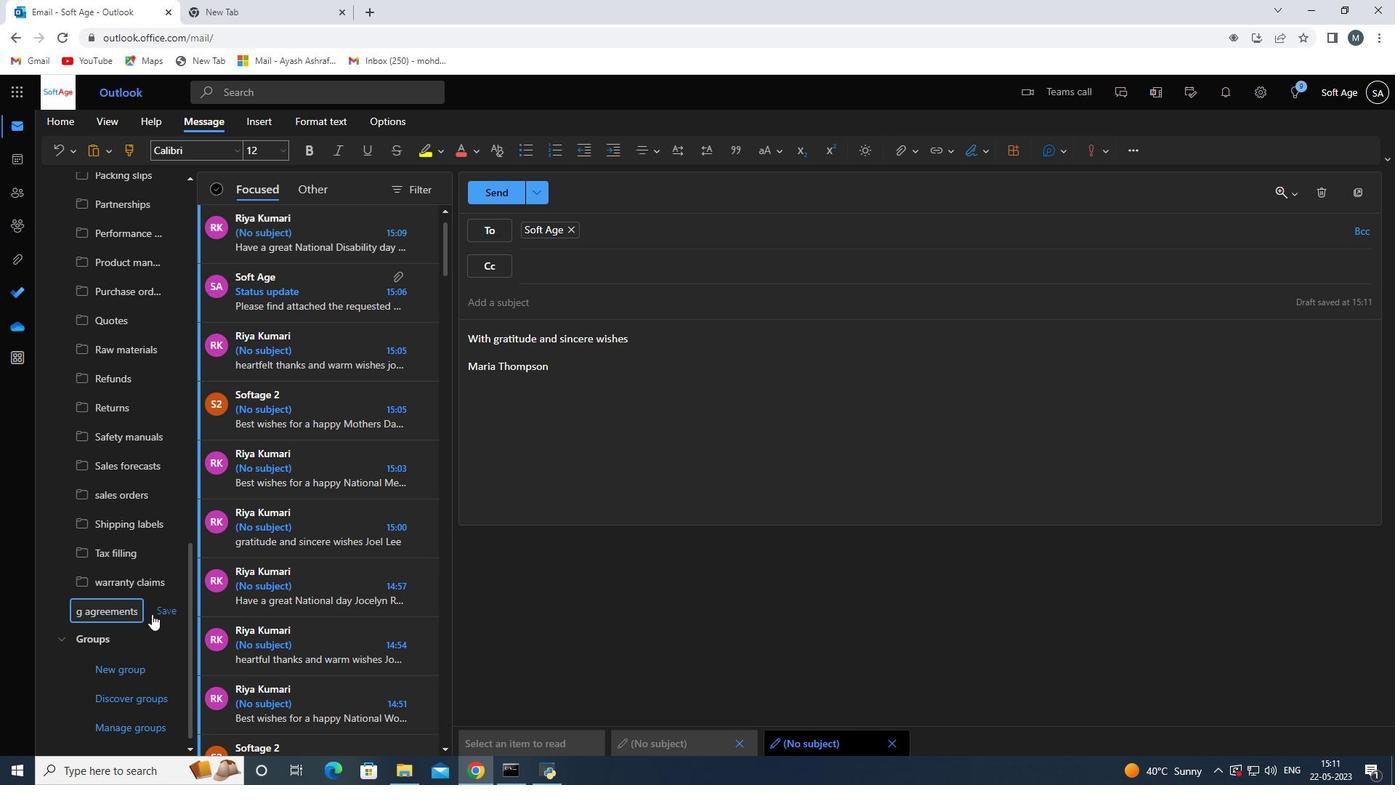 
Action: Mouse moved to (500, 192)
Screenshot: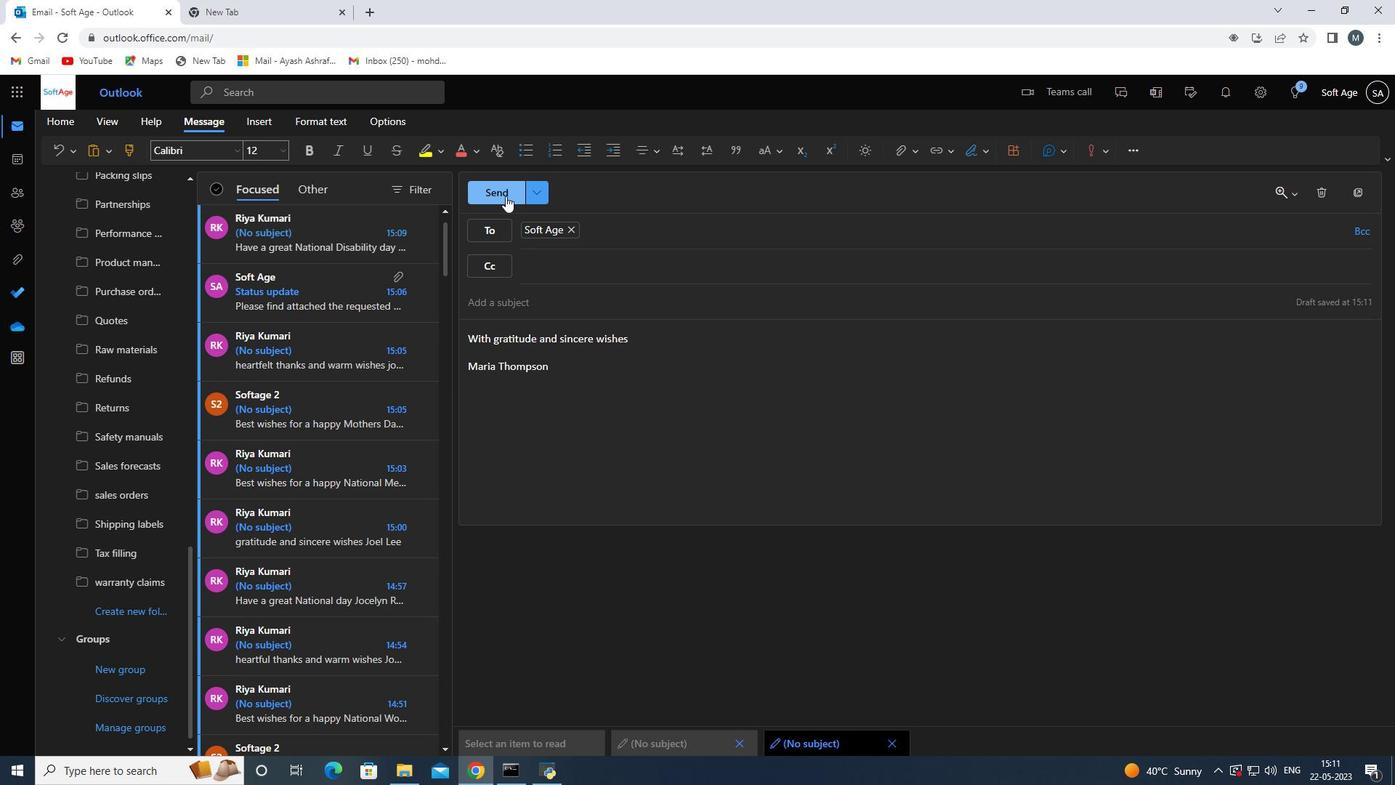 
Action: Mouse pressed left at (500, 192)
Screenshot: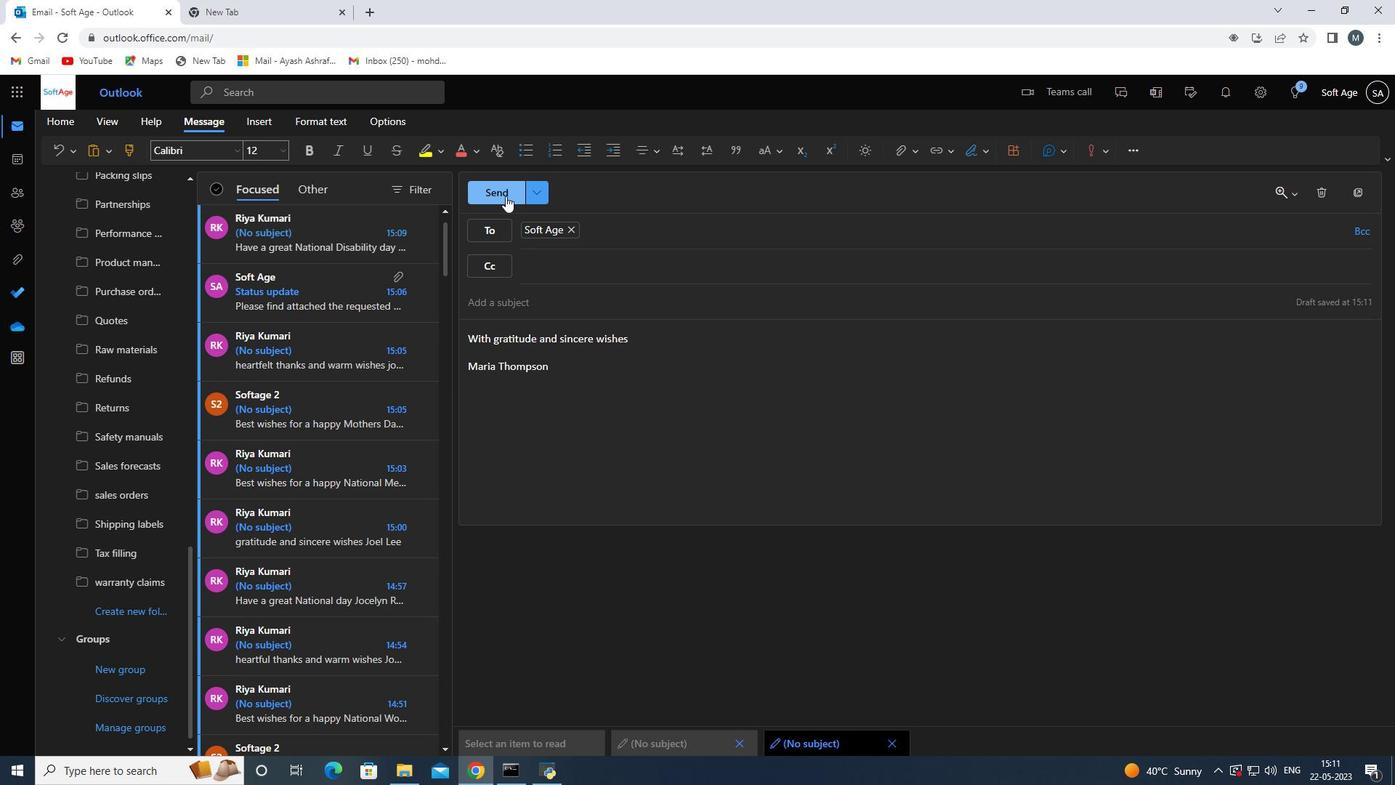 
Action: Mouse moved to (681, 455)
Screenshot: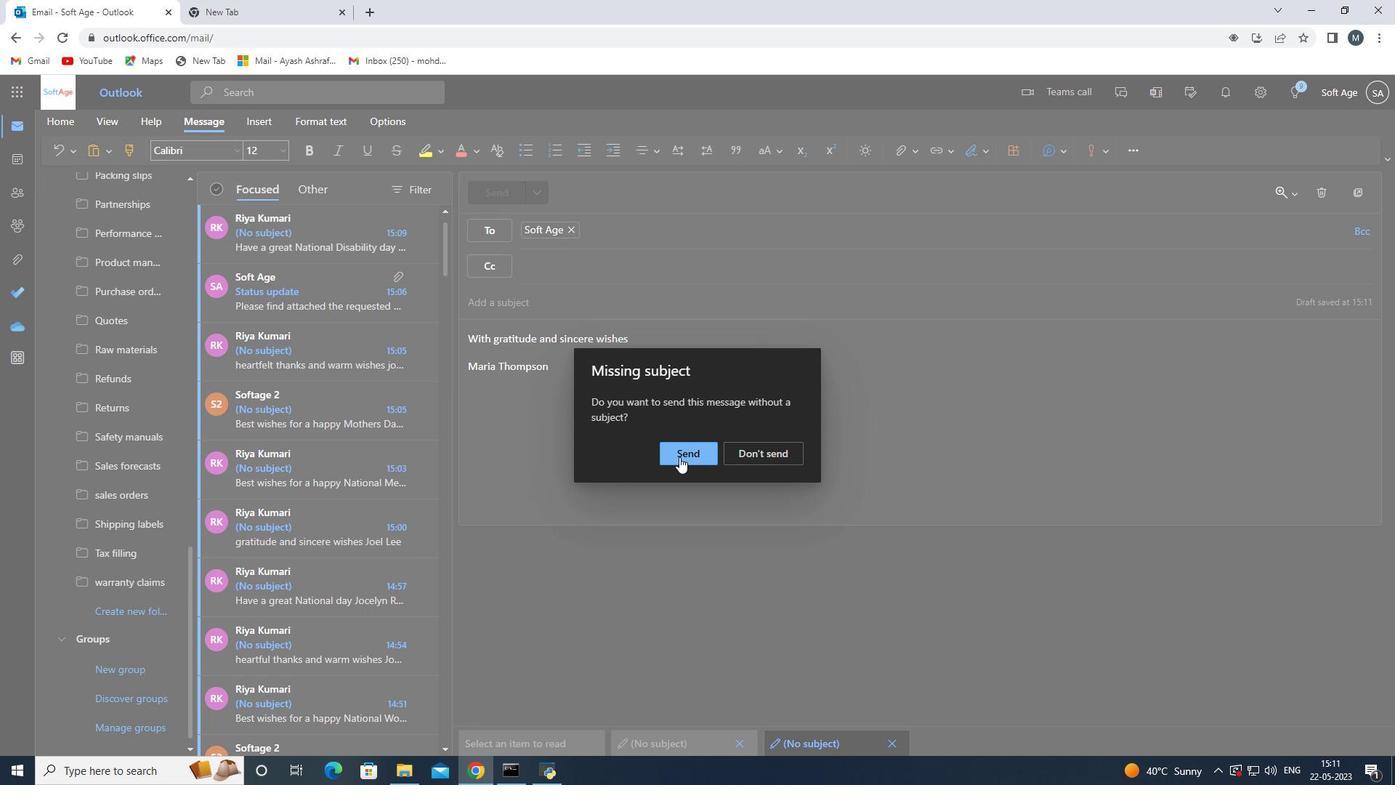
Action: Mouse pressed left at (681, 455)
Screenshot: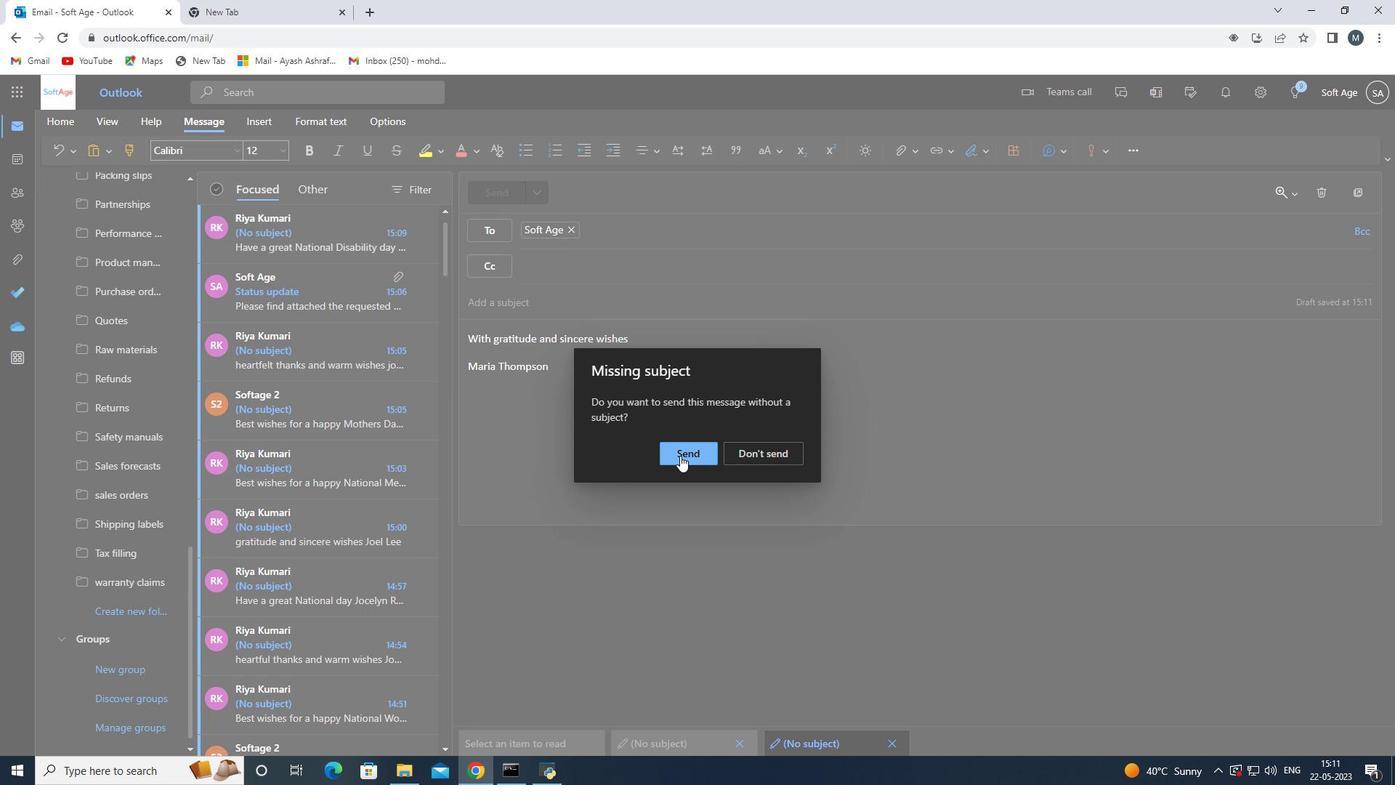 
Action: Mouse moved to (689, 457)
Screenshot: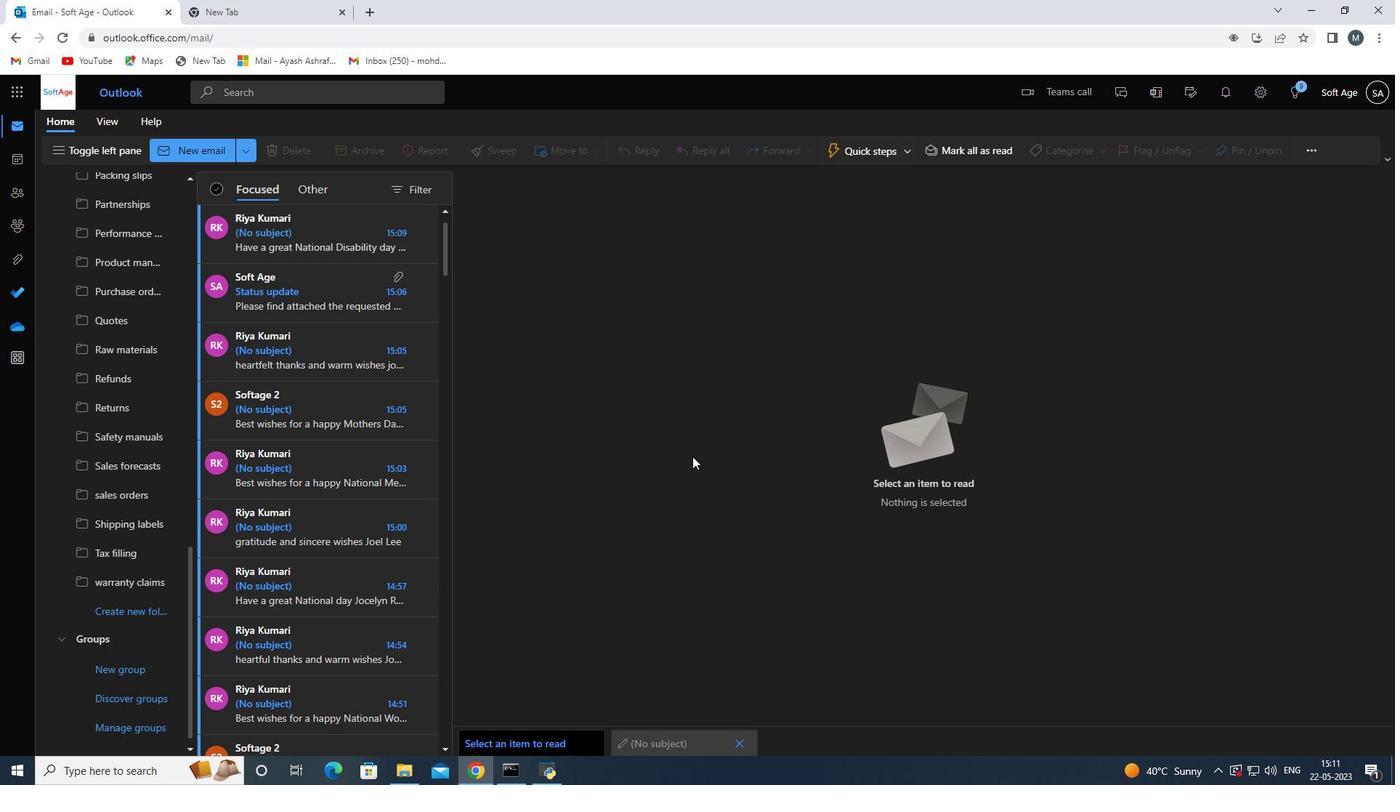 
